 Task: Look for space in Khirkiyan, India from 6th September, 2023 to 12th September, 2023 for 4 adults in price range Rs.10000 to Rs.14000. Place can be private room with 4 bedrooms having 4 beds and 4 bathrooms. Property type can be house, flat, guest house. Amenities needed are: wifi, TV, free parkinig on premises, gym, breakfast. Booking option can be shelf check-in. Required host language is English.
Action: Mouse moved to (535, 119)
Screenshot: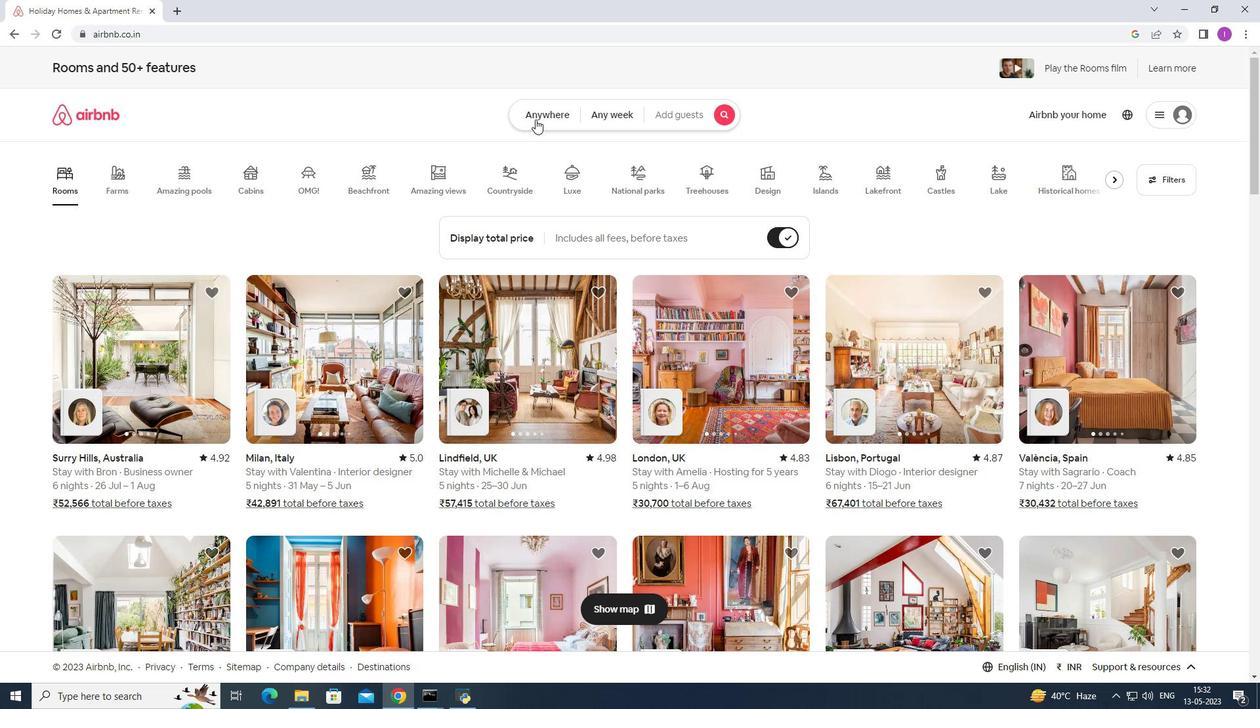 
Action: Mouse pressed left at (535, 119)
Screenshot: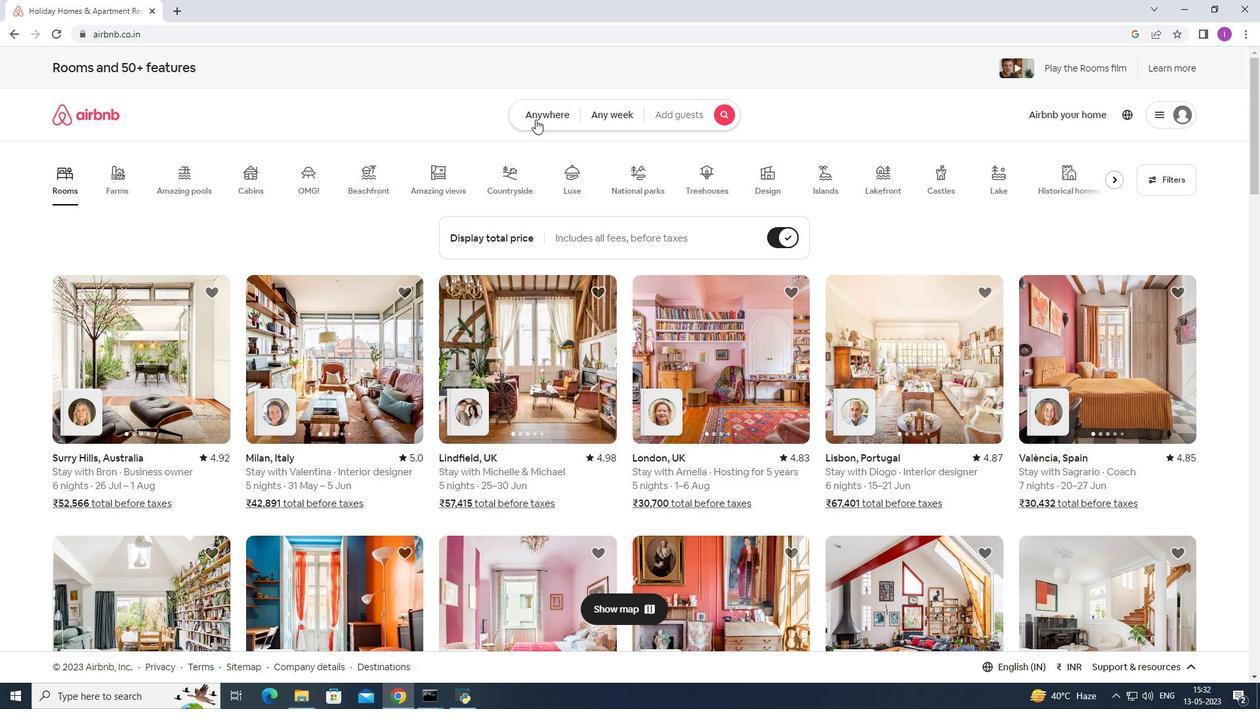 
Action: Mouse moved to (476, 158)
Screenshot: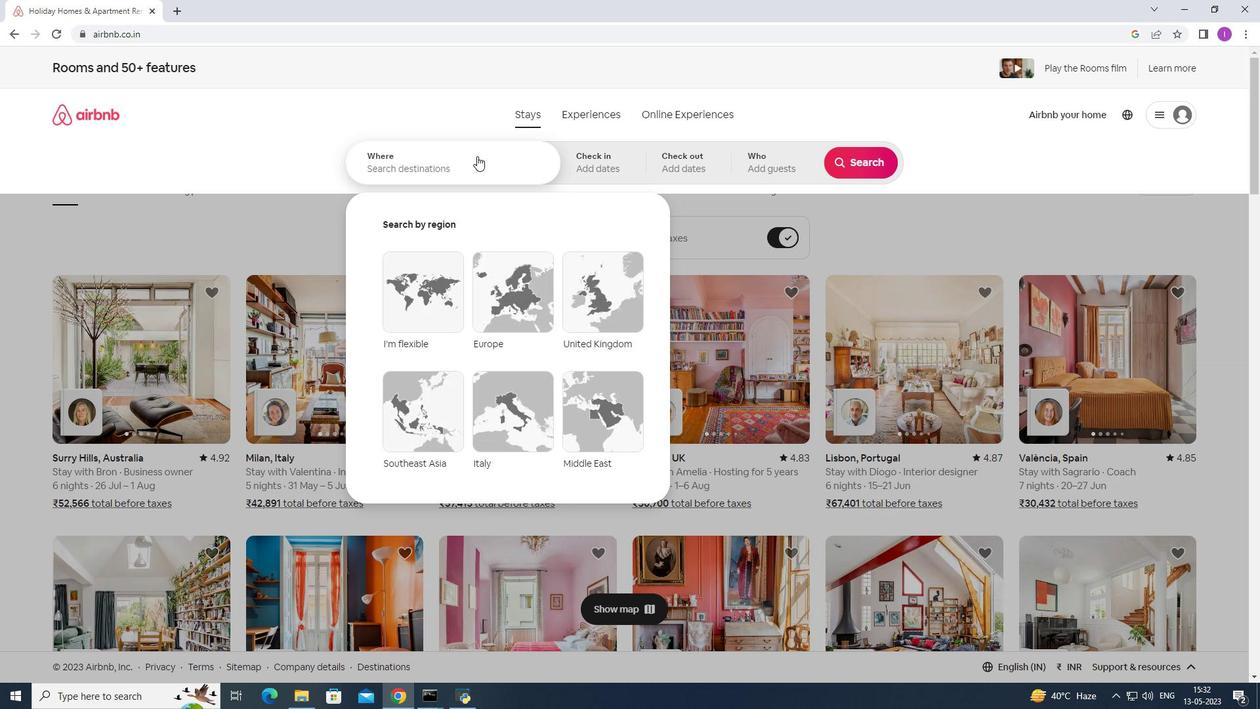 
Action: Mouse pressed left at (476, 158)
Screenshot: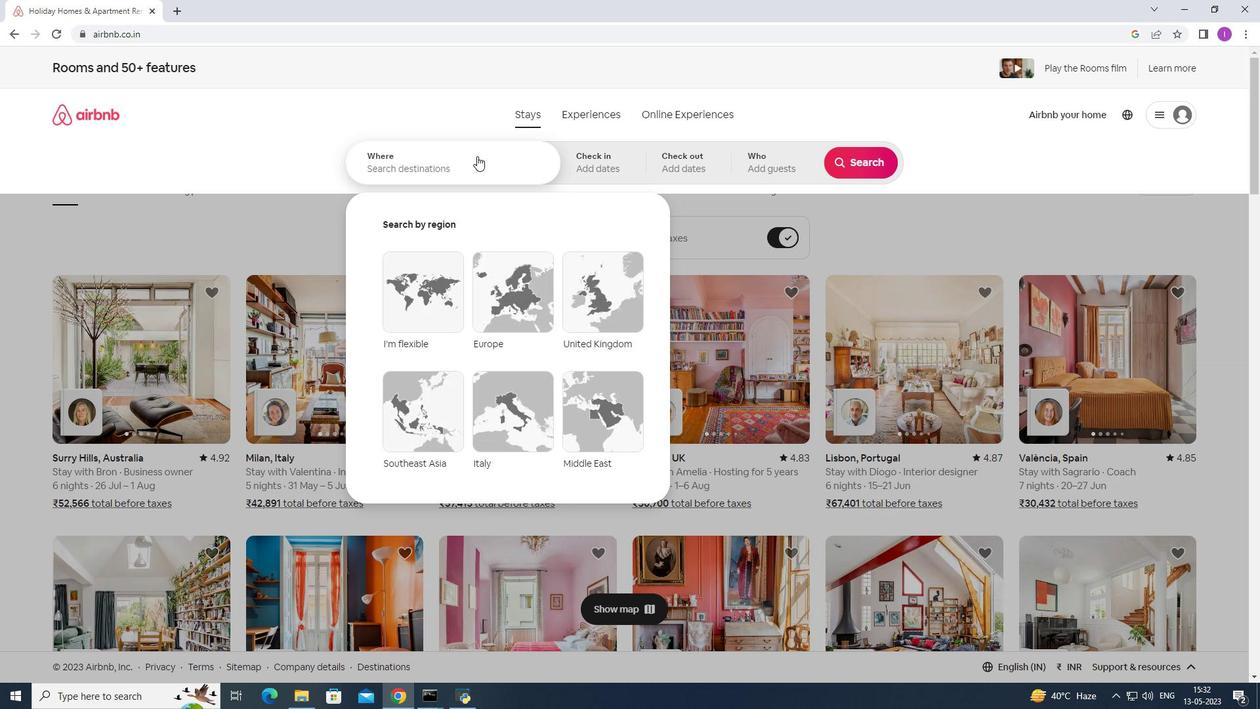 
Action: Key pressed <Key.shift>Khirkit<Key.backspace>yan,<Key.shift><Key.shift><Key.shift><Key.shift><Key.shift><Key.shift><Key.shift><Key.shift><Key.shift><Key.shift><Key.shift><Key.shift><Key.shift><Key.shift><Key.shift><Key.shift><Key.shift><Key.shift><Key.shift>India
Screenshot: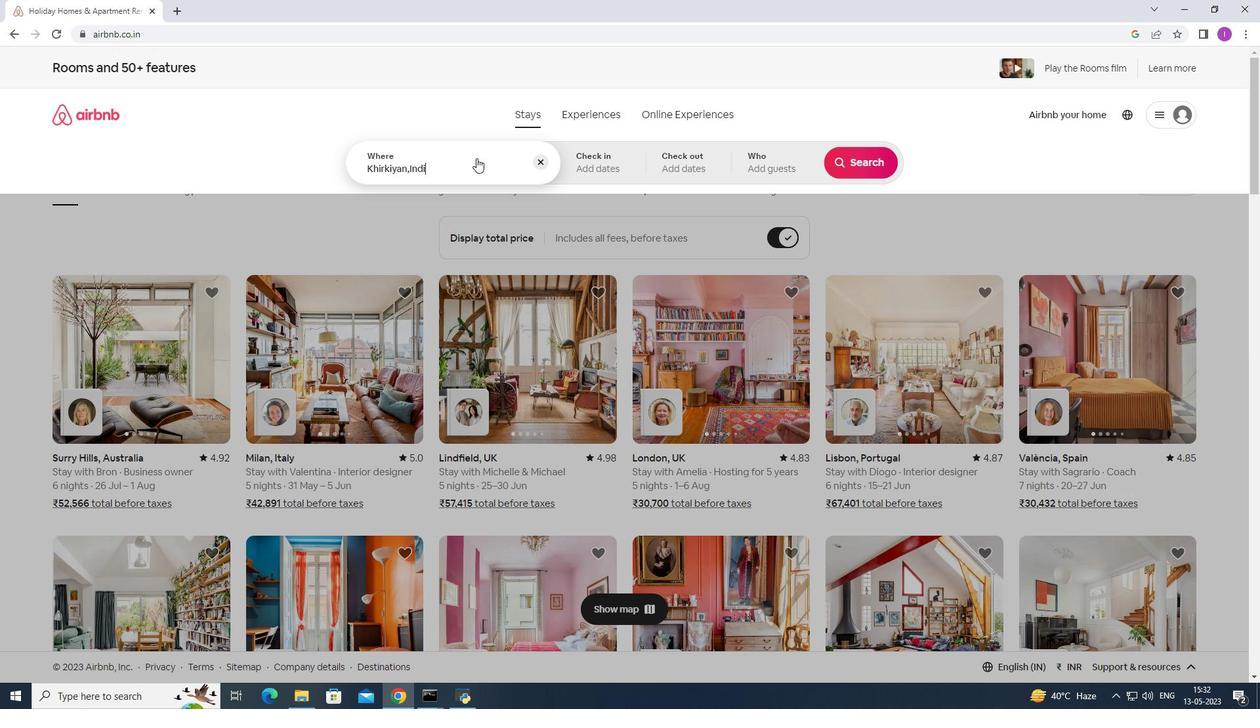 
Action: Mouse moved to (596, 162)
Screenshot: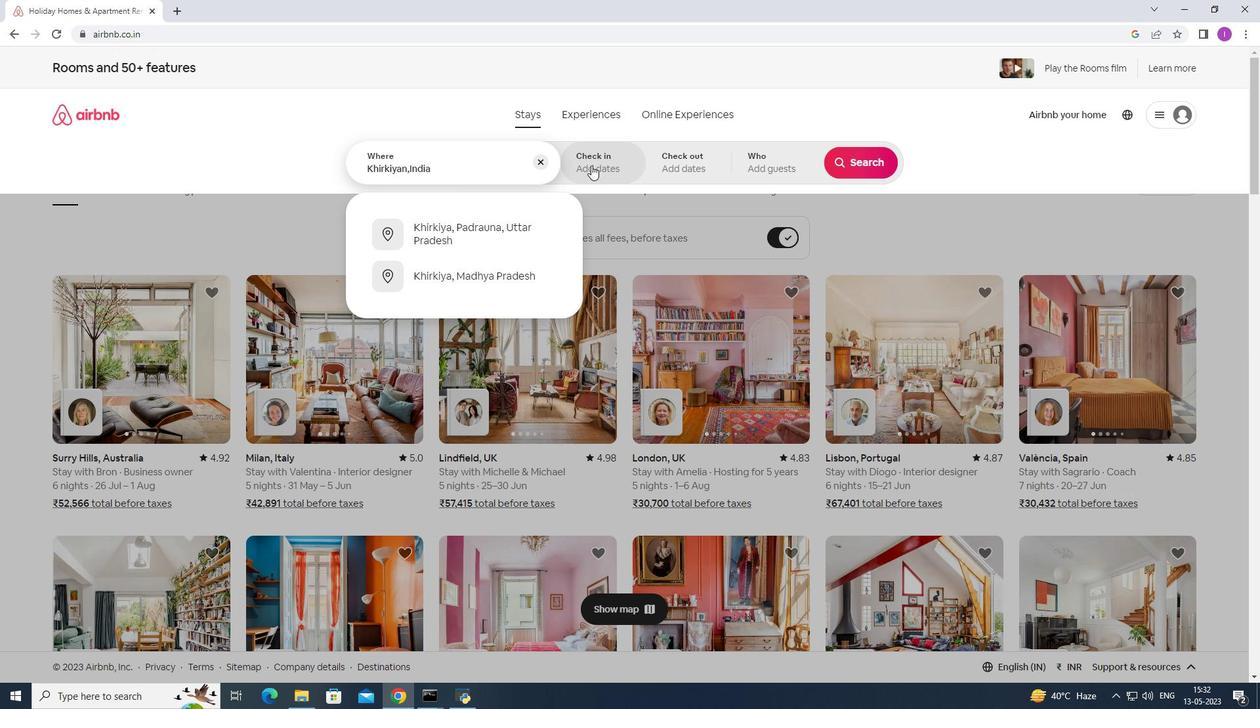 
Action: Mouse pressed left at (596, 162)
Screenshot: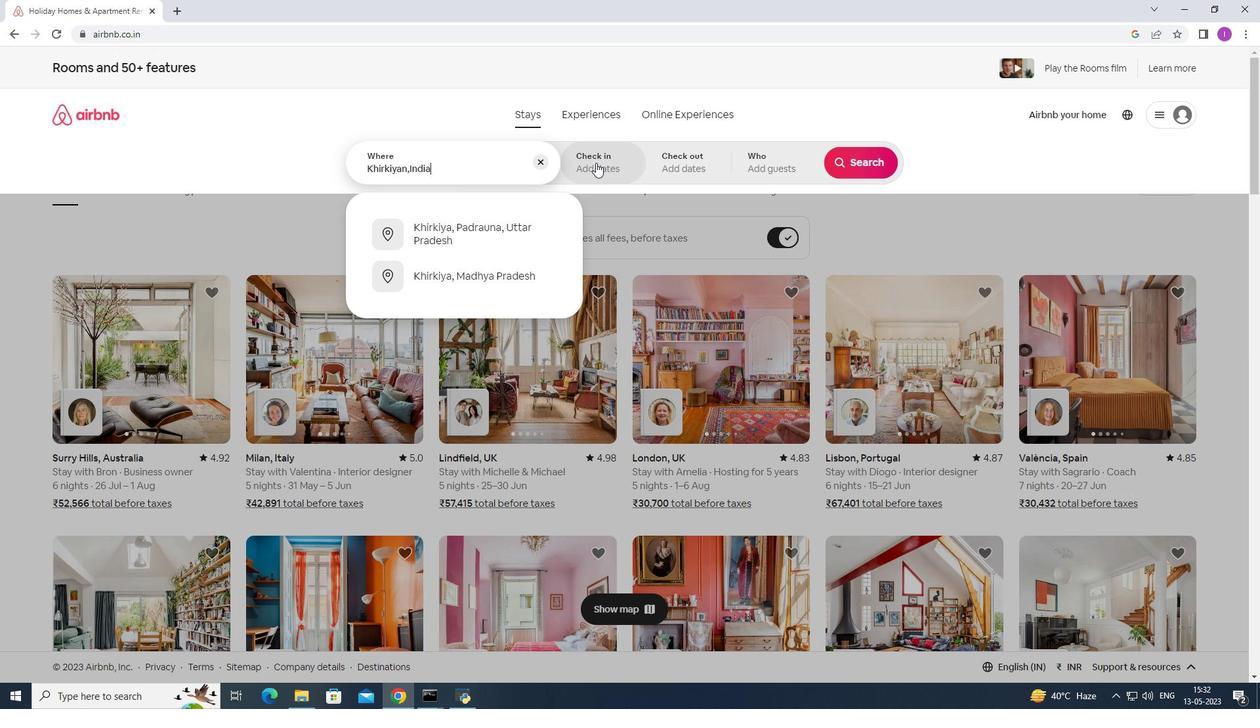 
Action: Mouse moved to (862, 269)
Screenshot: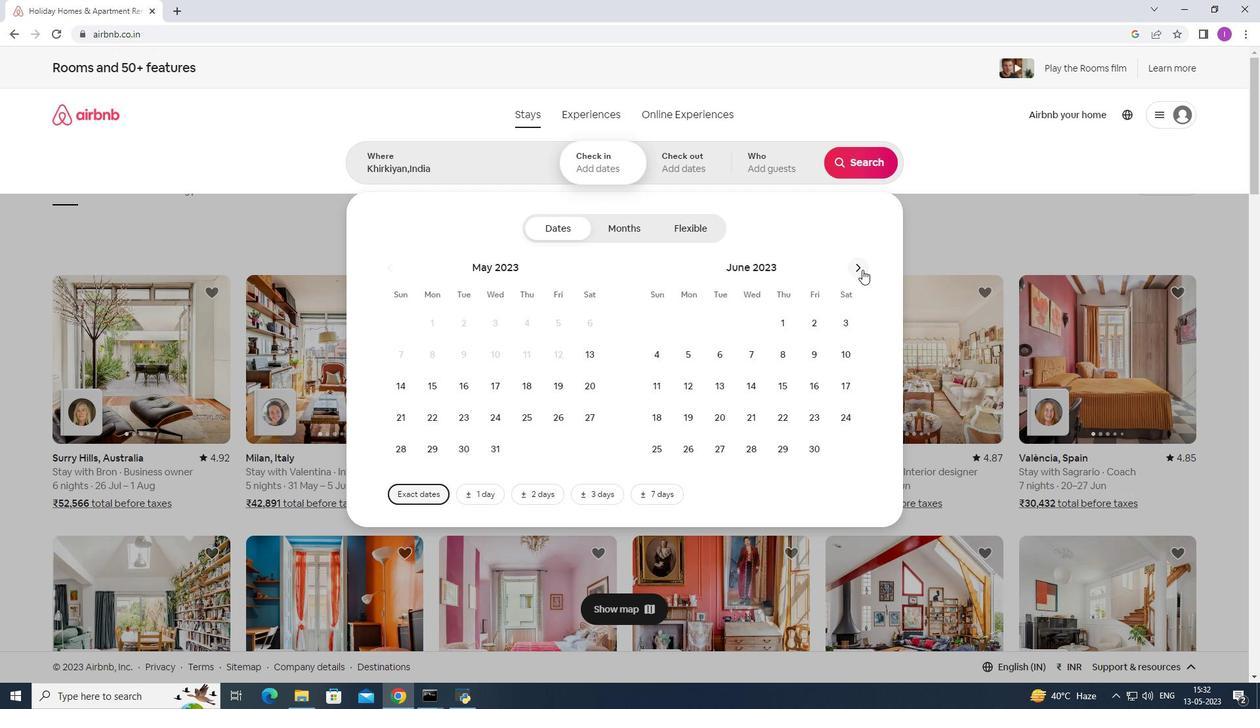 
Action: Mouse pressed left at (862, 269)
Screenshot: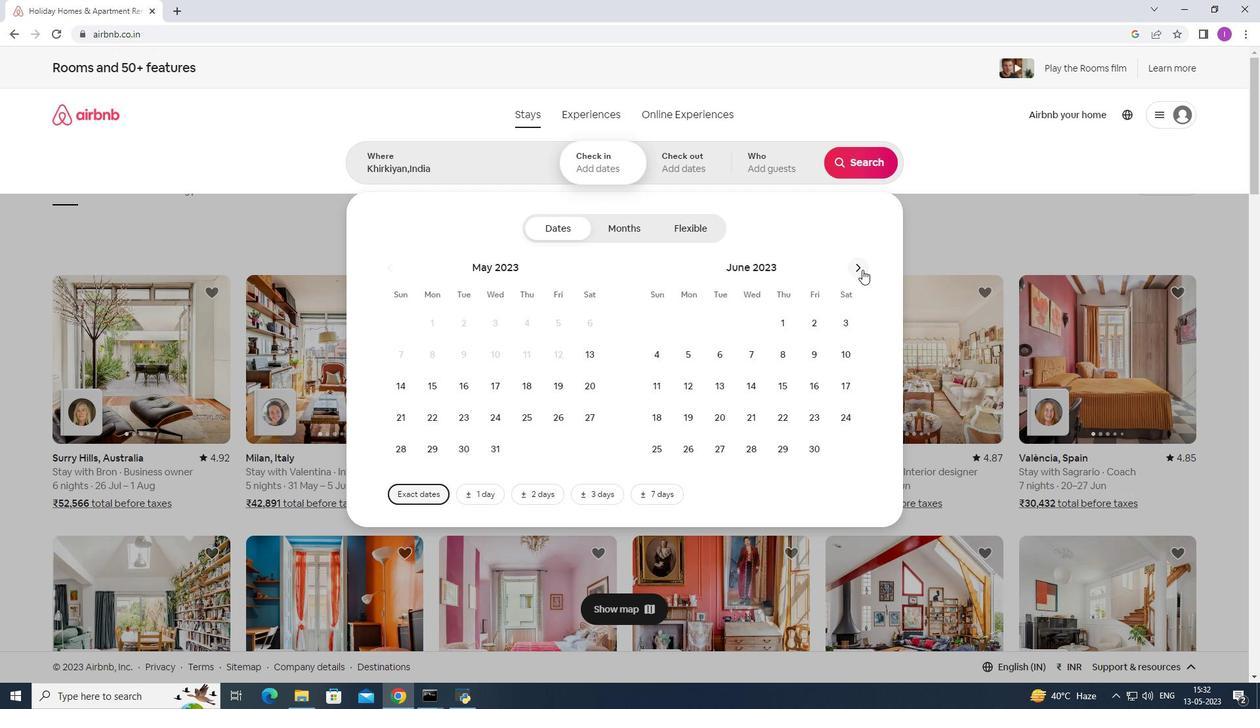 
Action: Mouse moved to (863, 269)
Screenshot: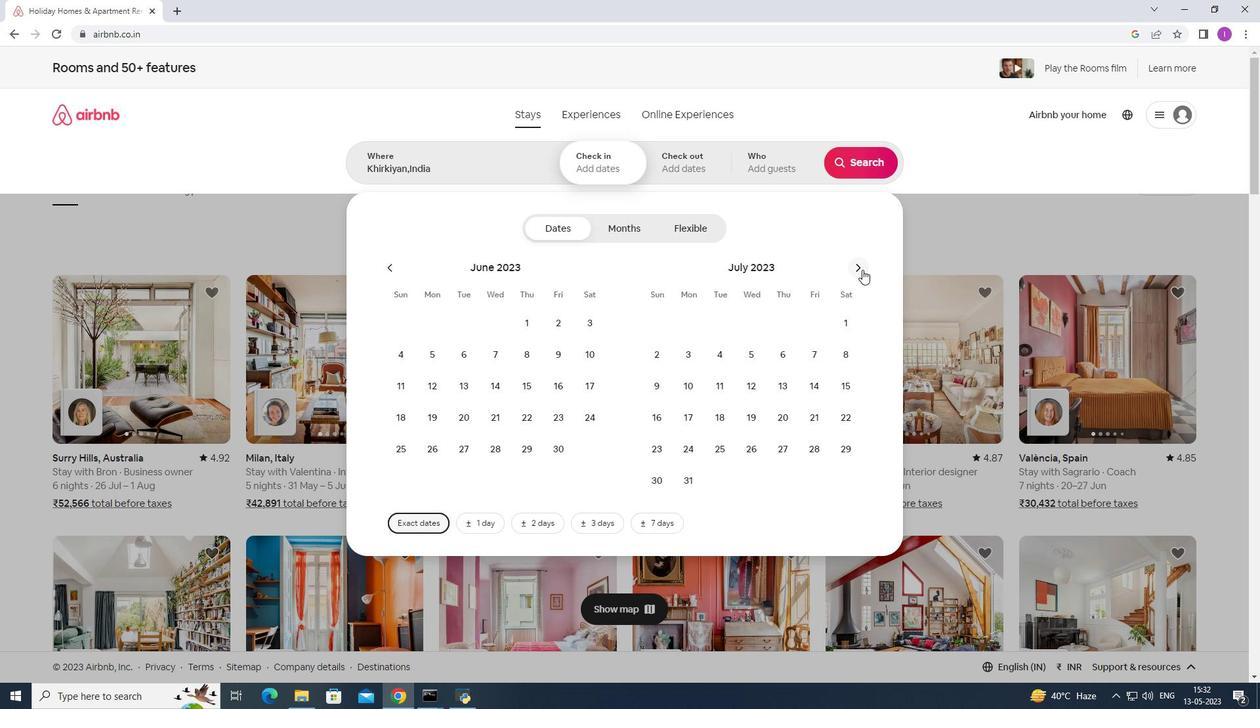 
Action: Mouse pressed left at (863, 269)
Screenshot: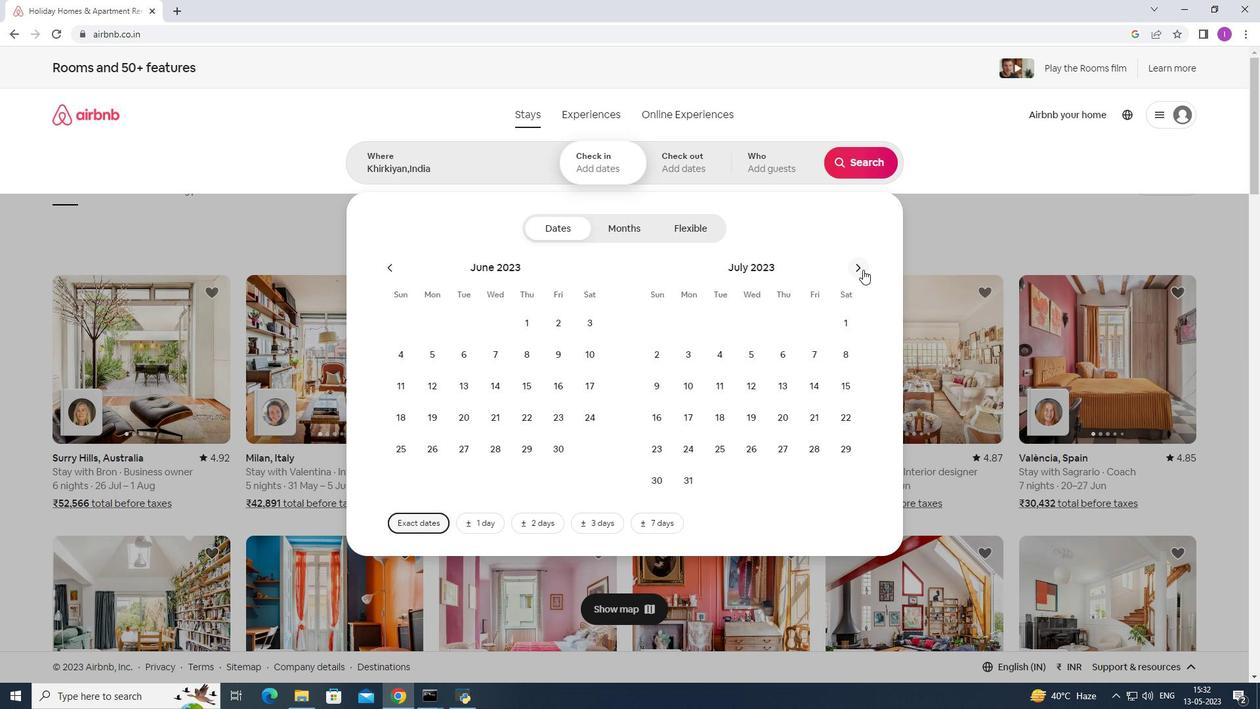 
Action: Mouse pressed left at (863, 269)
Screenshot: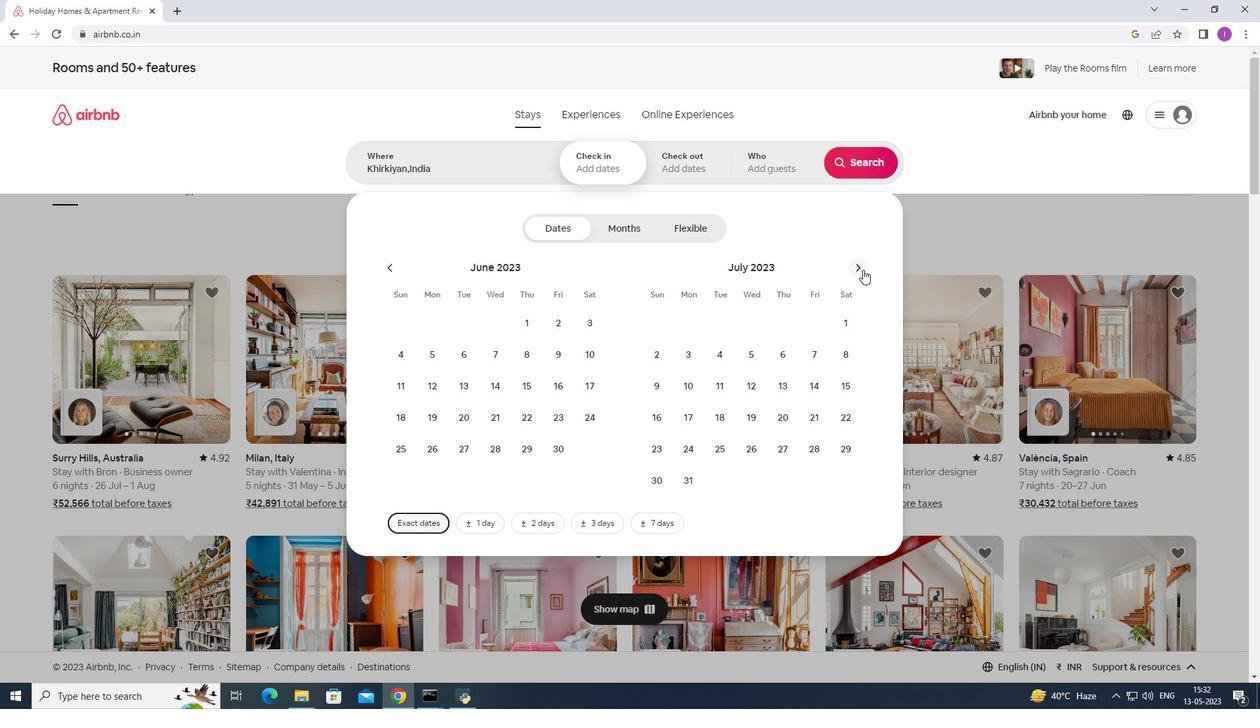 
Action: Mouse moved to (753, 351)
Screenshot: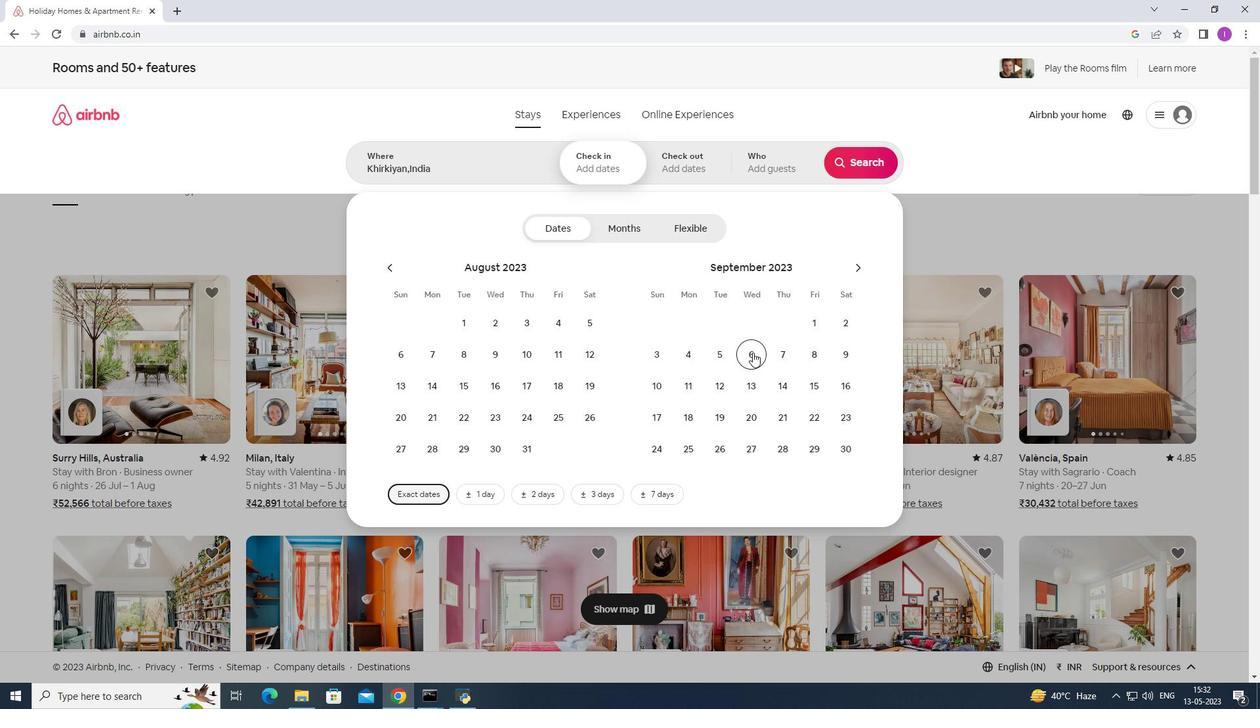 
Action: Mouse pressed left at (753, 351)
Screenshot: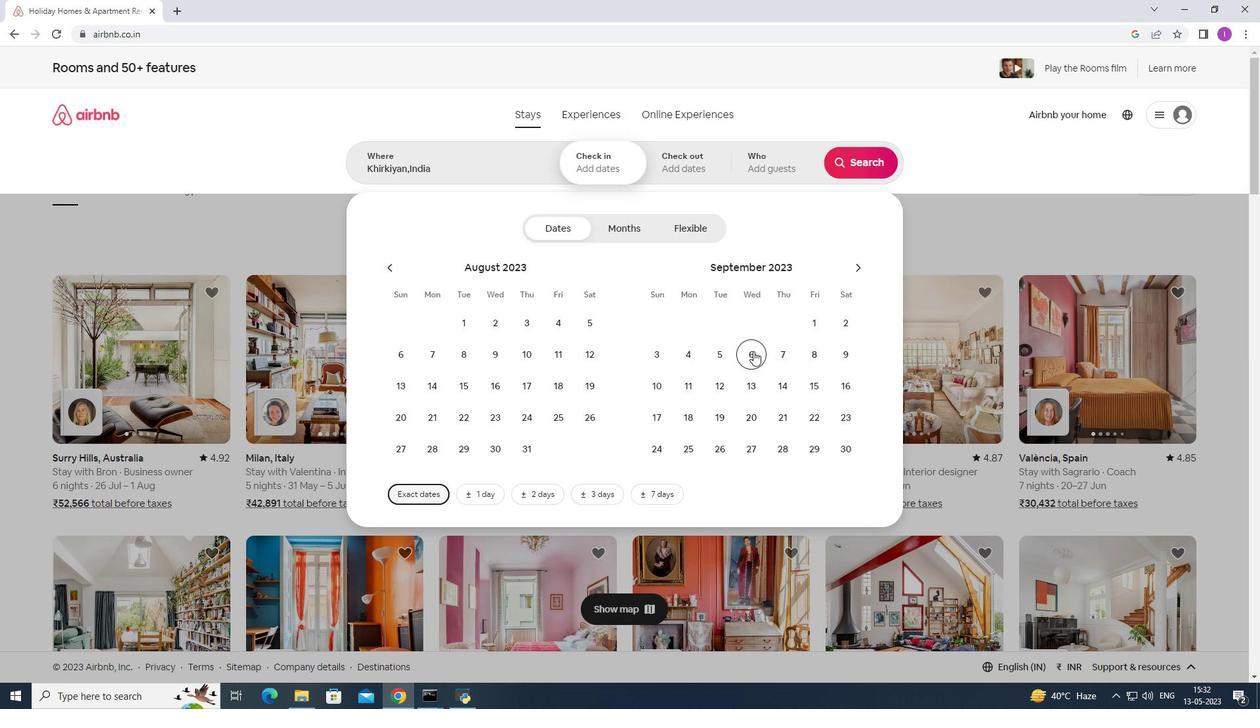 
Action: Mouse moved to (718, 390)
Screenshot: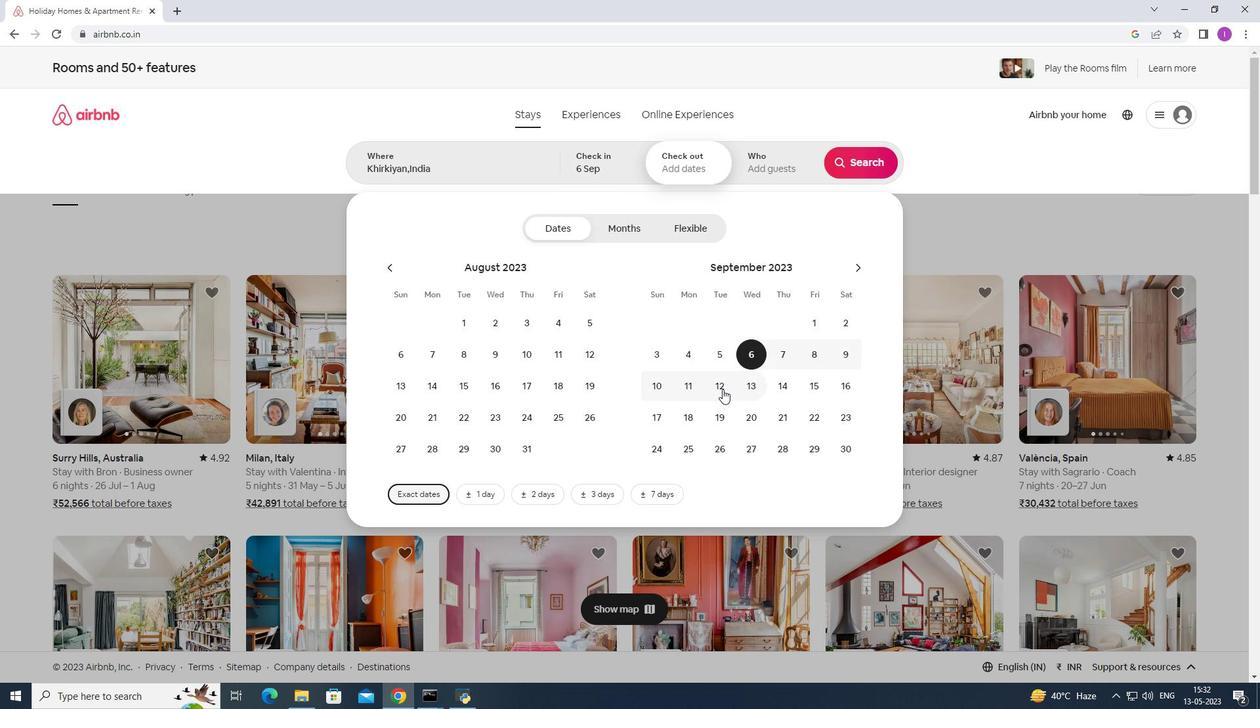 
Action: Mouse pressed left at (718, 390)
Screenshot: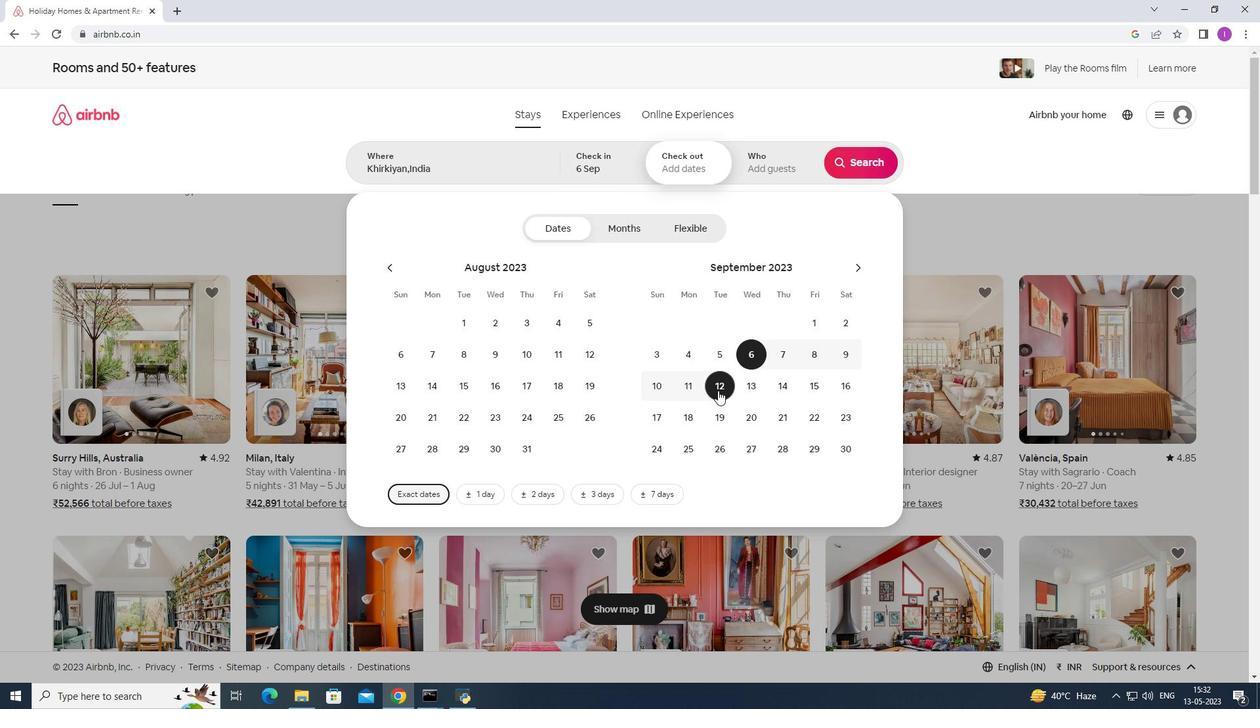 
Action: Mouse moved to (776, 172)
Screenshot: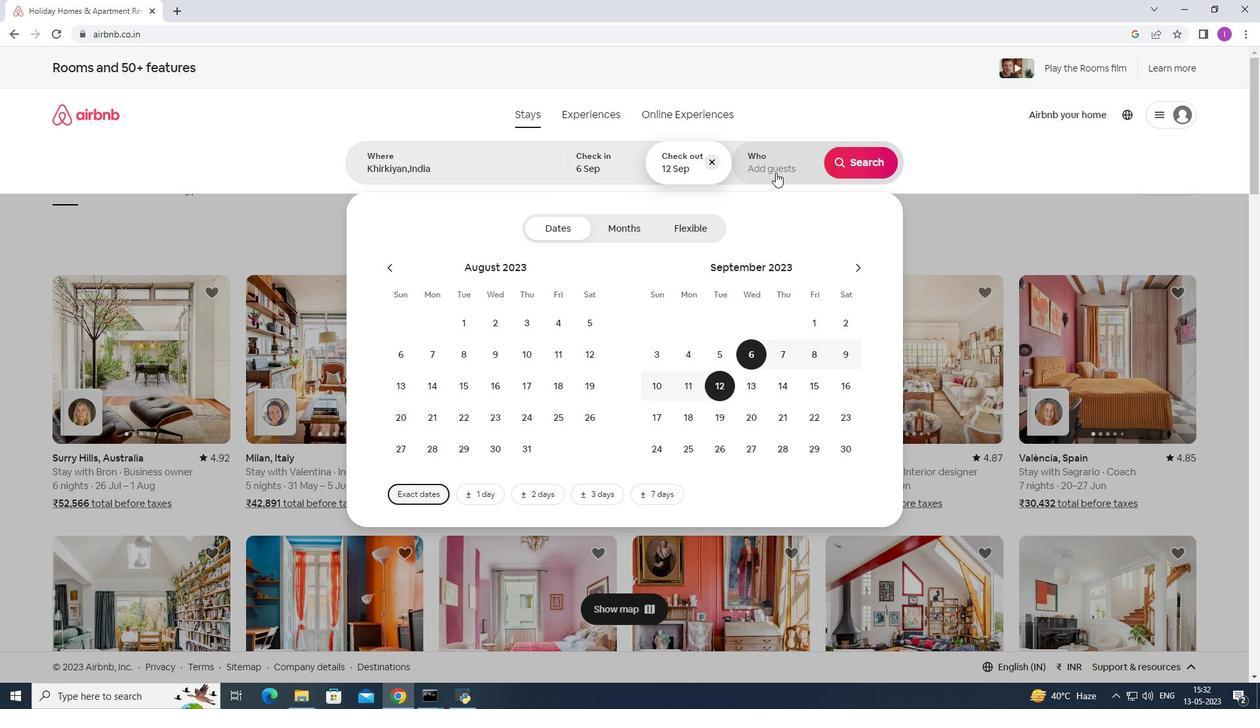 
Action: Mouse pressed left at (776, 172)
Screenshot: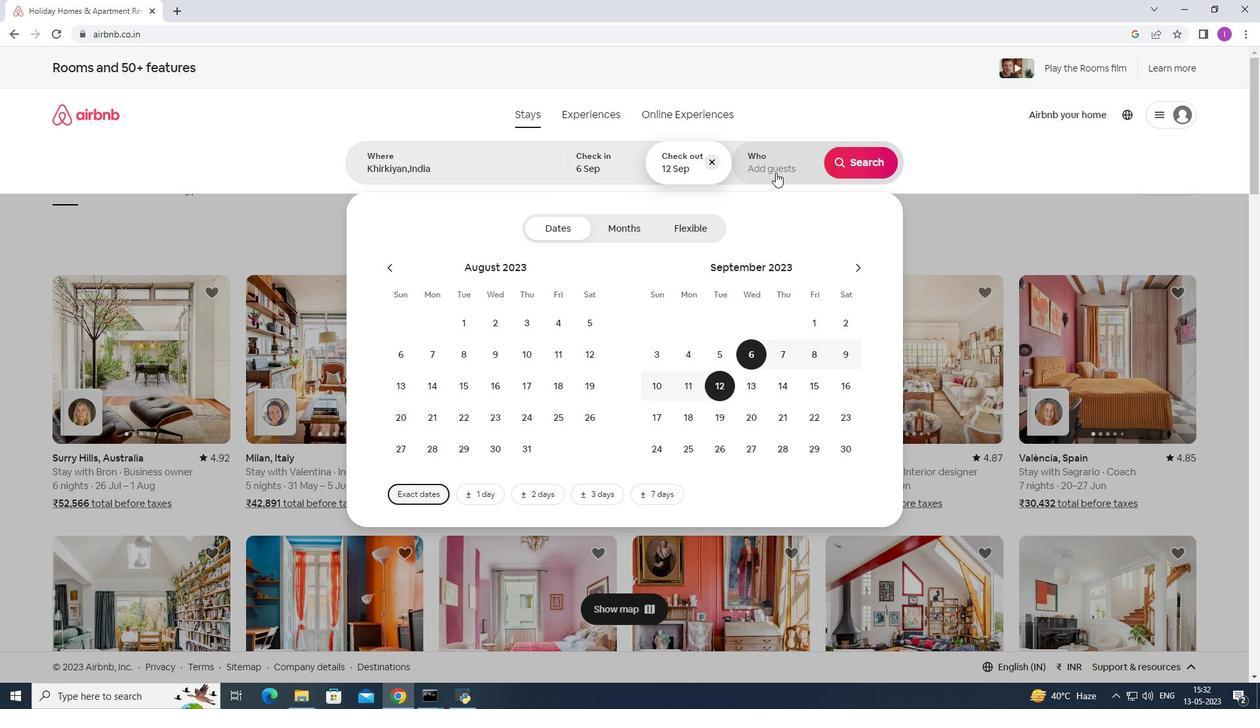 
Action: Mouse moved to (861, 230)
Screenshot: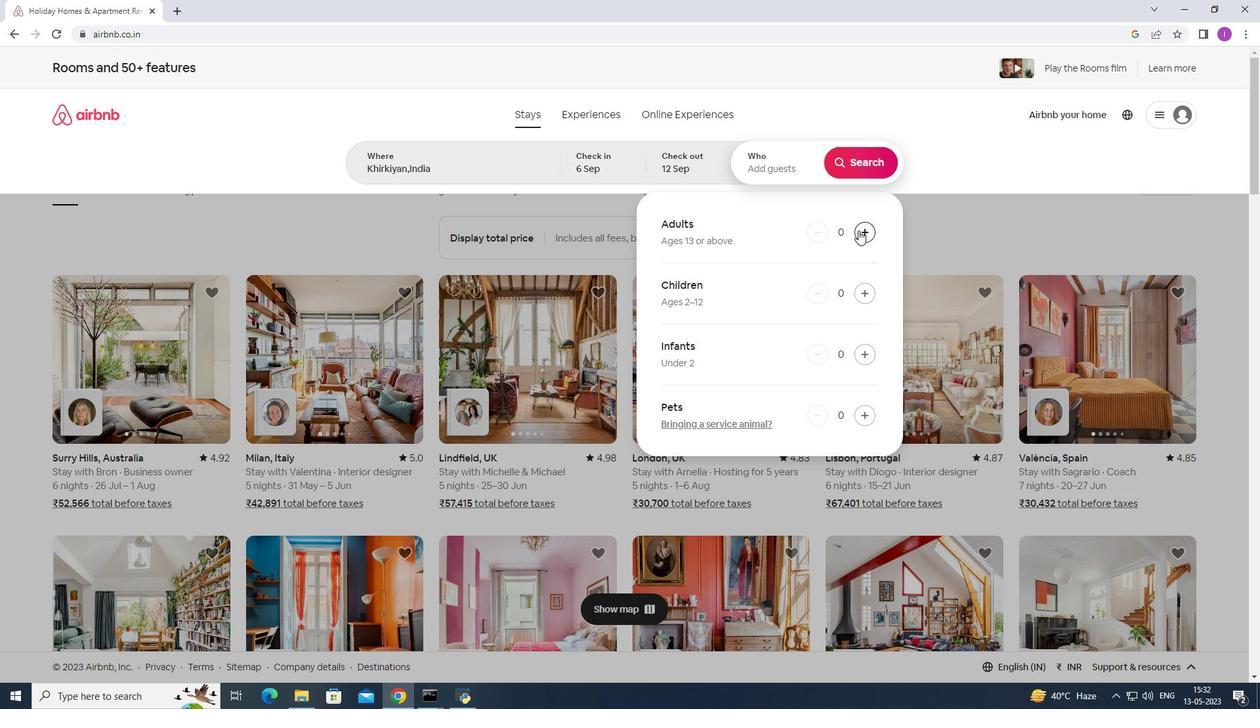 
Action: Mouse pressed left at (861, 230)
Screenshot: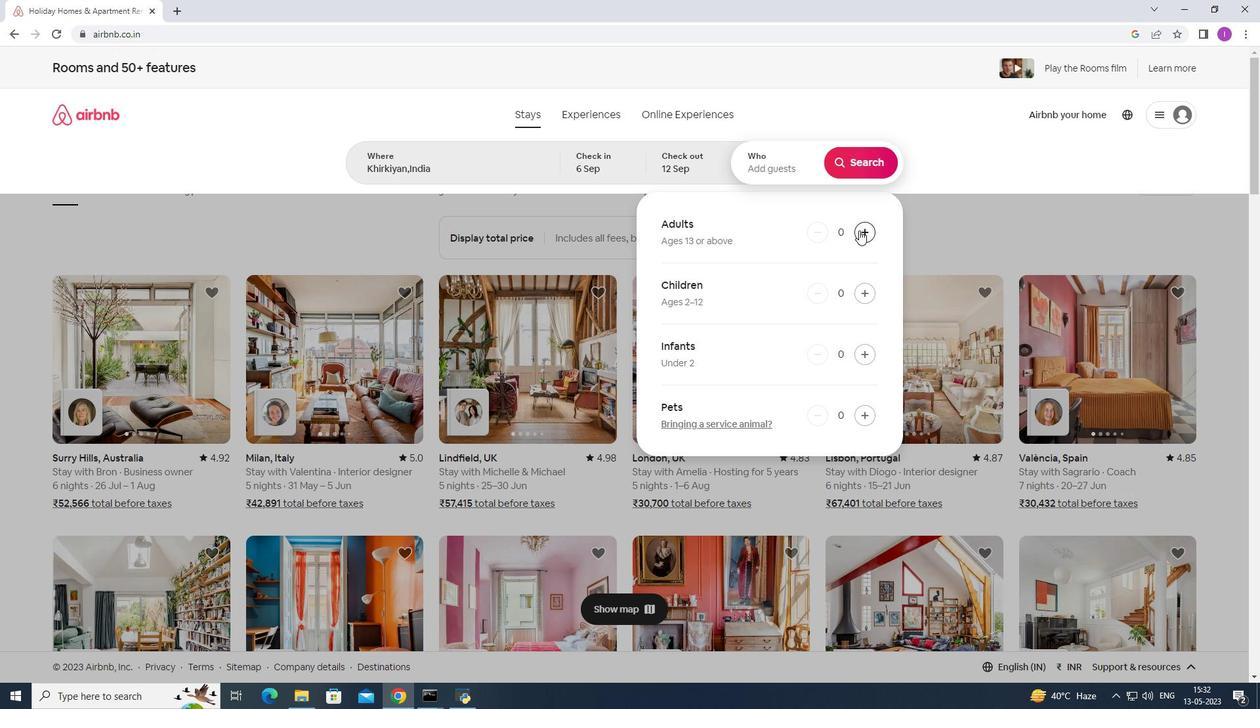 
Action: Mouse pressed left at (861, 230)
Screenshot: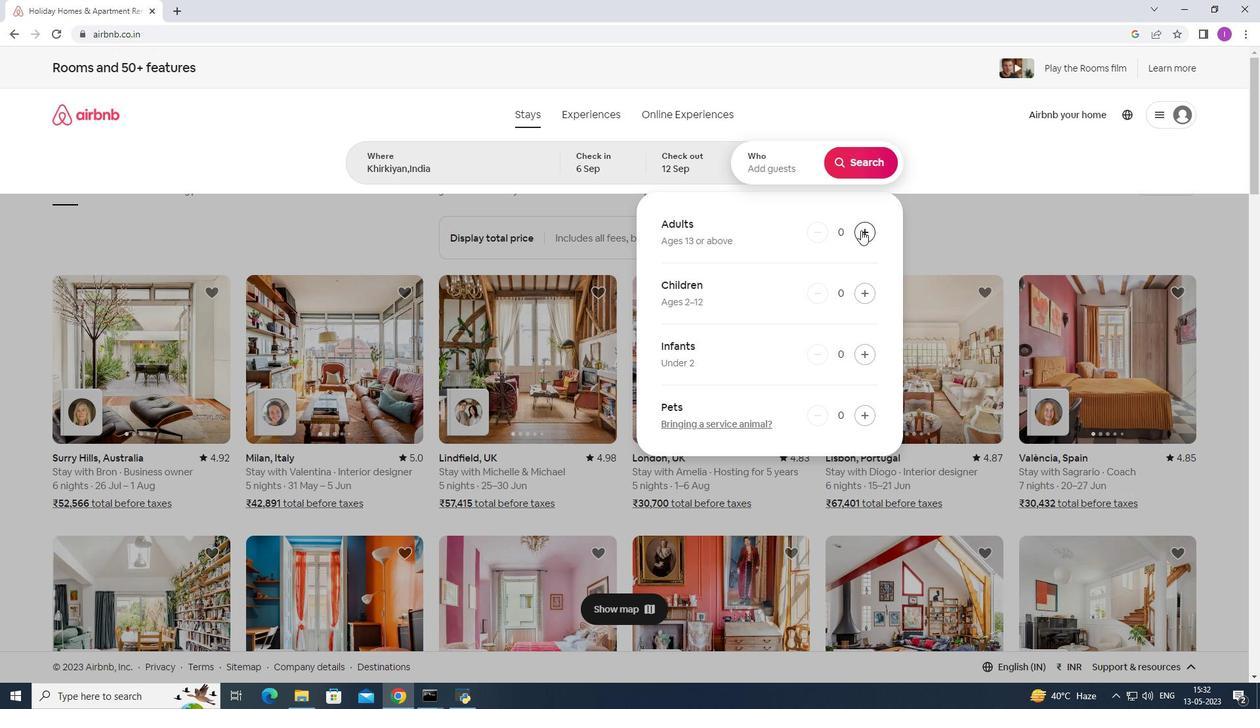 
Action: Mouse moved to (861, 231)
Screenshot: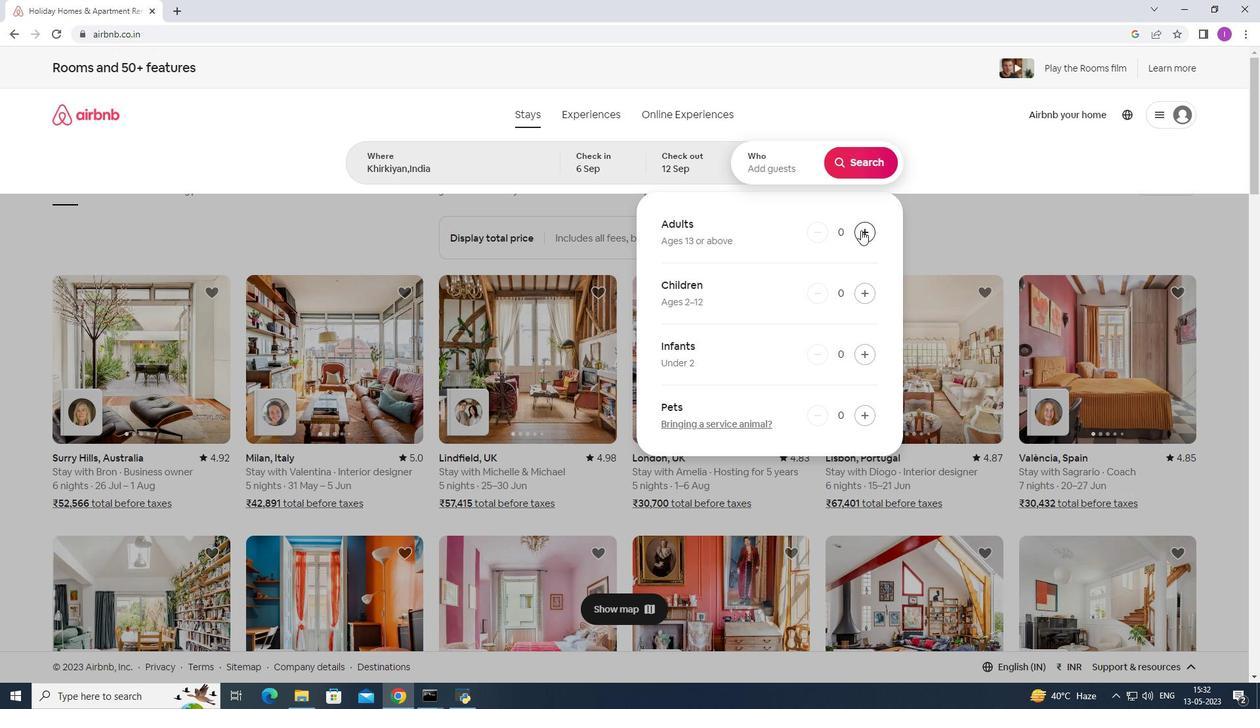 
Action: Mouse pressed left at (861, 231)
Screenshot: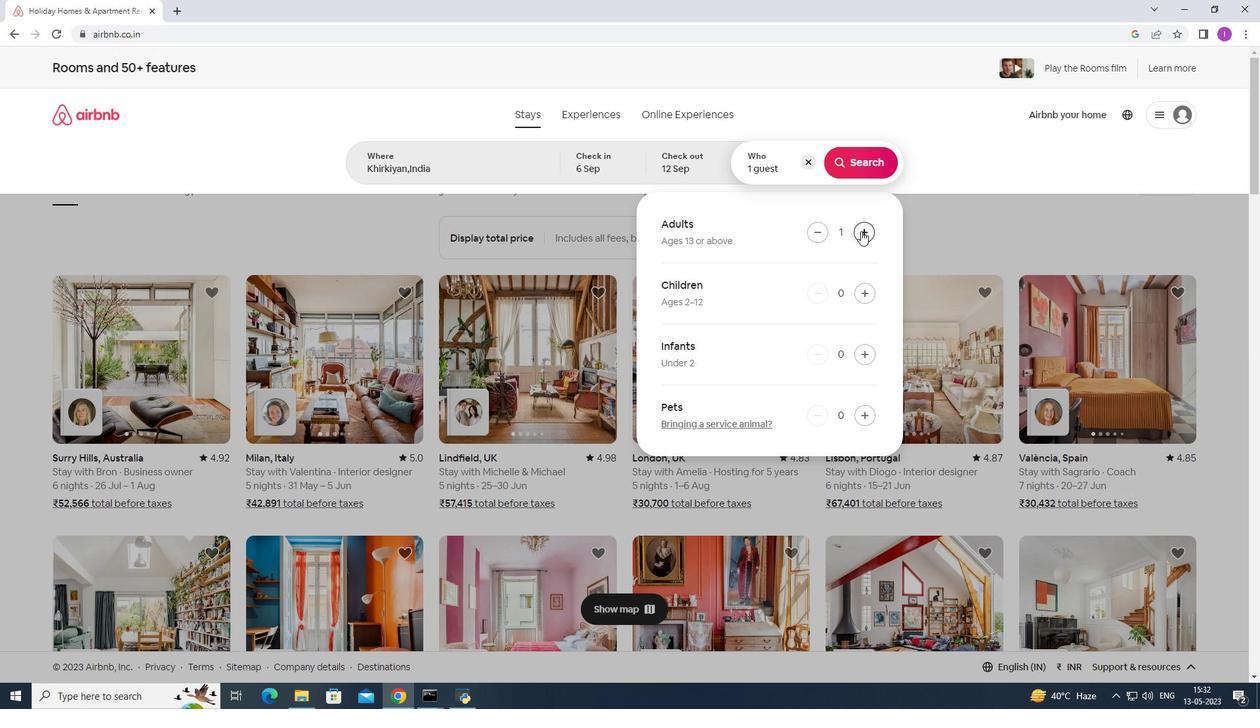 
Action: Mouse pressed left at (861, 231)
Screenshot: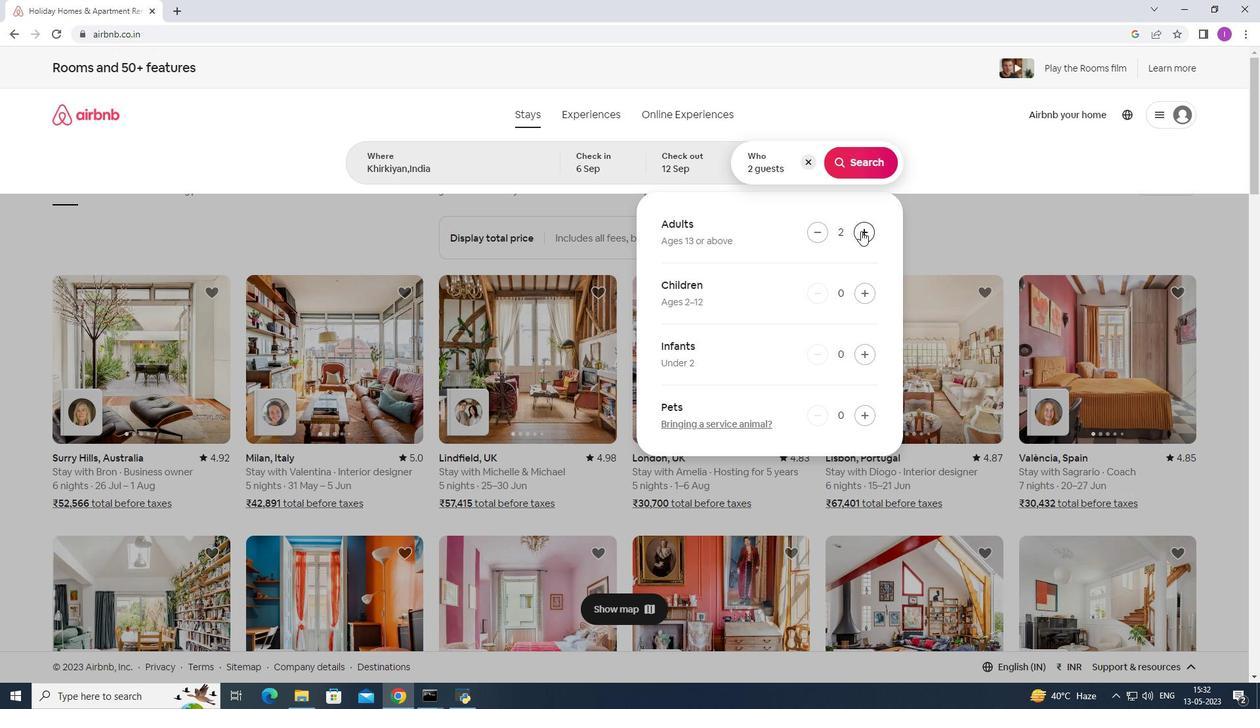 
Action: Mouse moved to (856, 172)
Screenshot: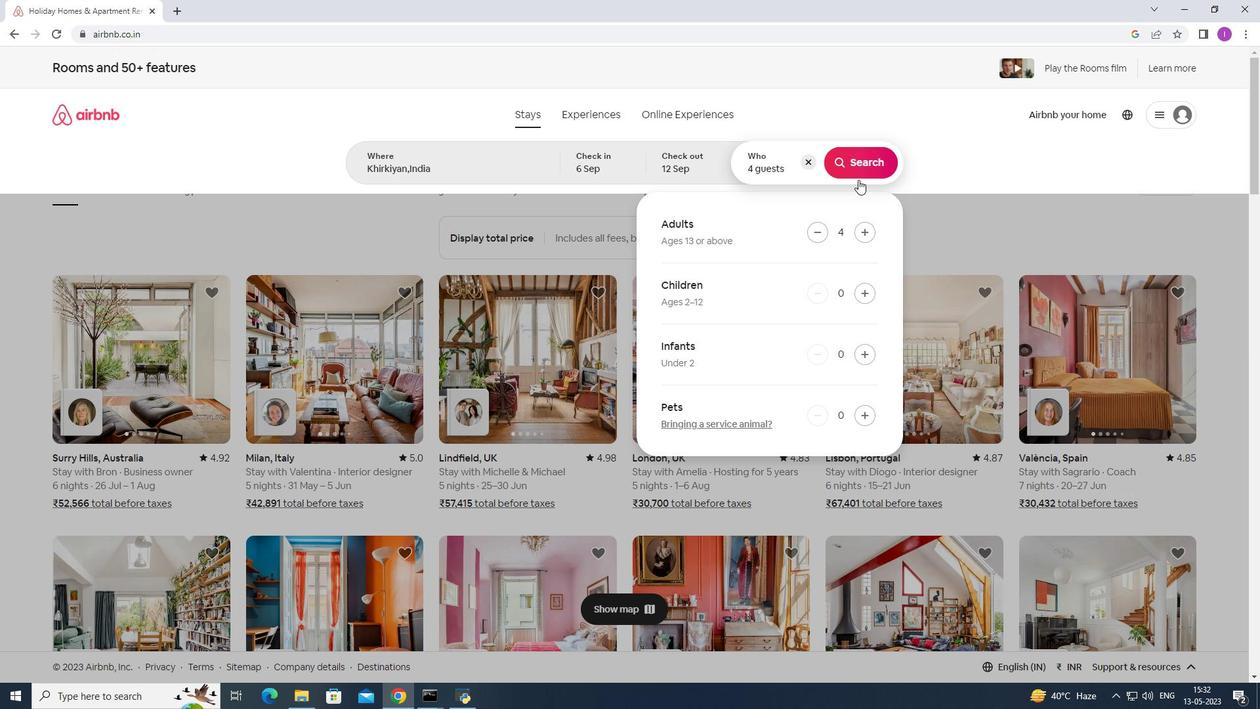 
Action: Mouse pressed left at (856, 172)
Screenshot: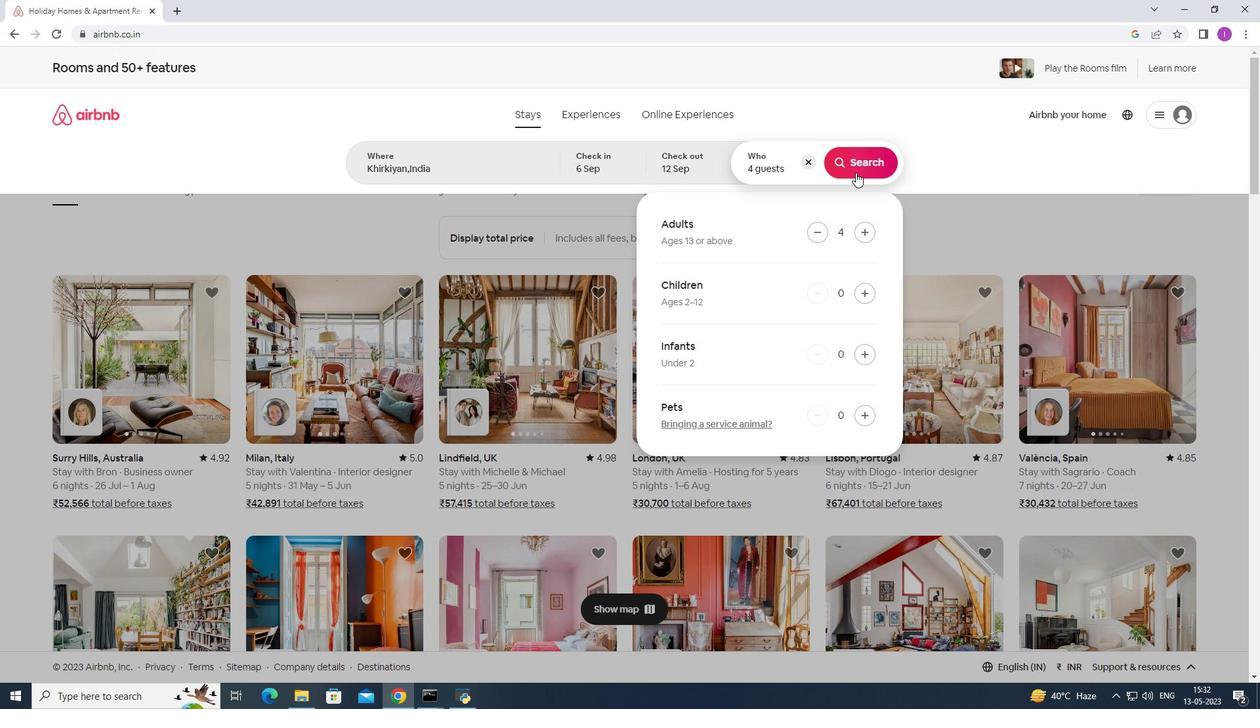 
Action: Mouse moved to (1190, 127)
Screenshot: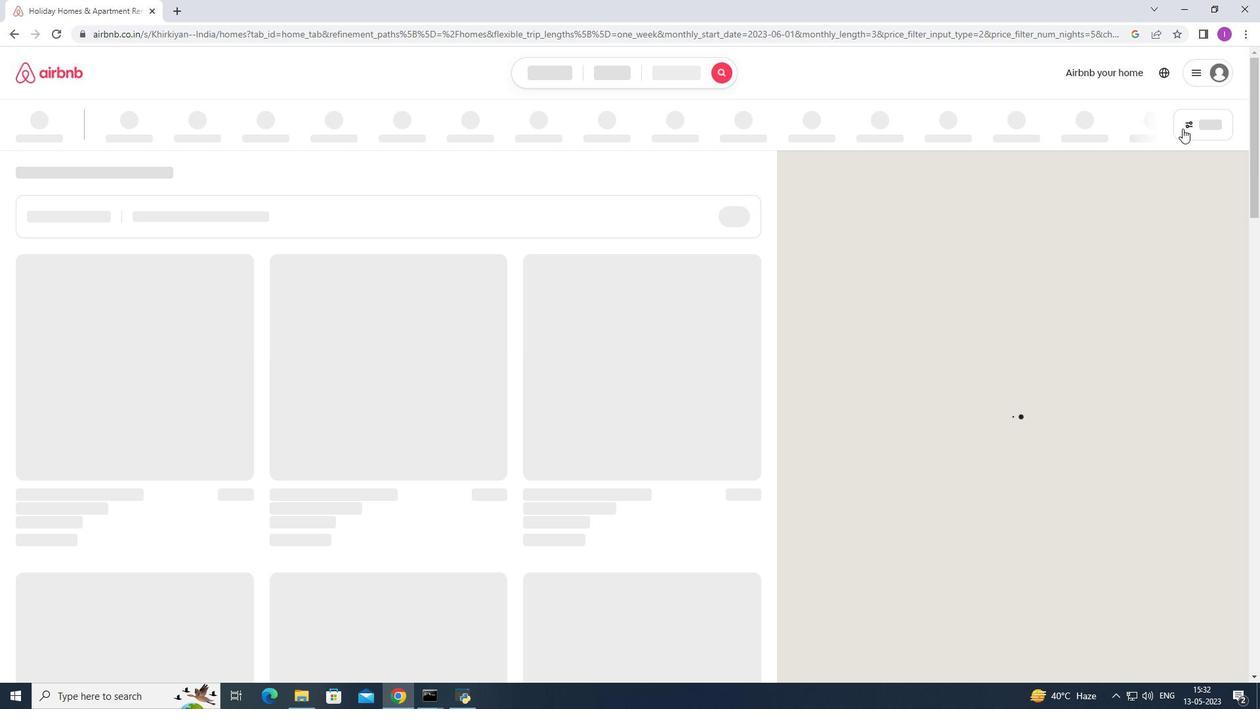
Action: Mouse pressed left at (1190, 127)
Screenshot: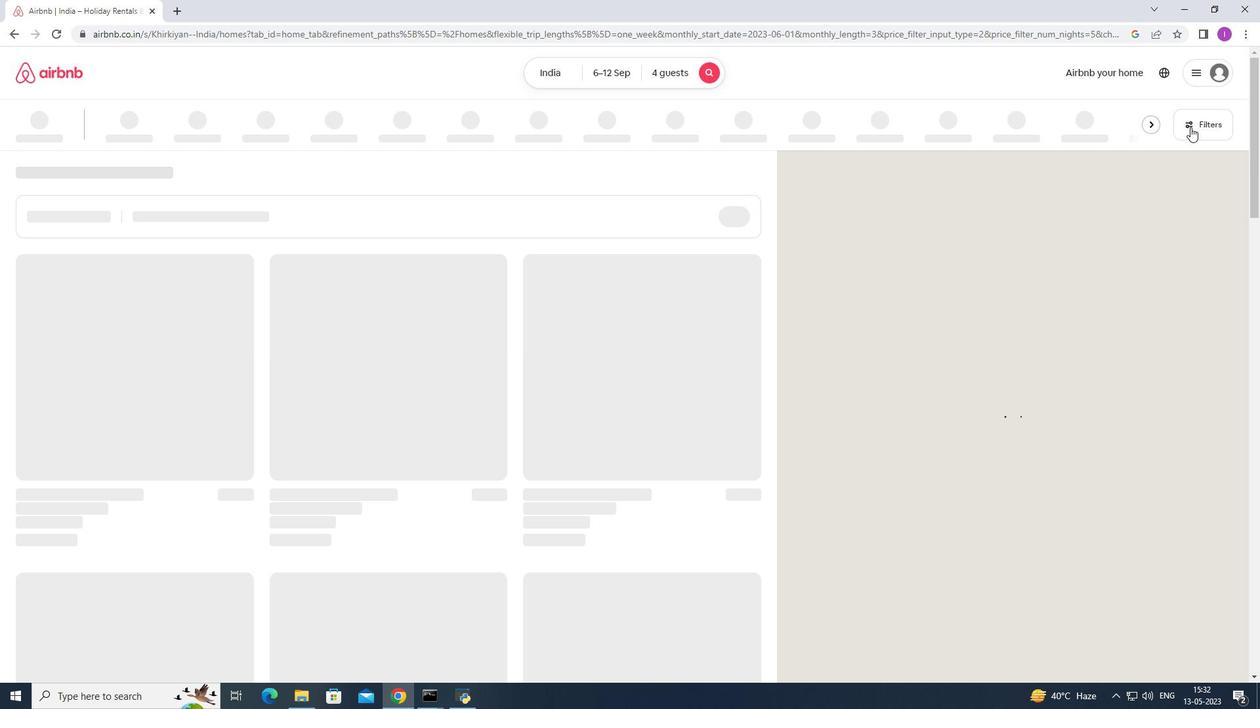 
Action: Mouse moved to (714, 447)
Screenshot: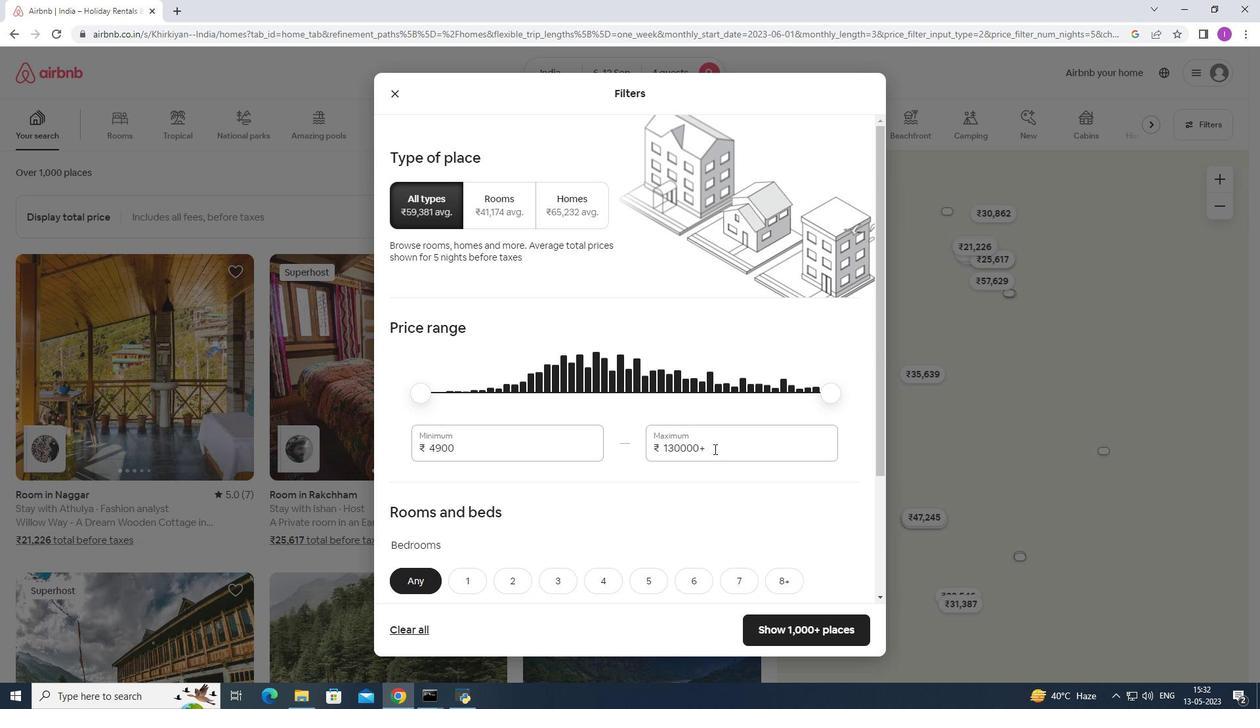 
Action: Mouse pressed left at (714, 447)
Screenshot: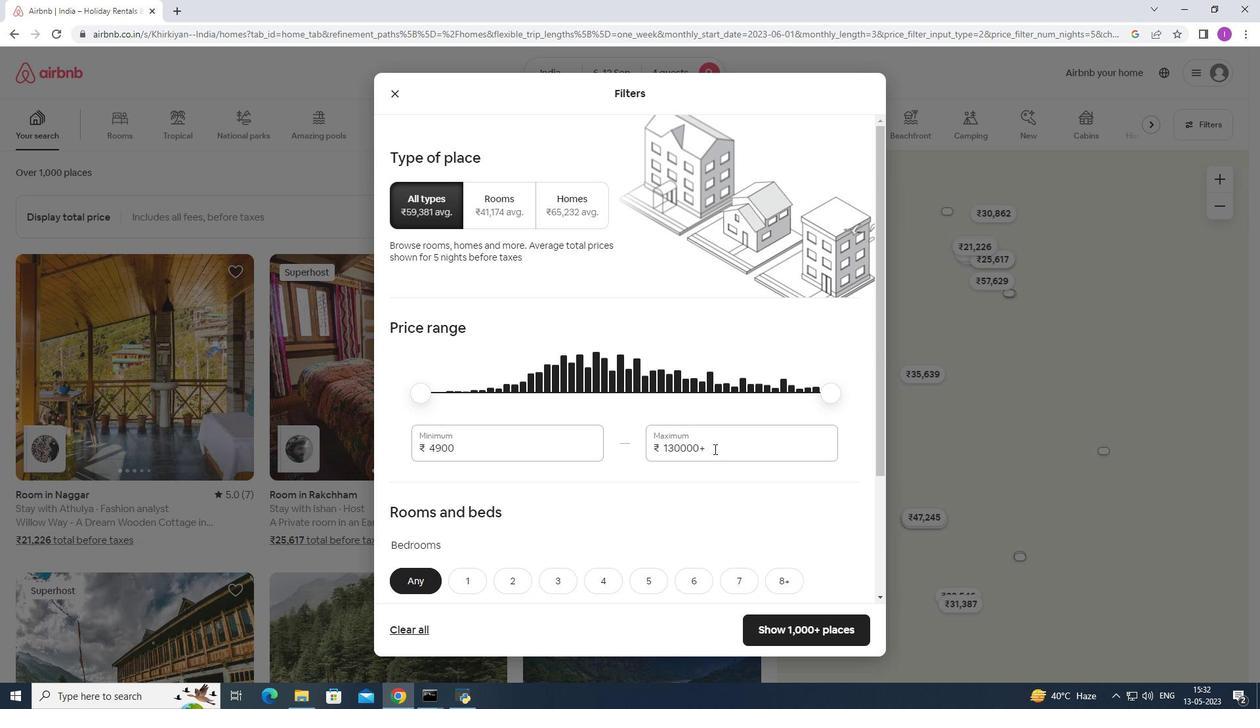 
Action: Mouse moved to (630, 457)
Screenshot: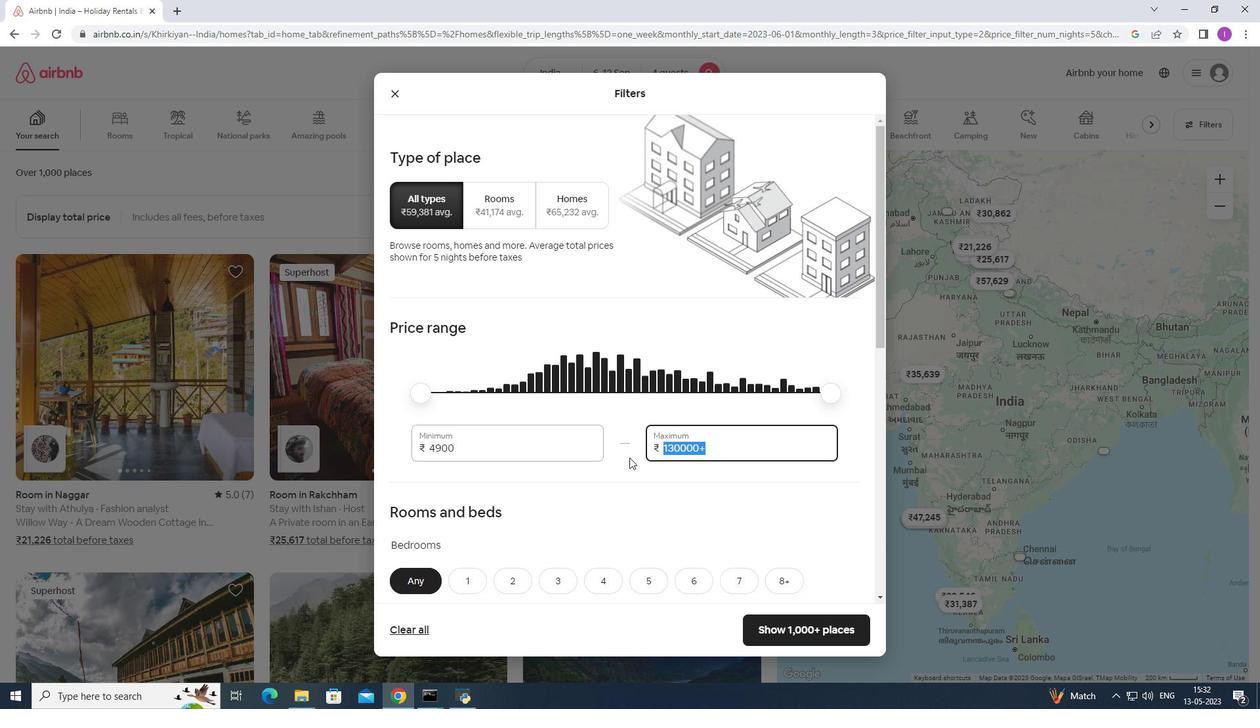 
Action: Key pressed 1400
Screenshot: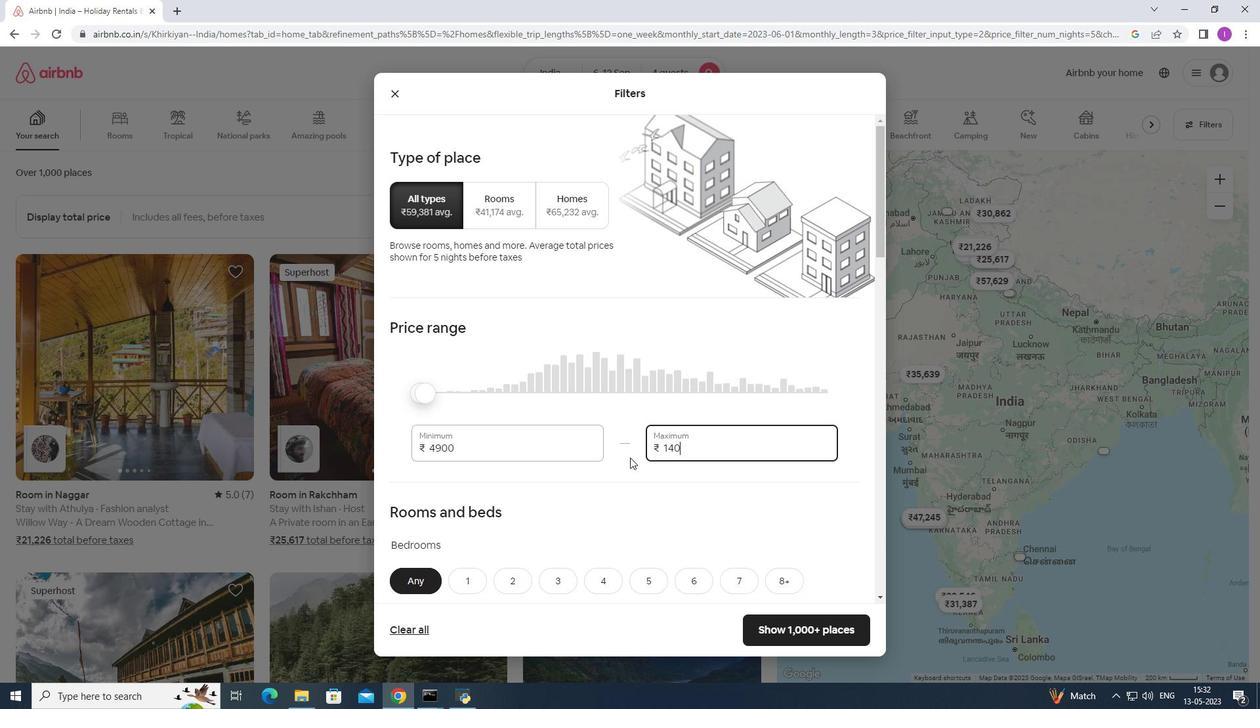 
Action: Mouse moved to (638, 454)
Screenshot: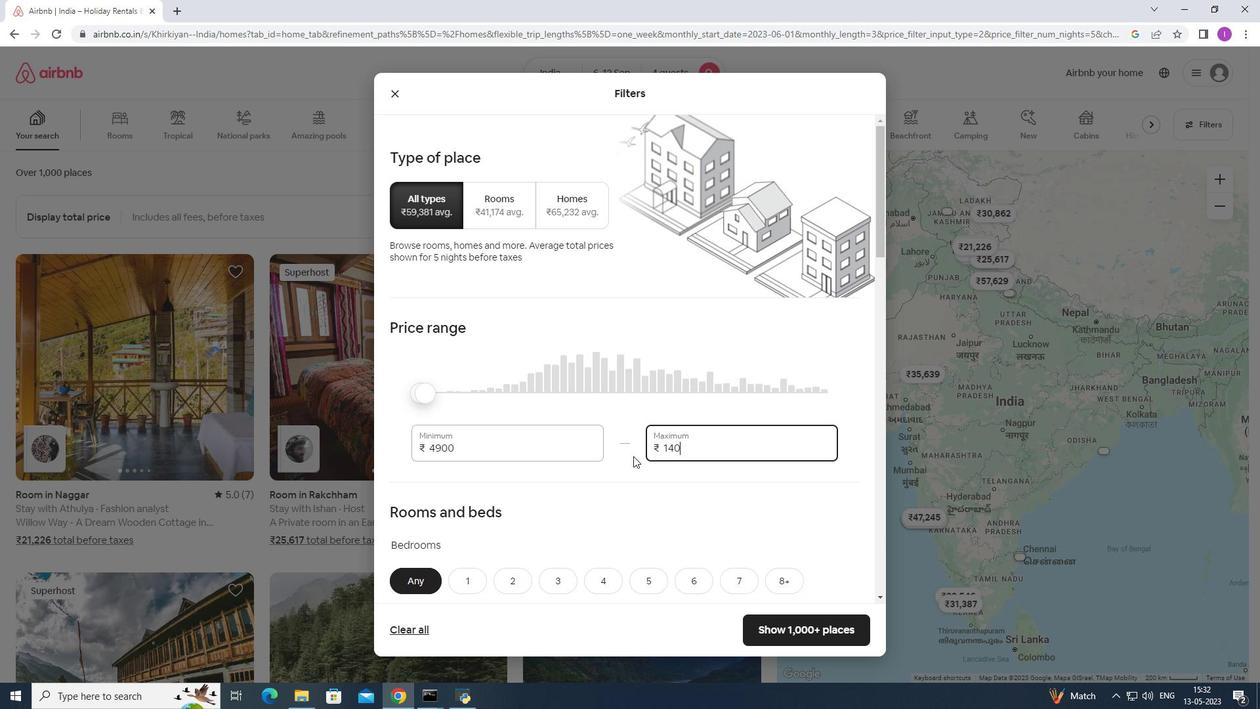 
Action: Key pressed 0
Screenshot: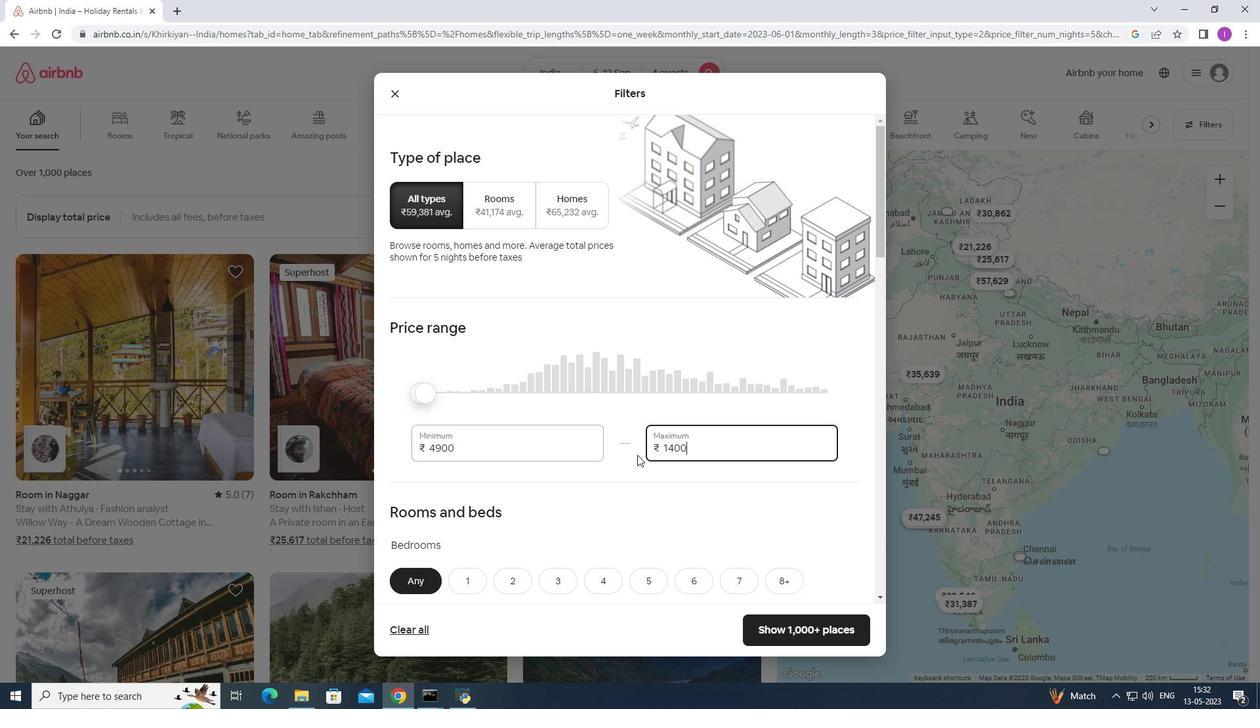 
Action: Mouse moved to (469, 451)
Screenshot: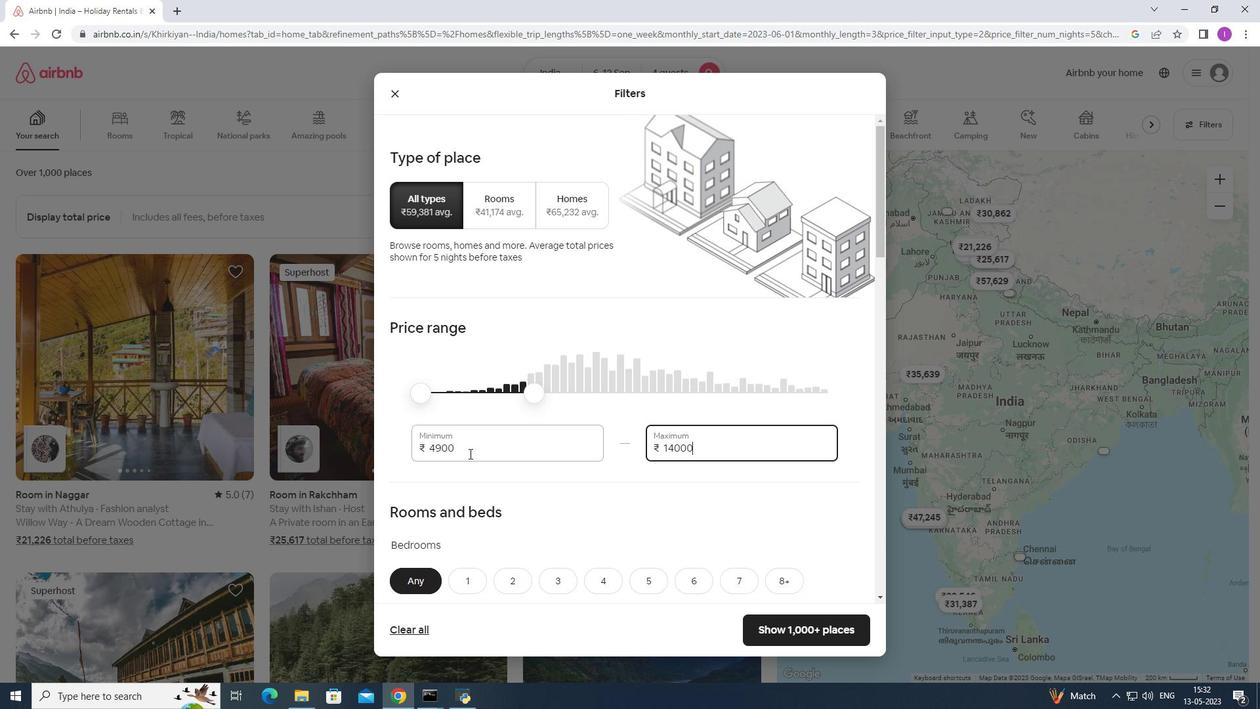 
Action: Mouse pressed left at (469, 451)
Screenshot: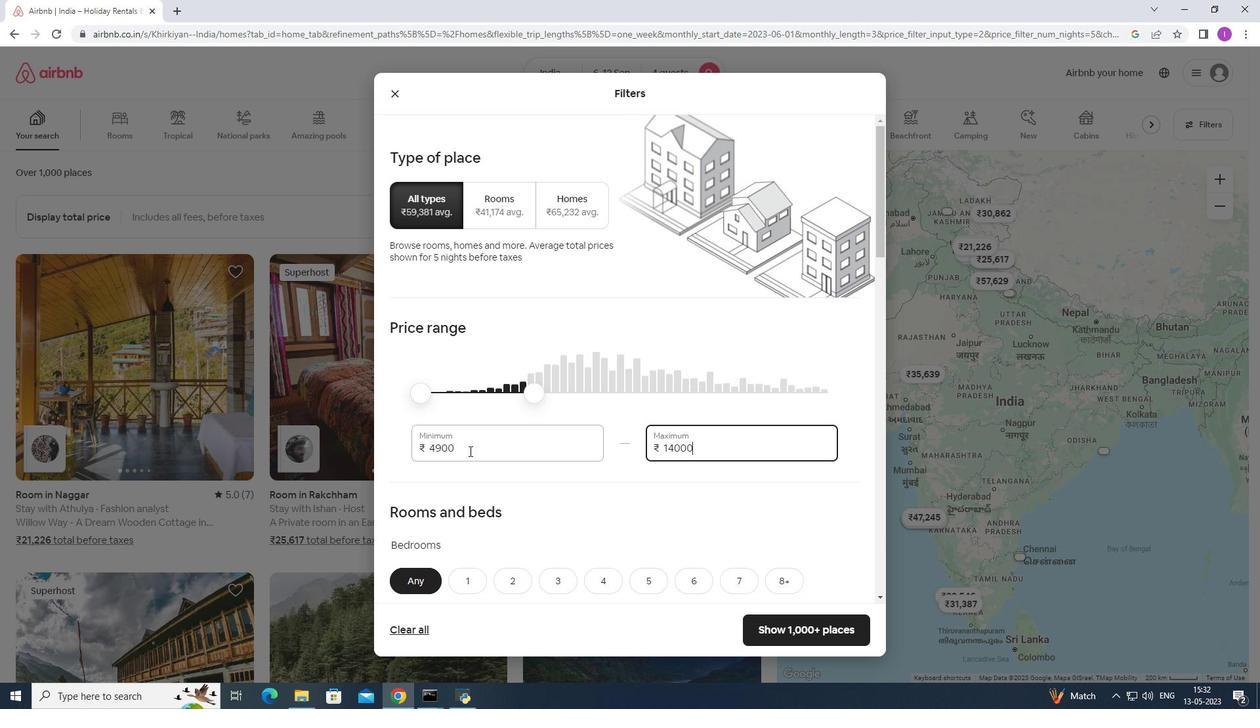 
Action: Mouse moved to (504, 470)
Screenshot: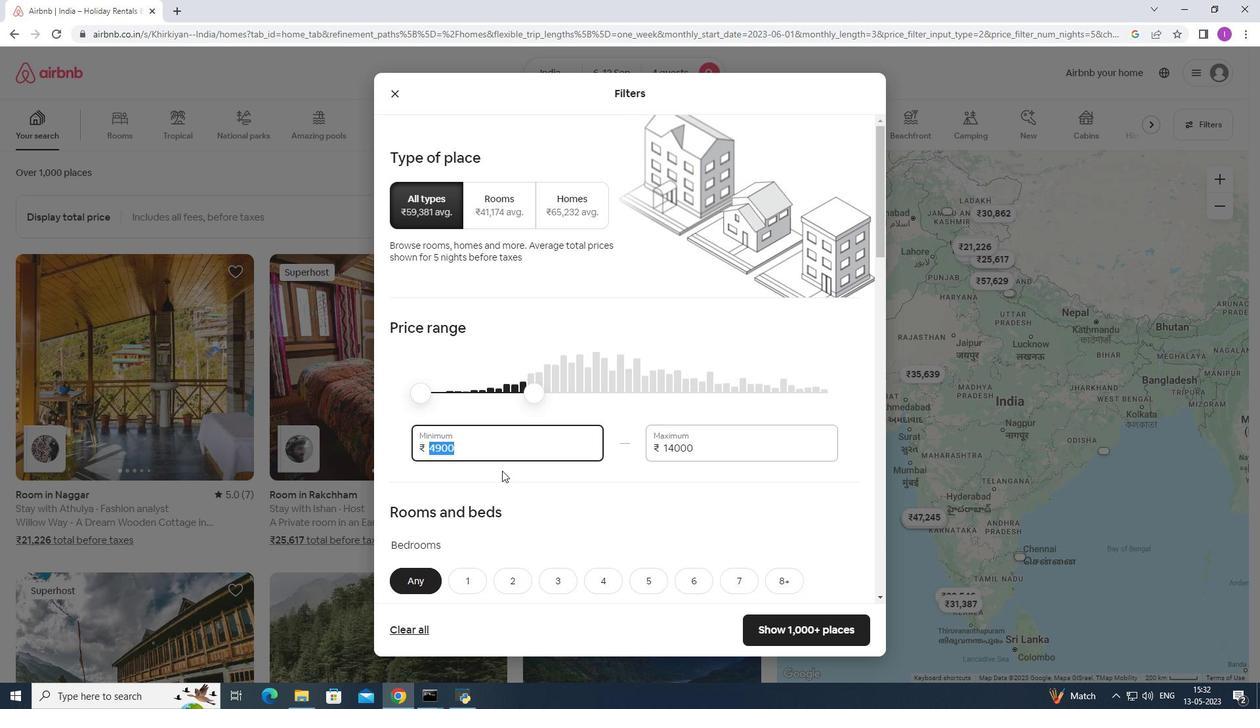 
Action: Key pressed 10000
Screenshot: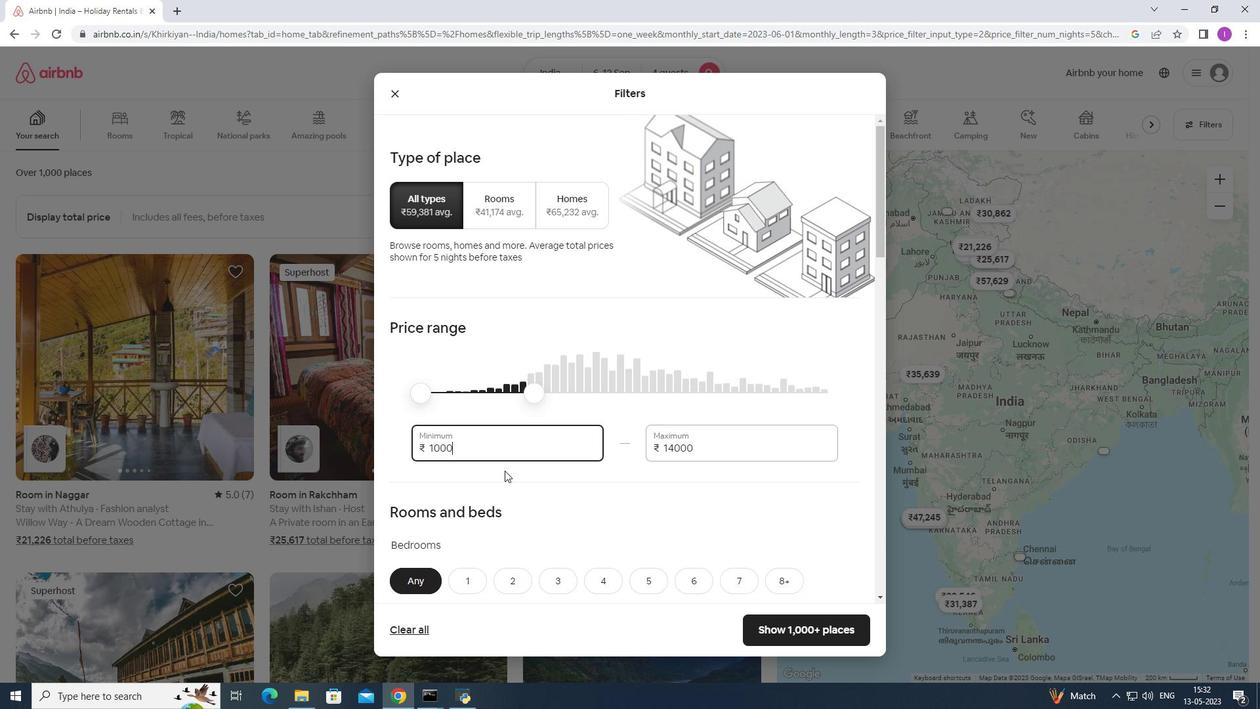 
Action: Mouse moved to (505, 486)
Screenshot: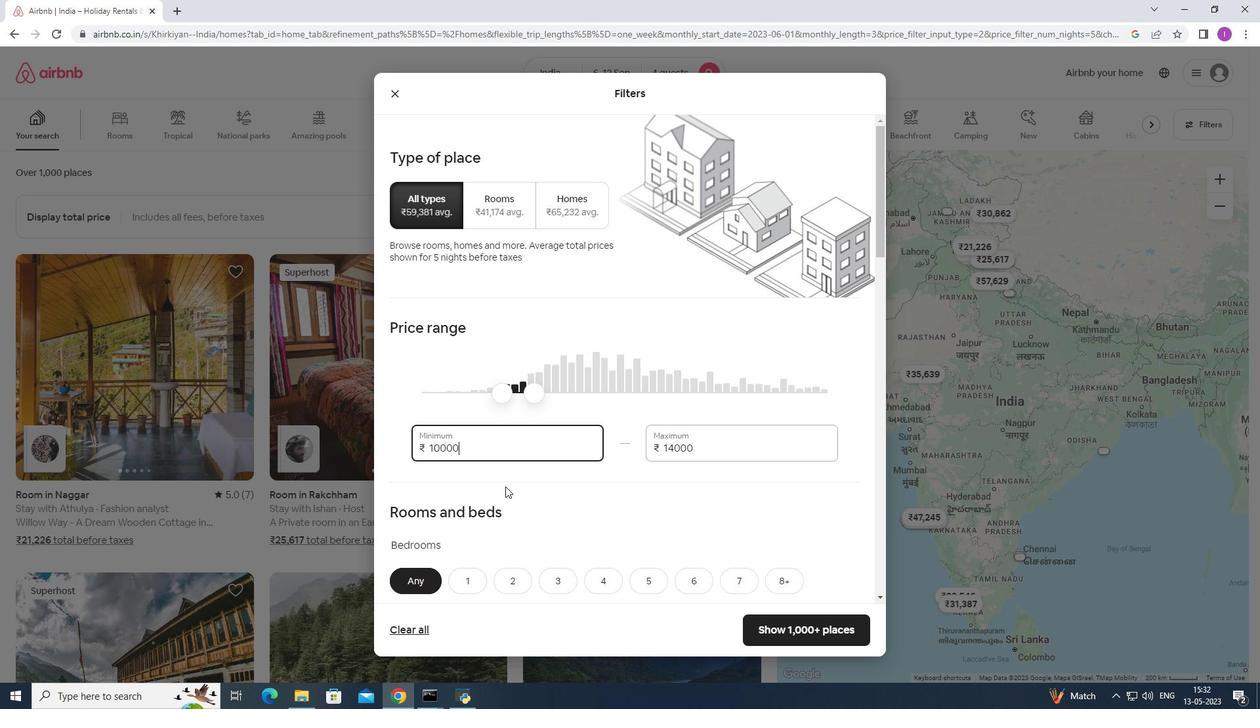 
Action: Mouse scrolled (505, 485) with delta (0, 0)
Screenshot: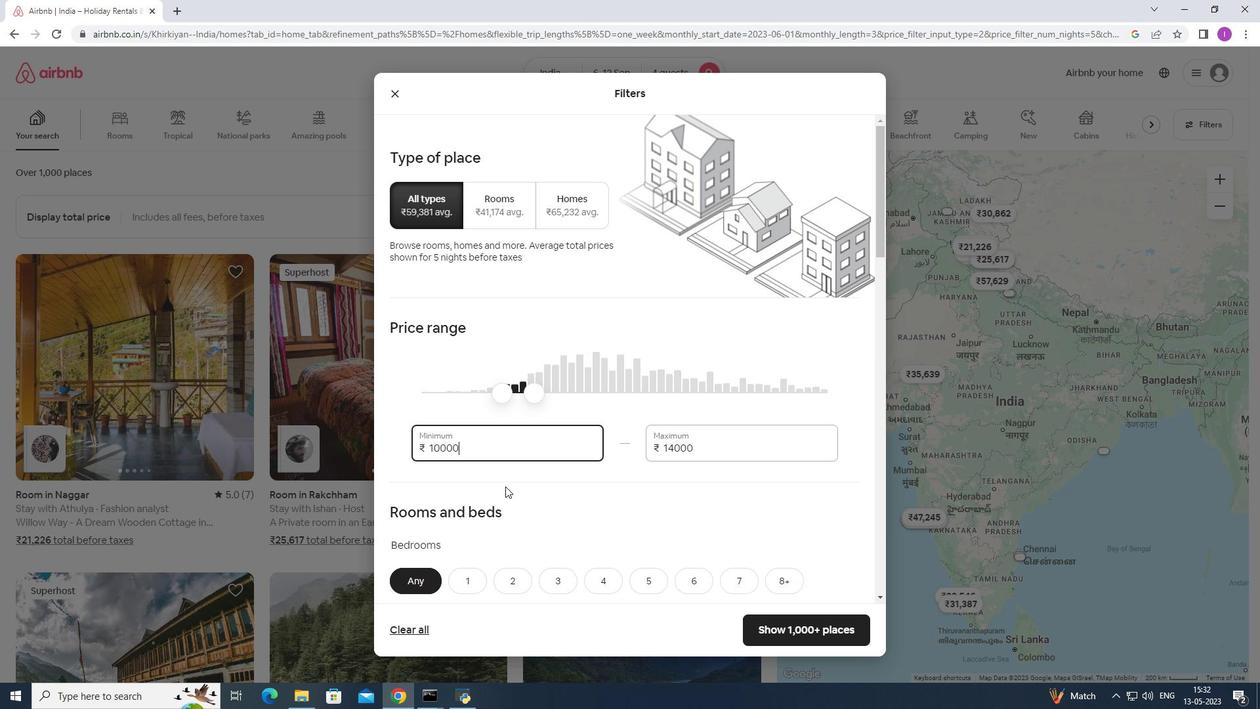 
Action: Mouse scrolled (505, 485) with delta (0, 0)
Screenshot: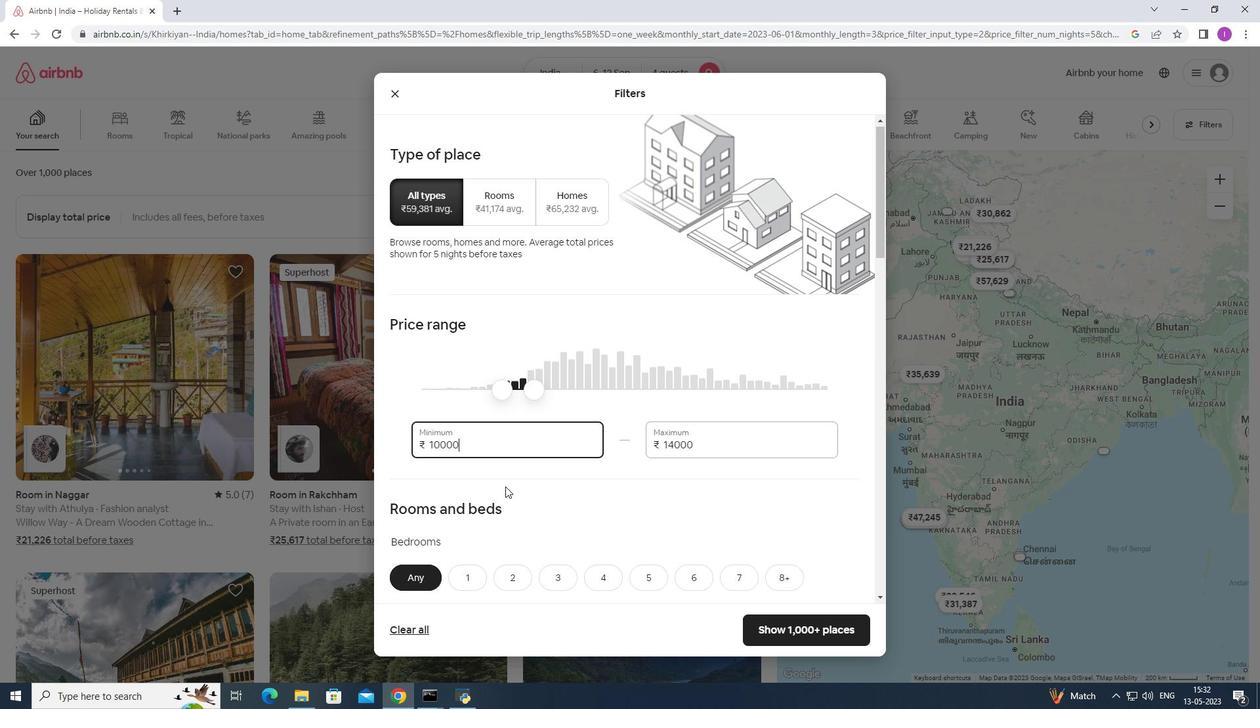 
Action: Mouse moved to (550, 458)
Screenshot: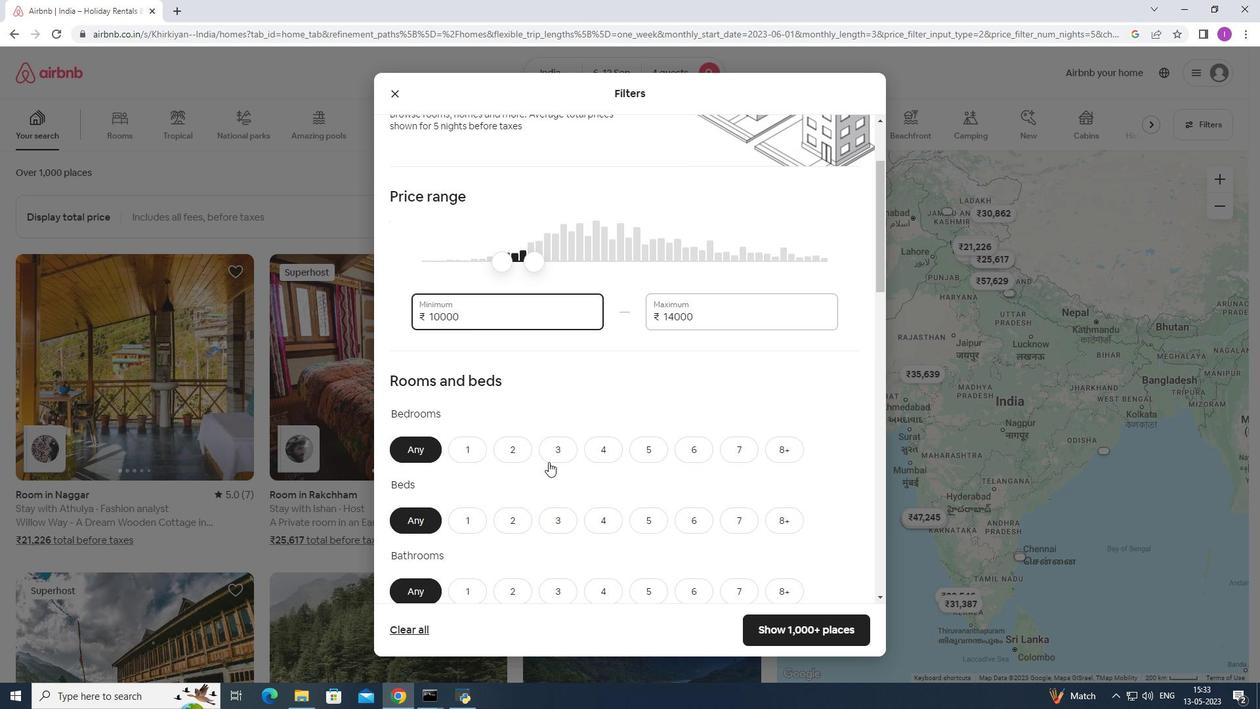 
Action: Mouse scrolled (550, 458) with delta (0, 0)
Screenshot: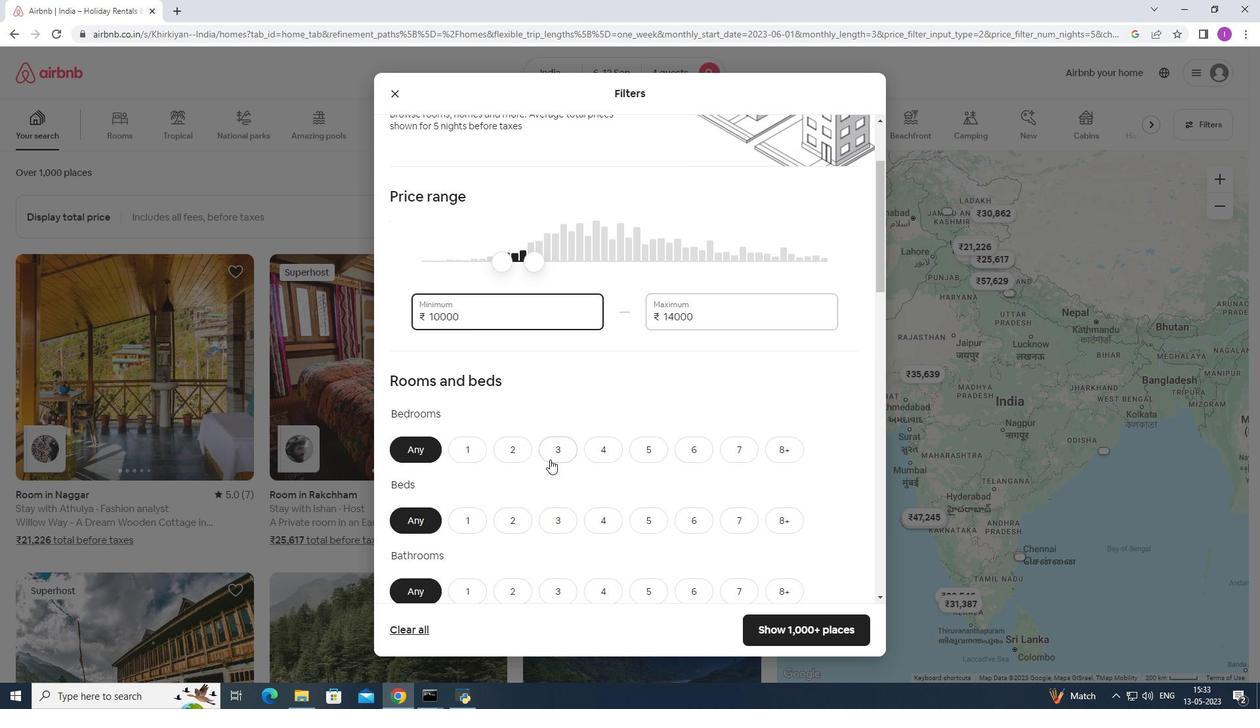 
Action: Mouse scrolled (550, 458) with delta (0, 0)
Screenshot: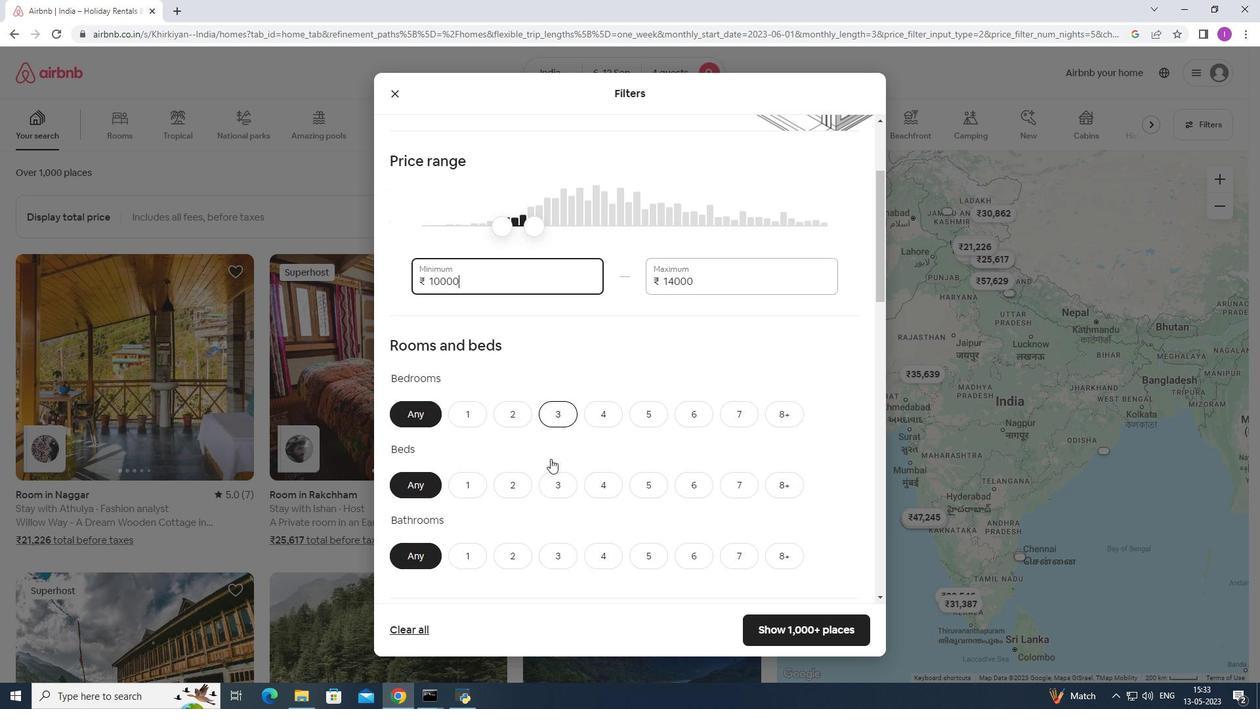 
Action: Mouse moved to (594, 321)
Screenshot: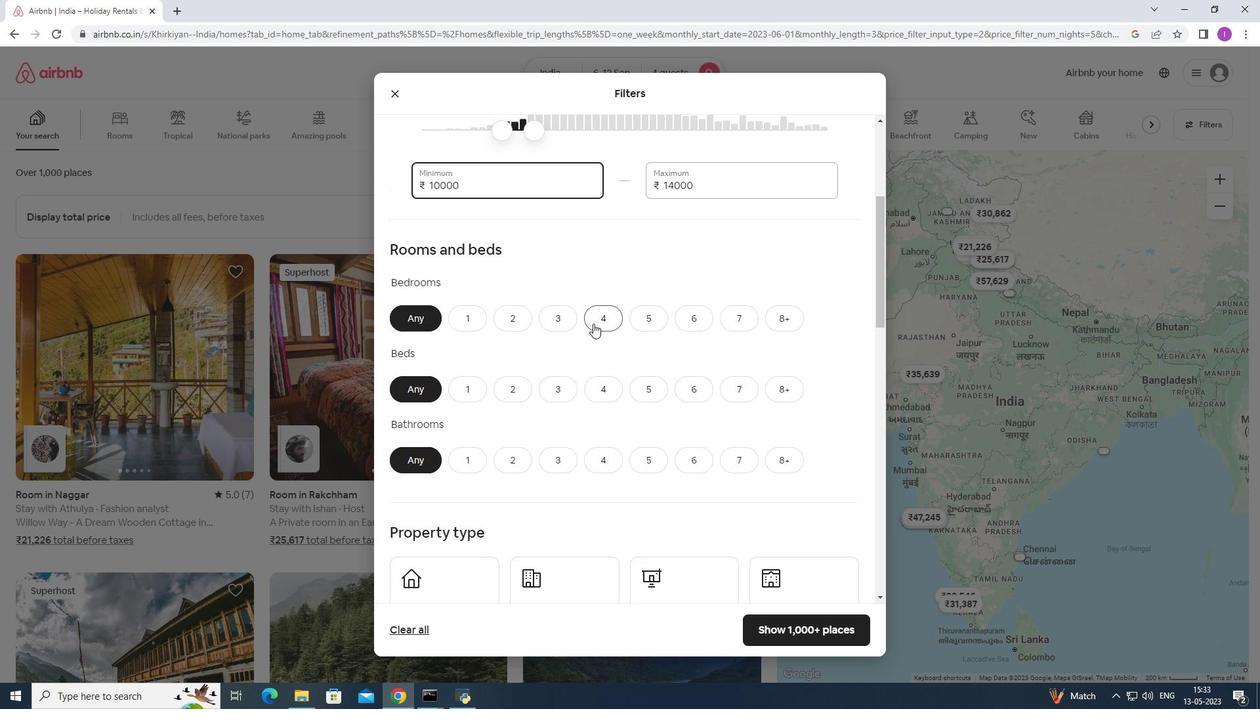 
Action: Mouse pressed left at (594, 321)
Screenshot: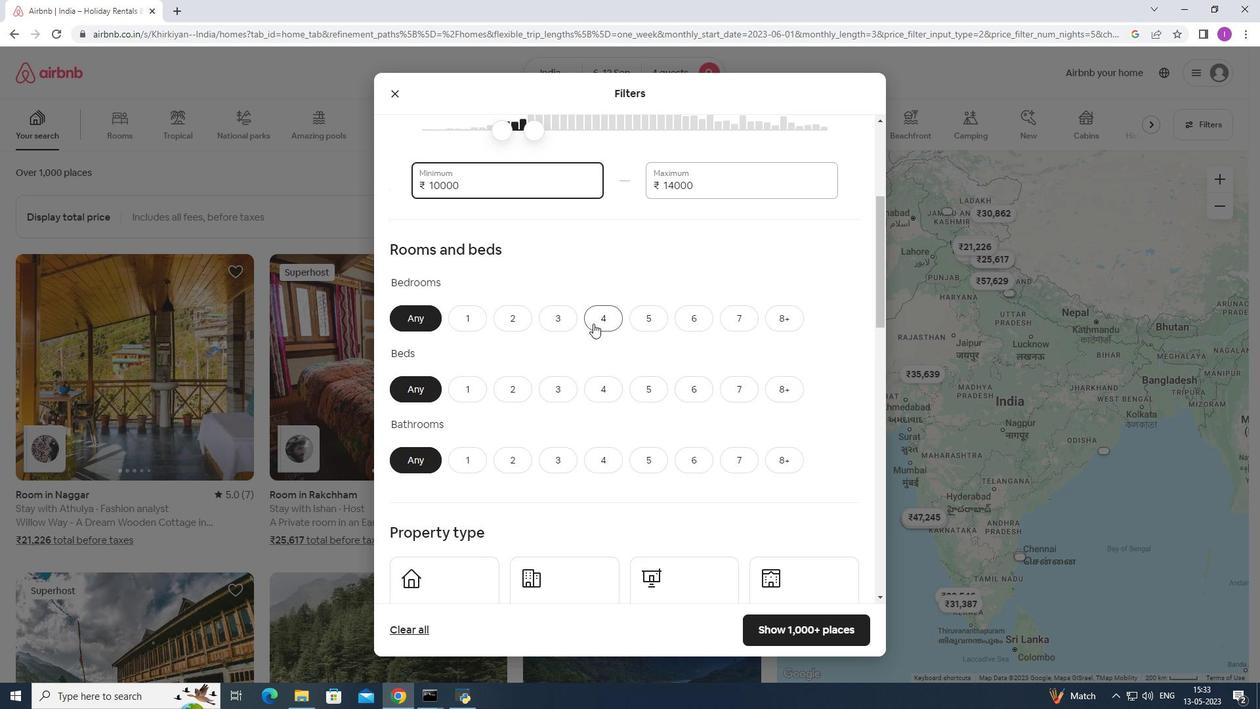 
Action: Mouse moved to (605, 386)
Screenshot: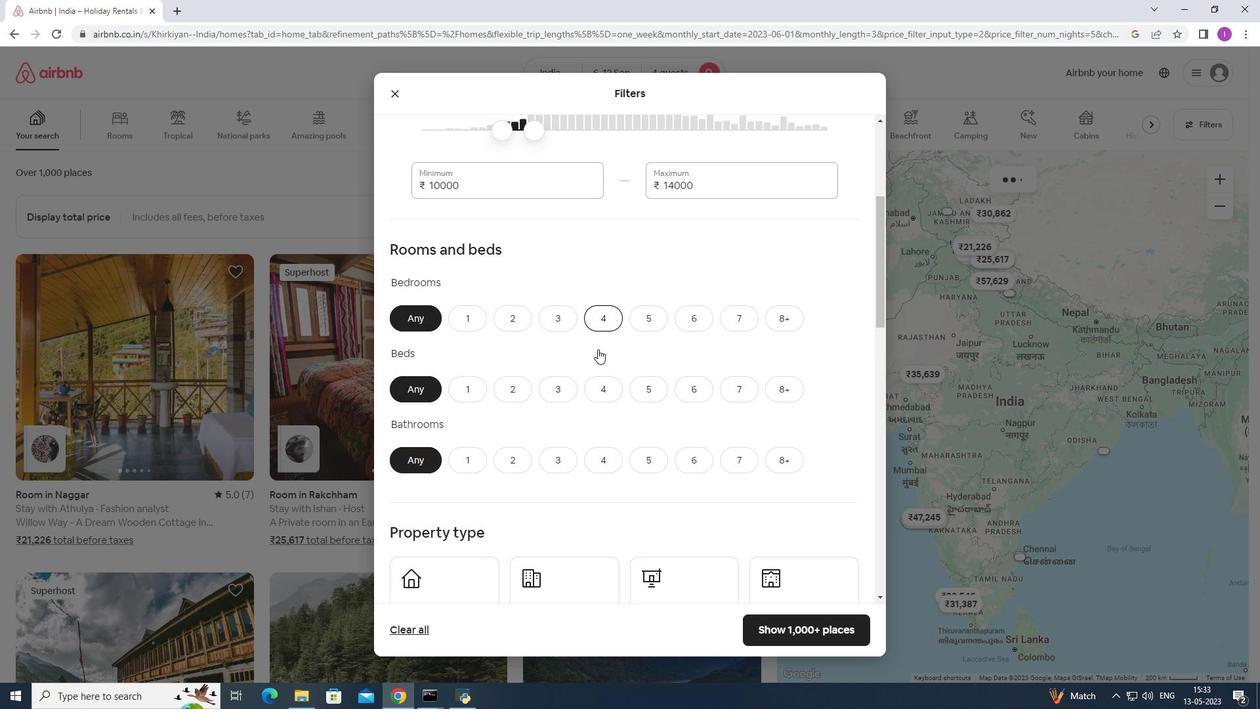 
Action: Mouse pressed left at (605, 386)
Screenshot: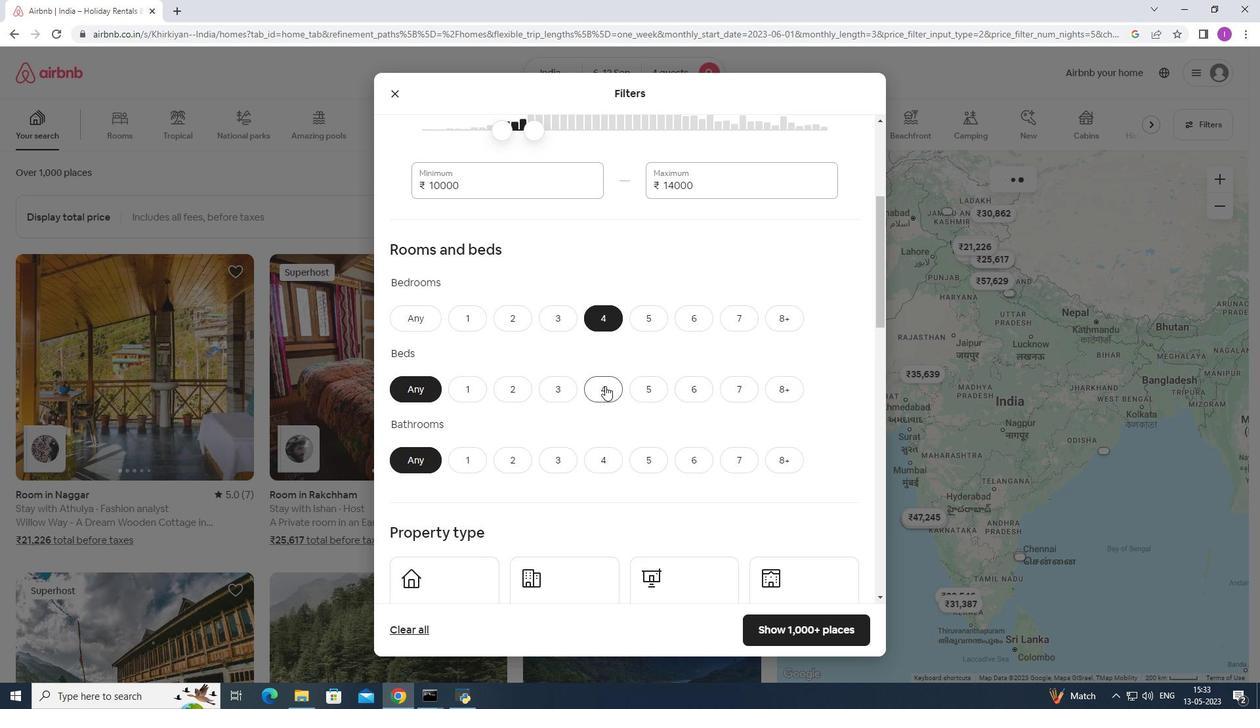 
Action: Mouse moved to (609, 463)
Screenshot: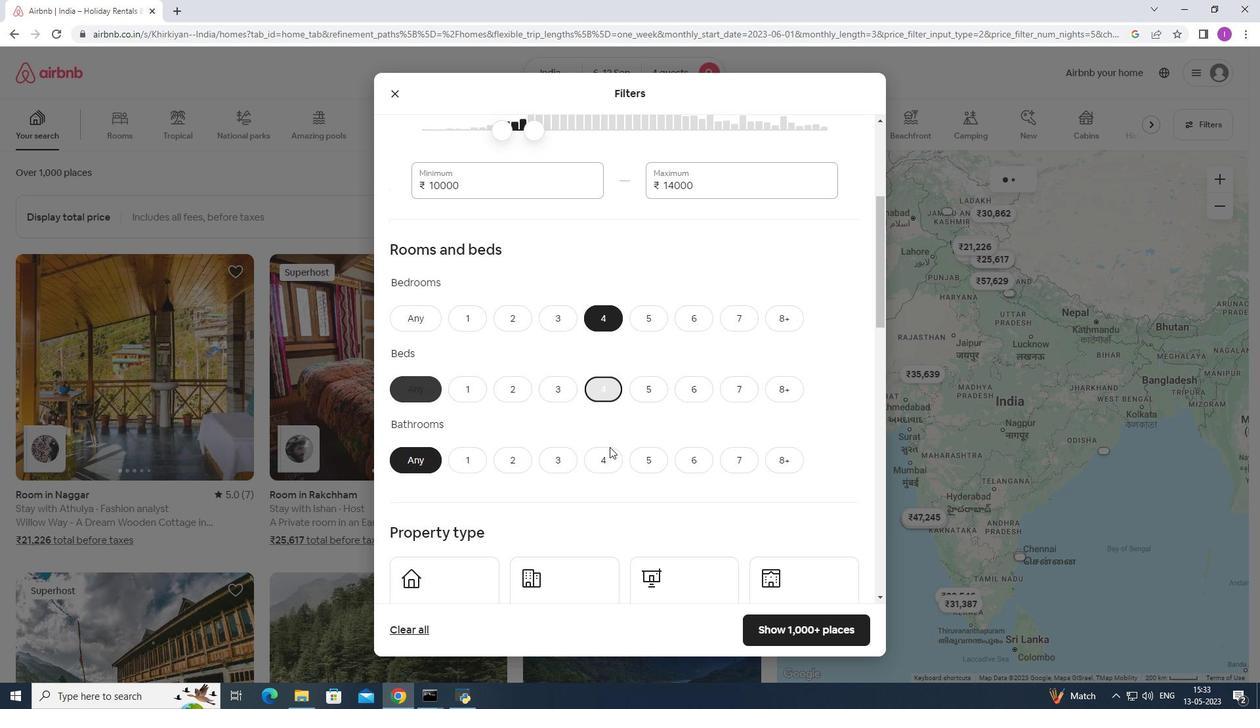 
Action: Mouse pressed left at (609, 463)
Screenshot: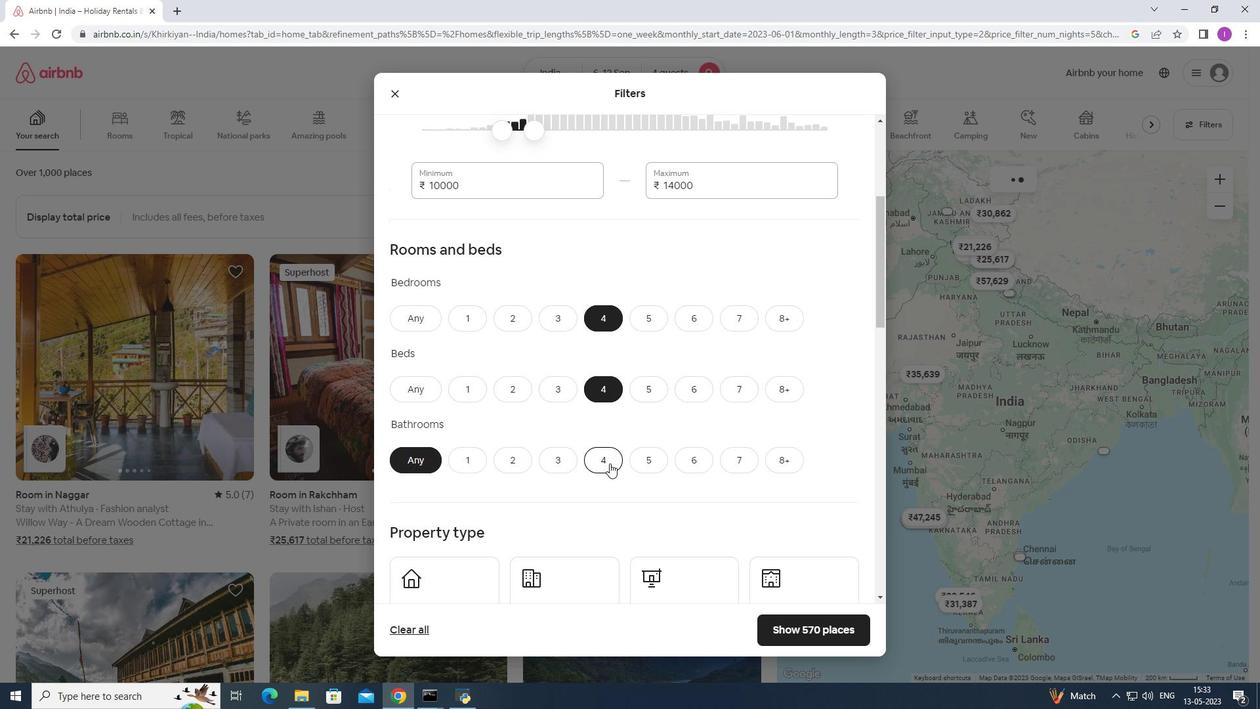 
Action: Mouse moved to (615, 402)
Screenshot: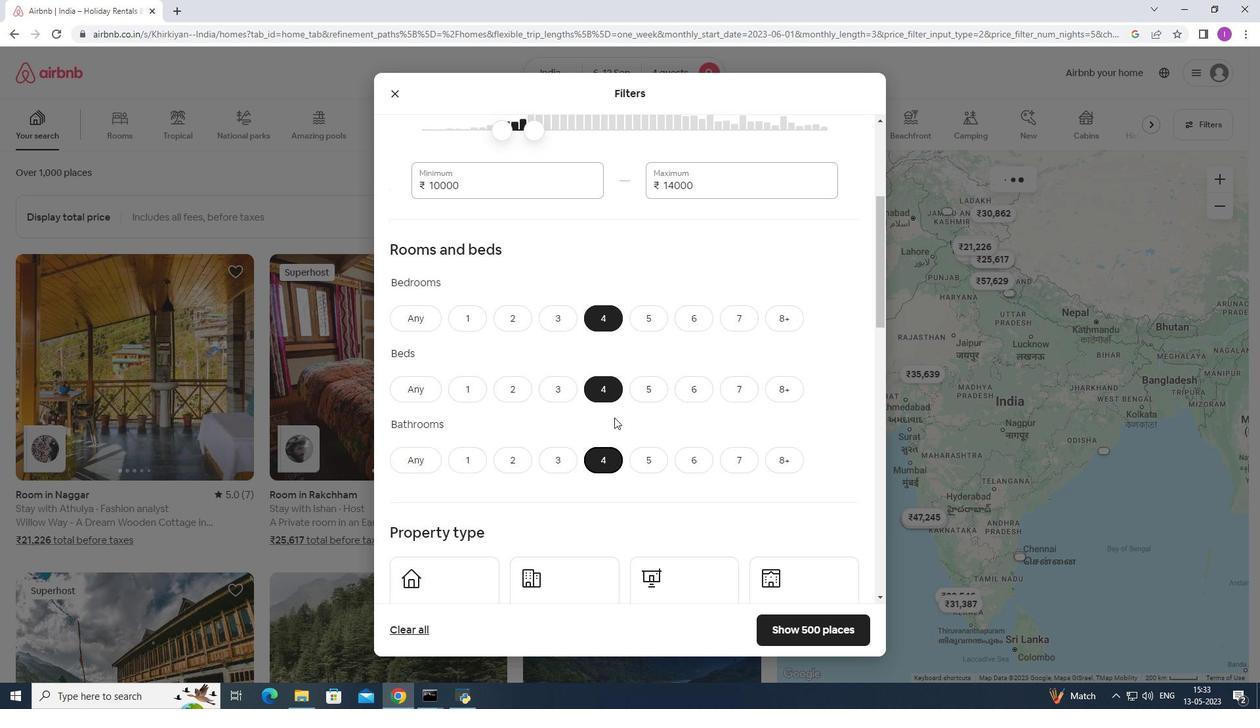 
Action: Mouse scrolled (615, 401) with delta (0, 0)
Screenshot: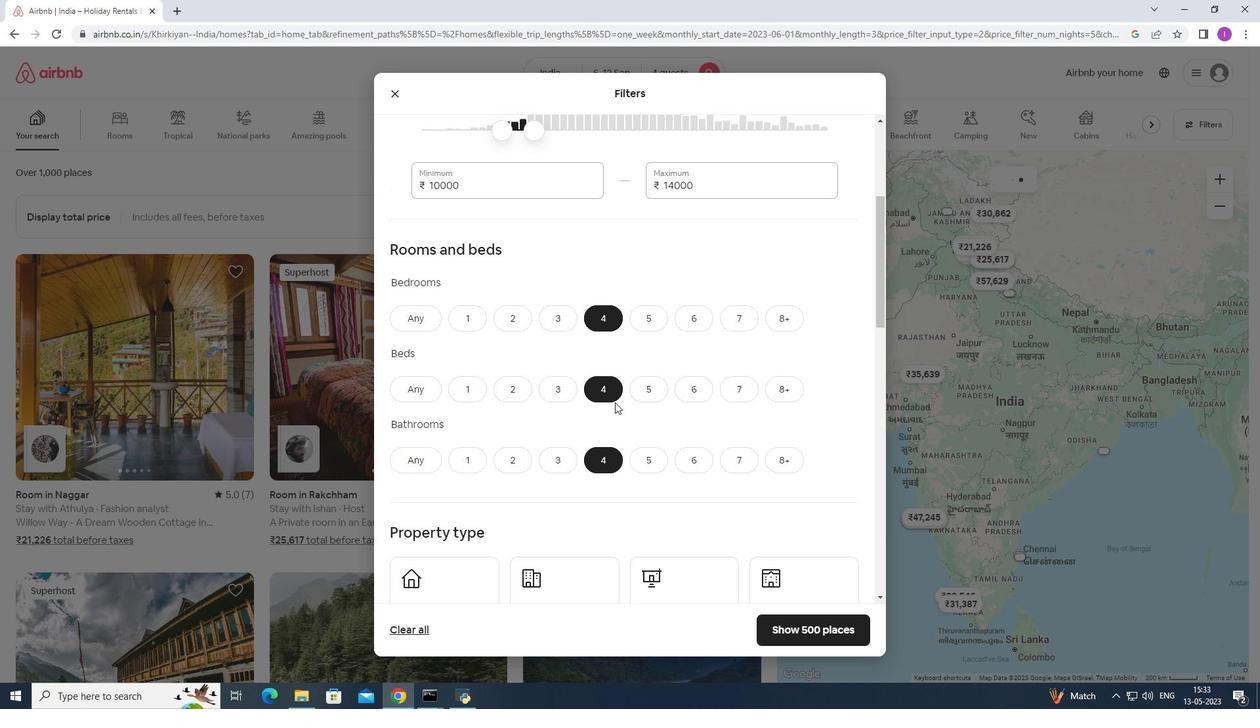 
Action: Mouse scrolled (615, 401) with delta (0, 0)
Screenshot: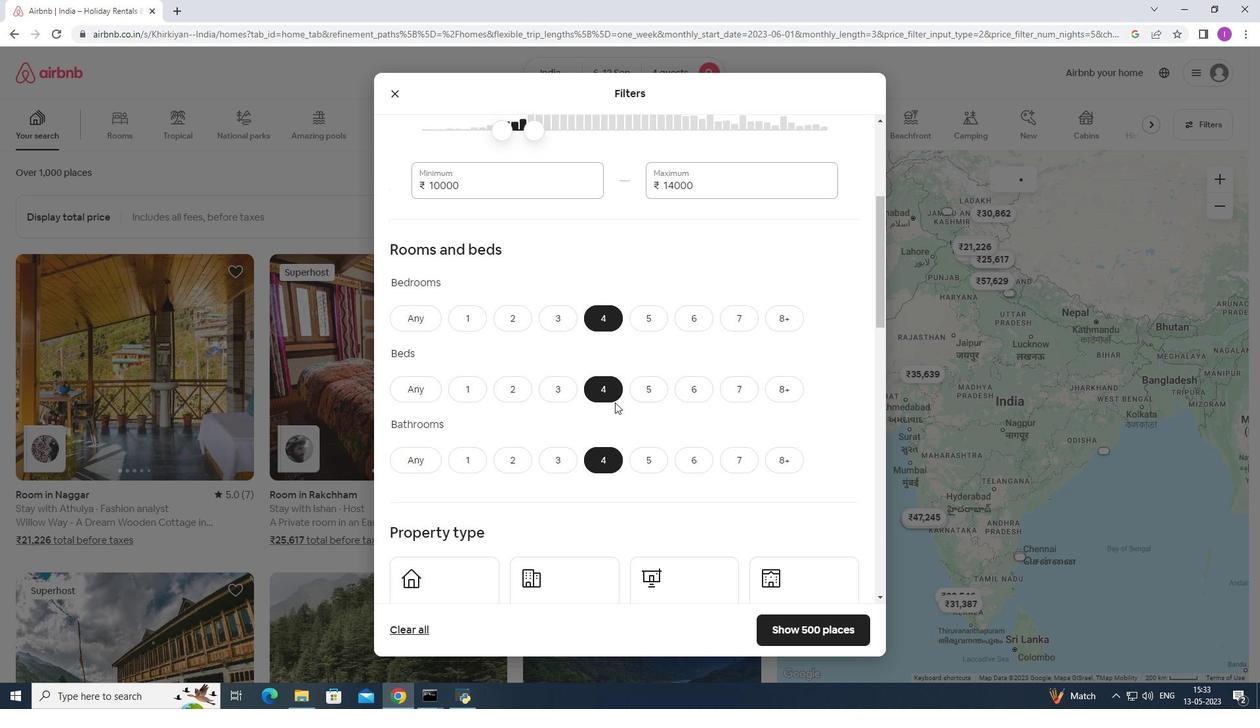 
Action: Mouse scrolled (615, 401) with delta (0, 0)
Screenshot: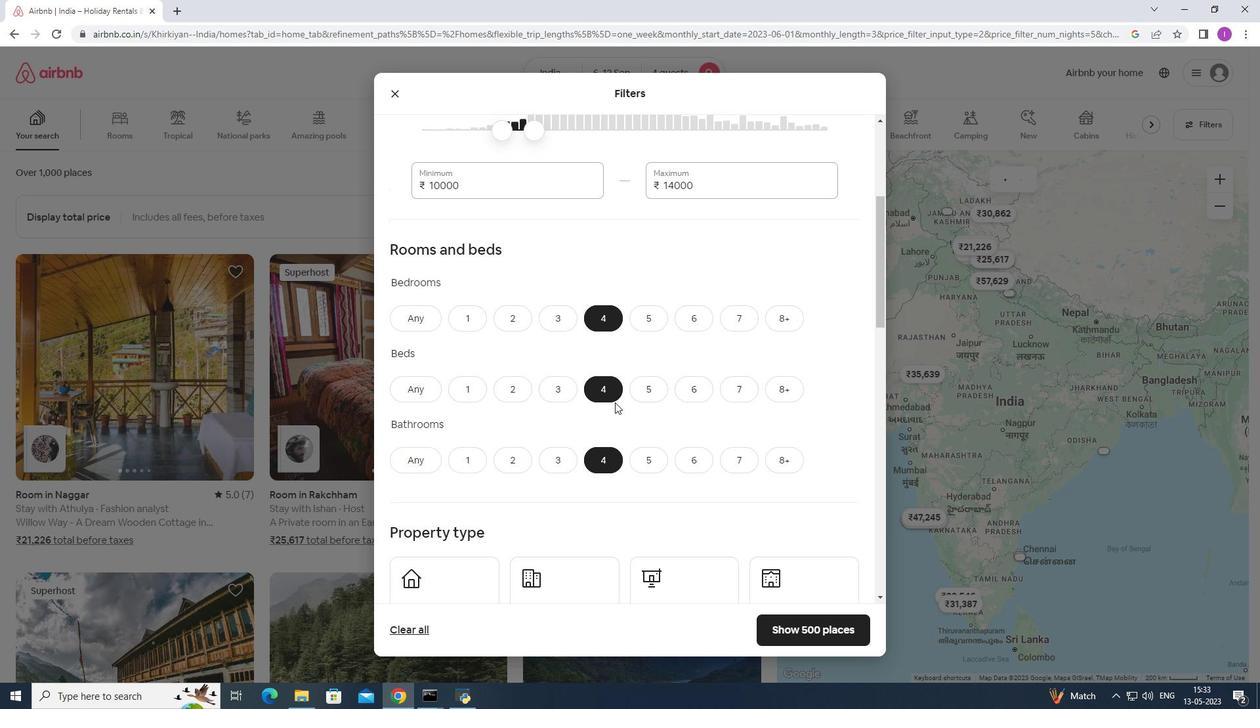 
Action: Mouse moved to (613, 403)
Screenshot: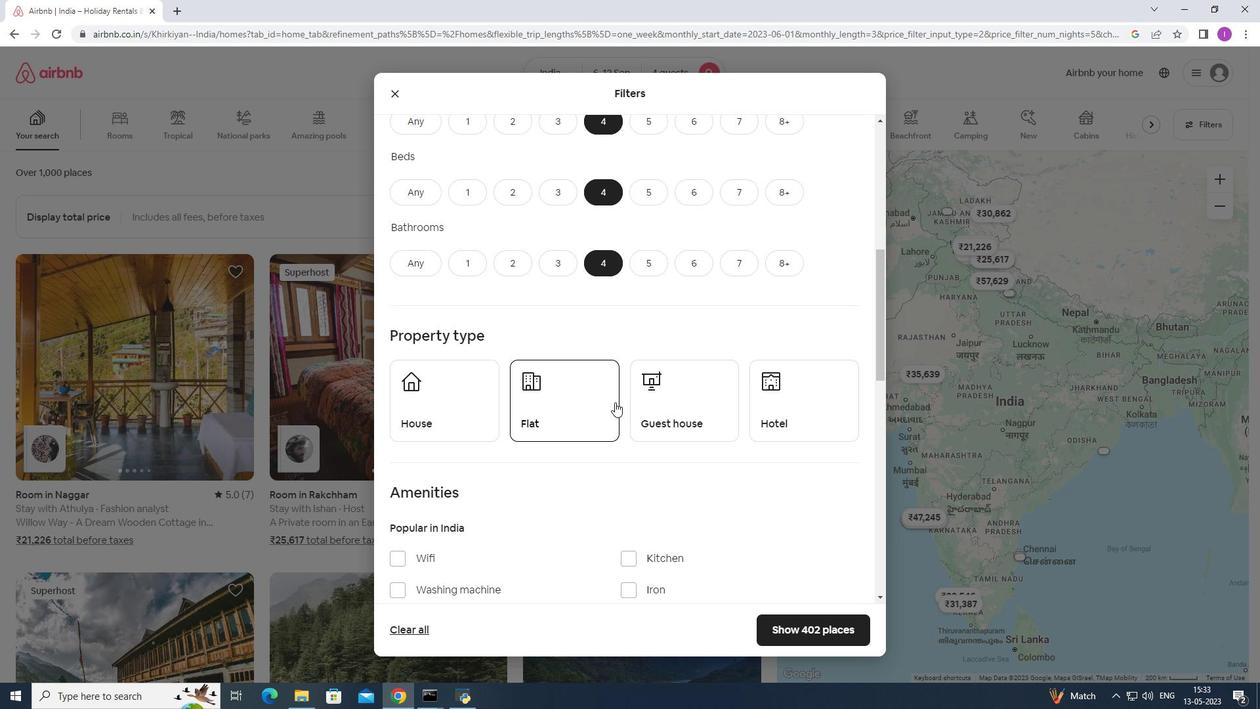 
Action: Mouse scrolled (613, 402) with delta (0, 0)
Screenshot: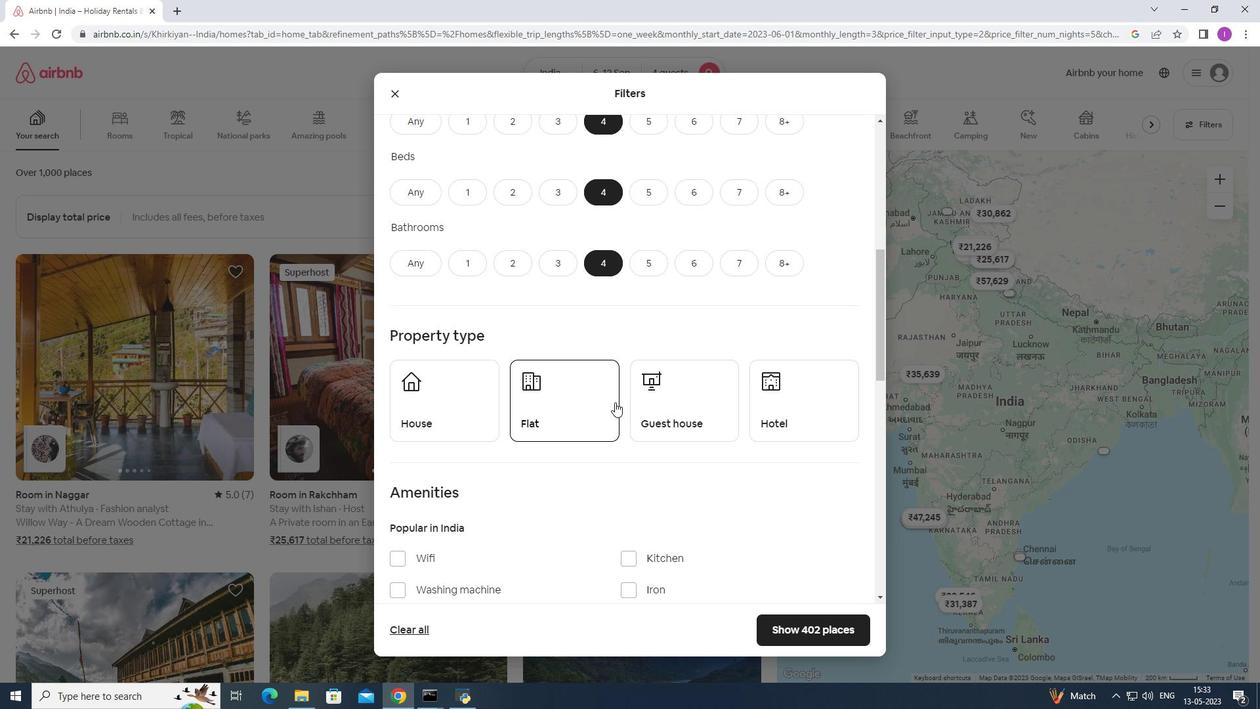 
Action: Mouse moved to (478, 361)
Screenshot: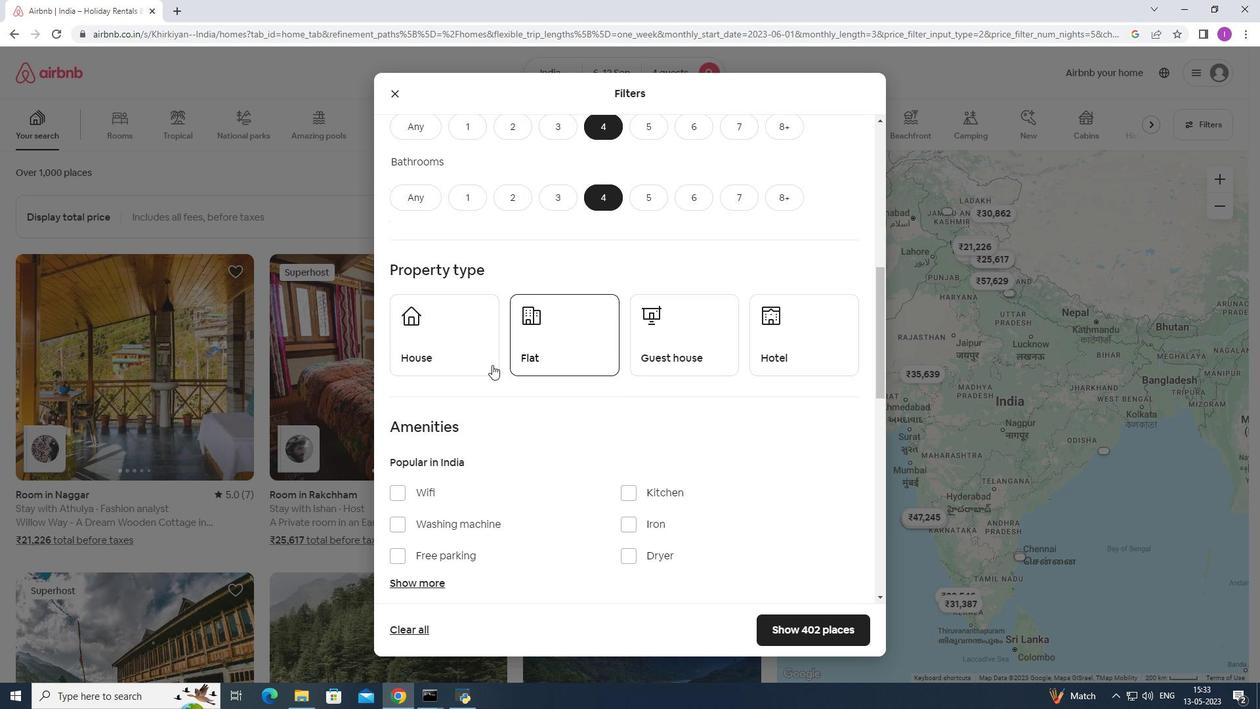 
Action: Mouse pressed left at (478, 361)
Screenshot: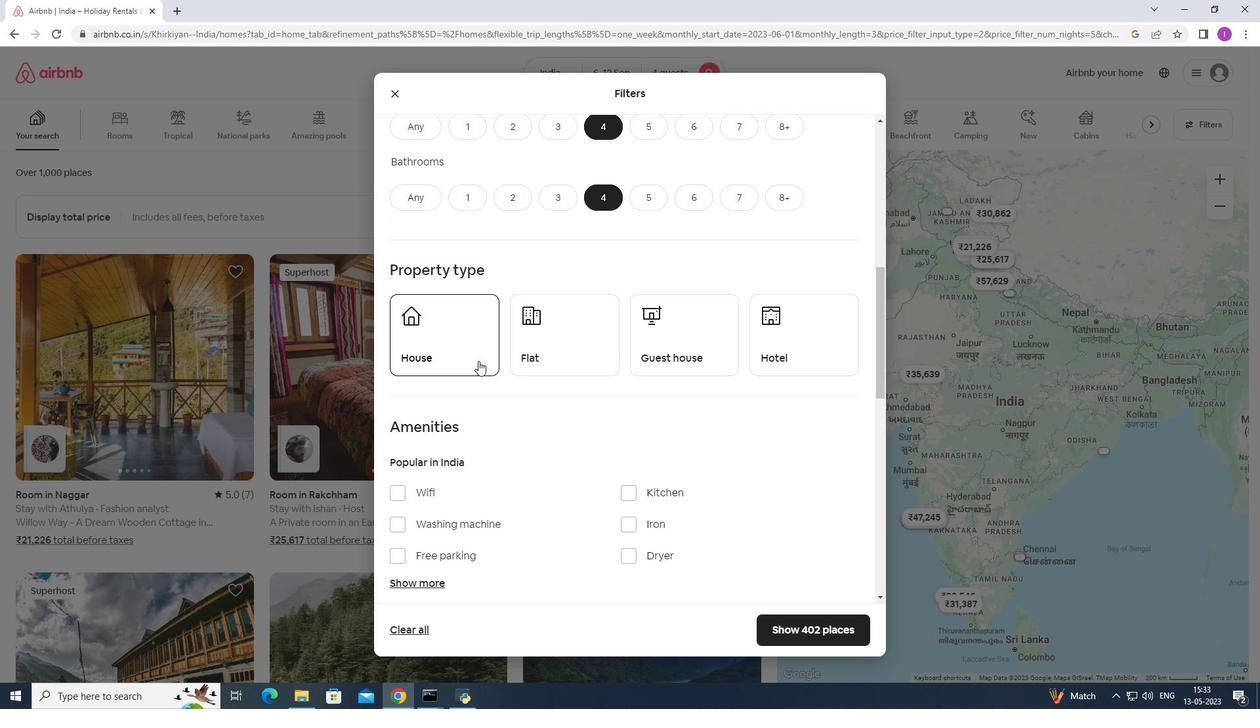 
Action: Mouse moved to (583, 349)
Screenshot: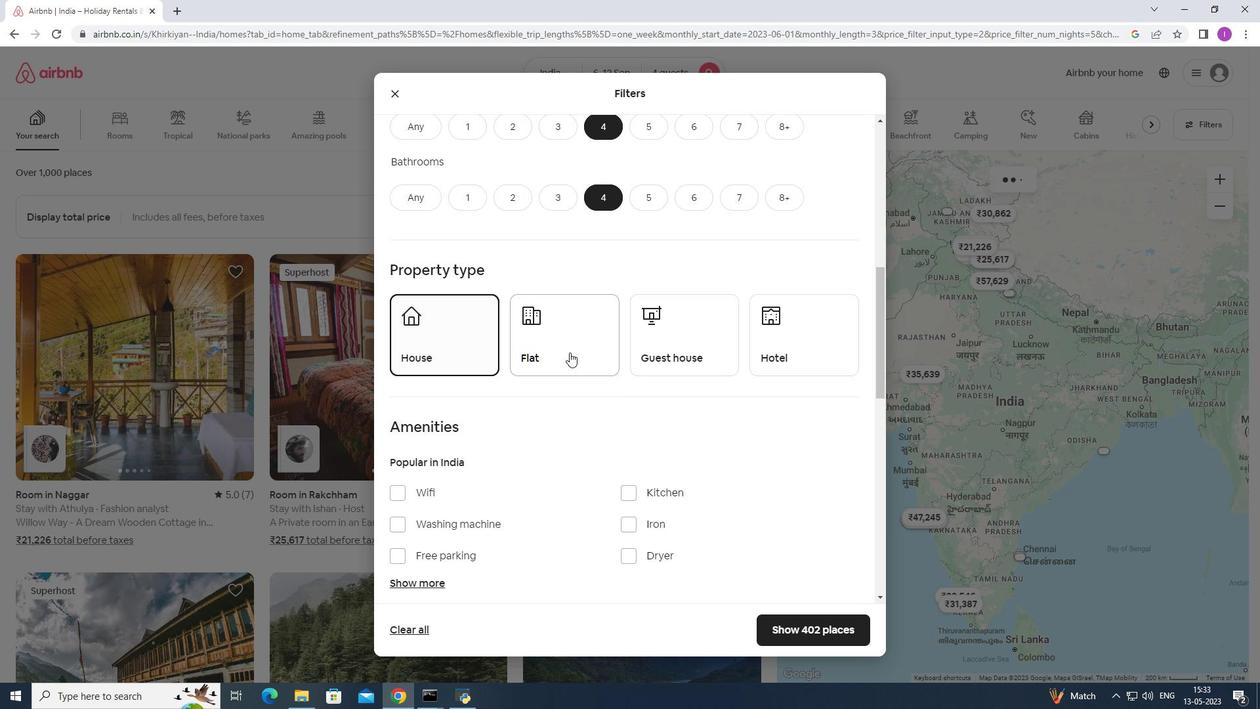 
Action: Mouse pressed left at (583, 349)
Screenshot: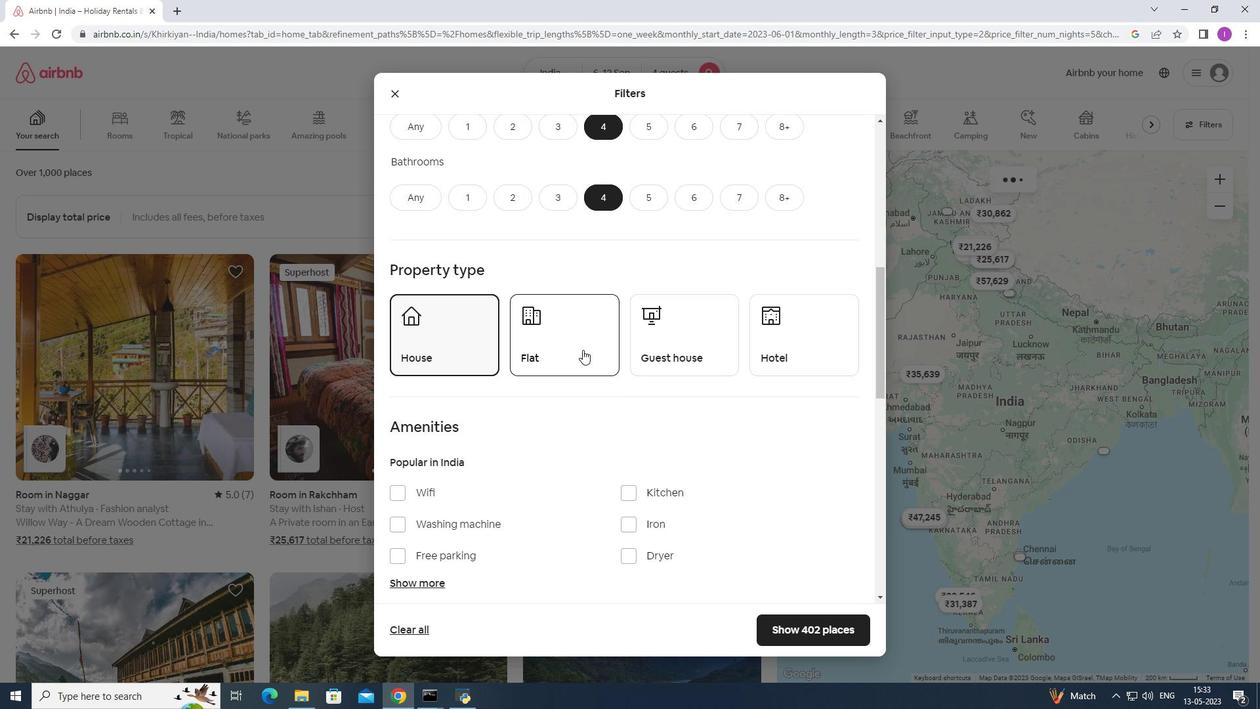 
Action: Mouse moved to (669, 351)
Screenshot: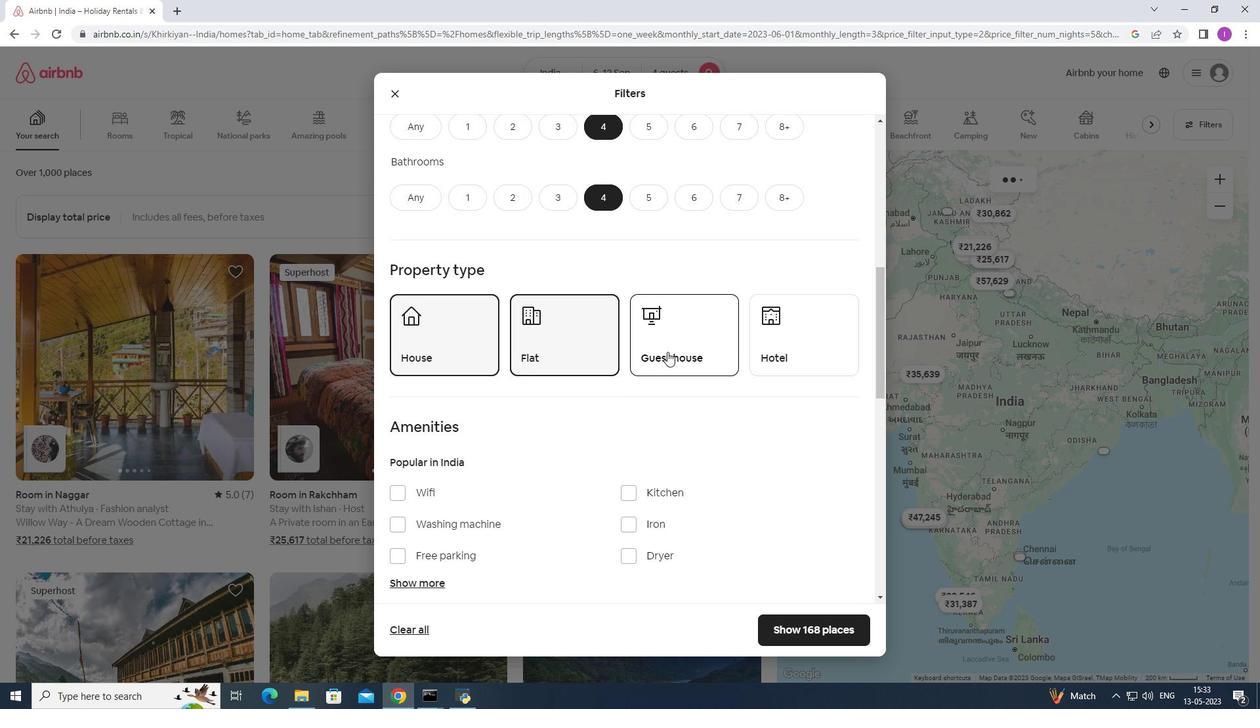 
Action: Mouse pressed left at (669, 351)
Screenshot: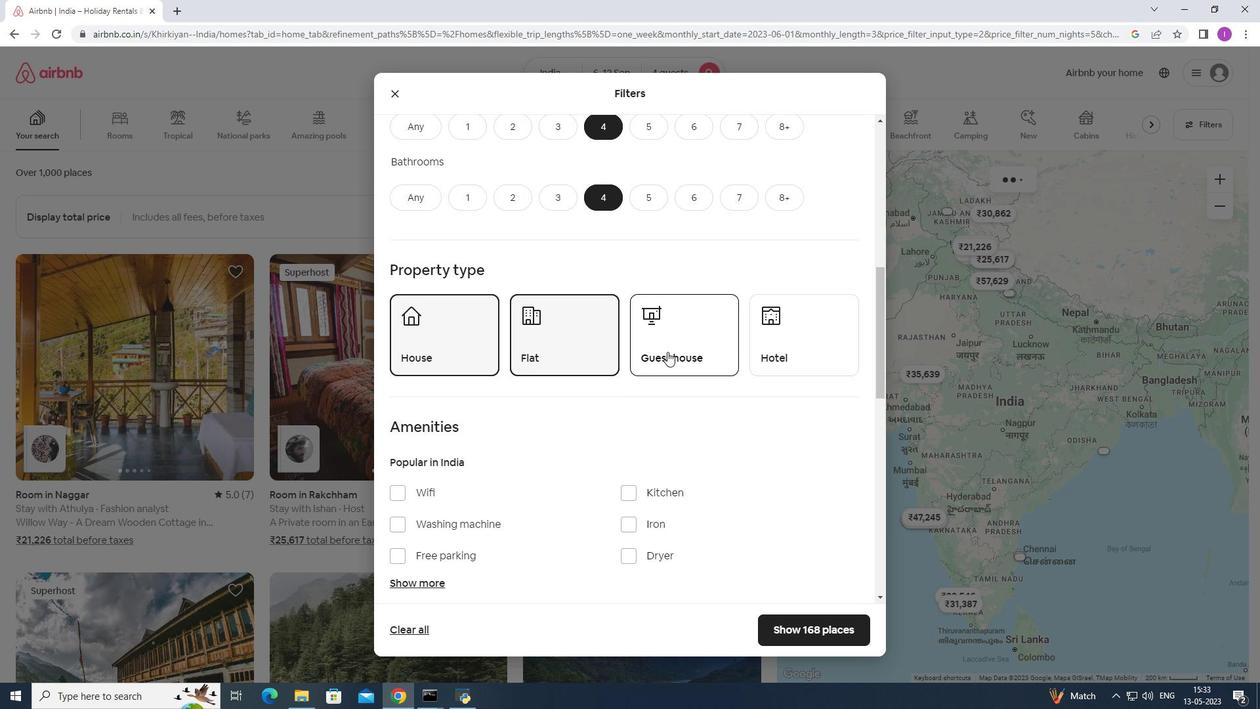 
Action: Mouse moved to (641, 399)
Screenshot: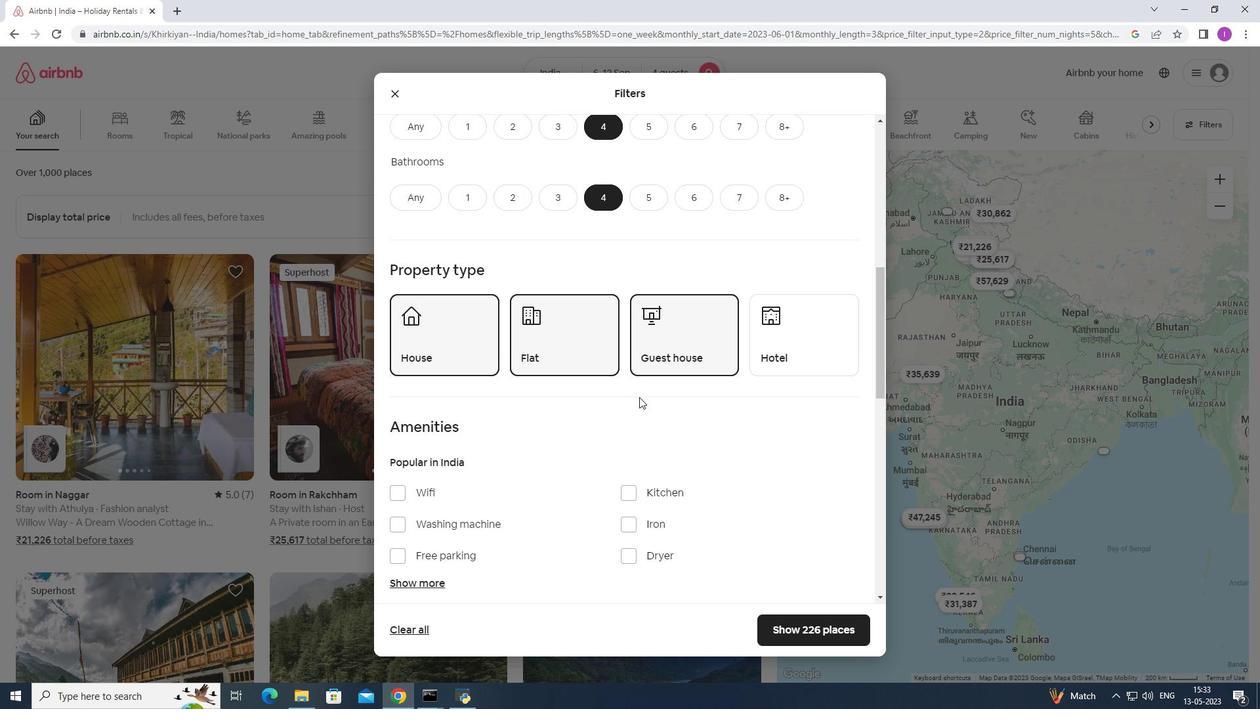 
Action: Mouse scrolled (641, 398) with delta (0, 0)
Screenshot: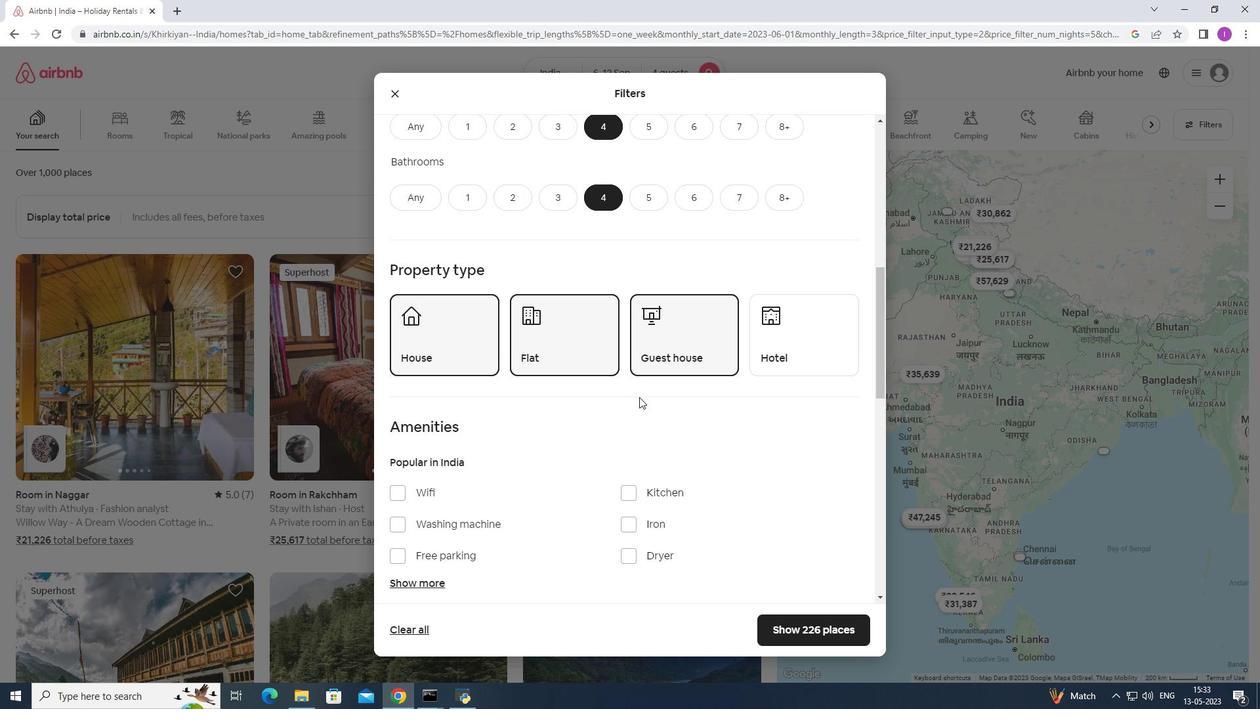 
Action: Mouse moved to (641, 400)
Screenshot: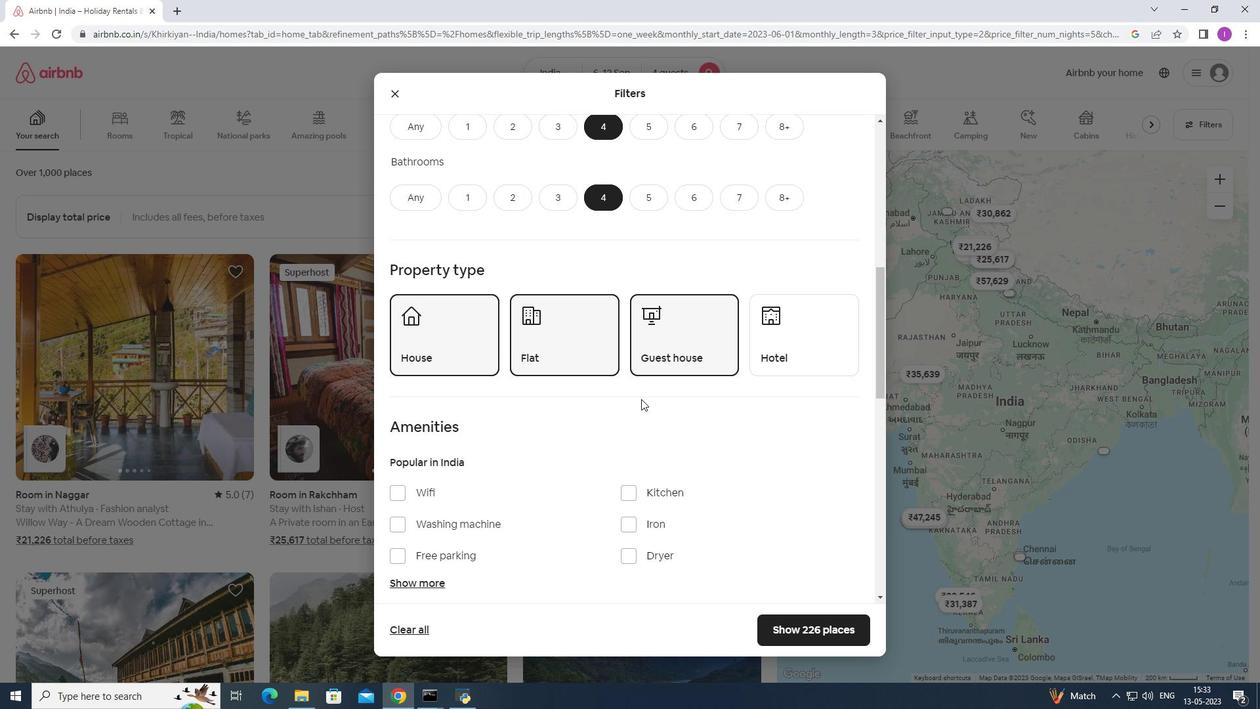 
Action: Mouse scrolled (641, 399) with delta (0, 0)
Screenshot: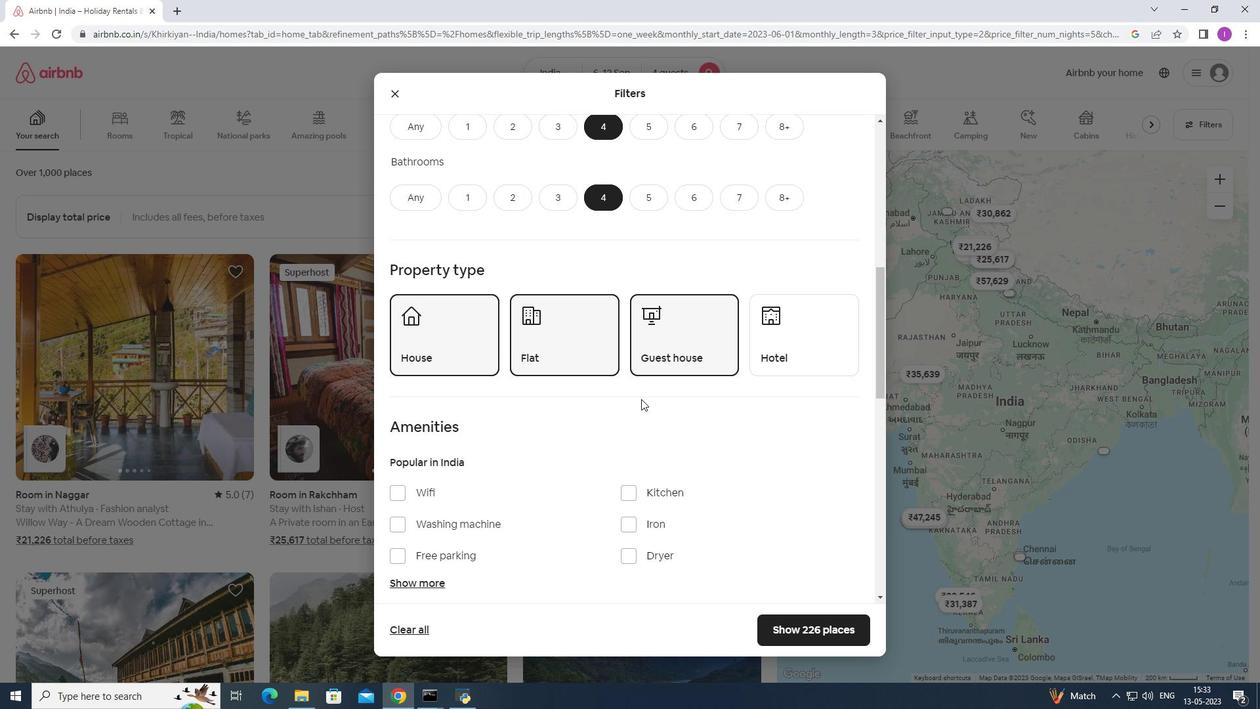 
Action: Mouse moved to (397, 363)
Screenshot: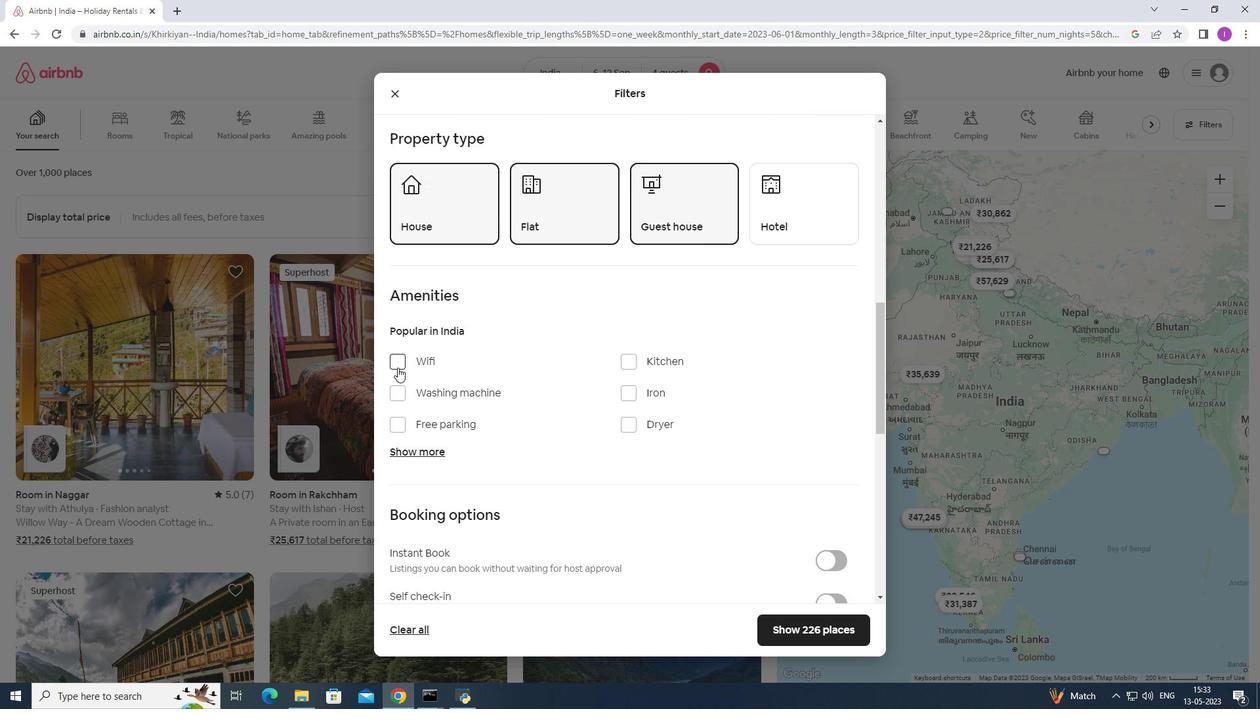 
Action: Mouse pressed left at (397, 363)
Screenshot: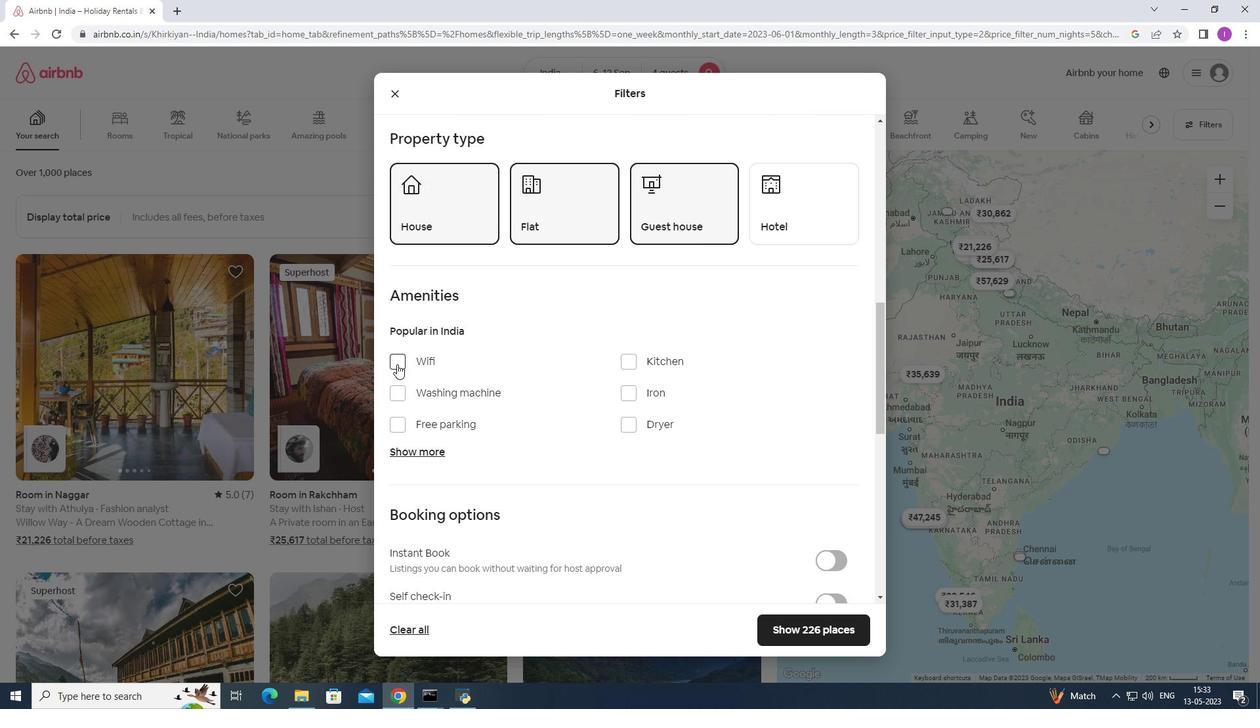 
Action: Mouse moved to (401, 422)
Screenshot: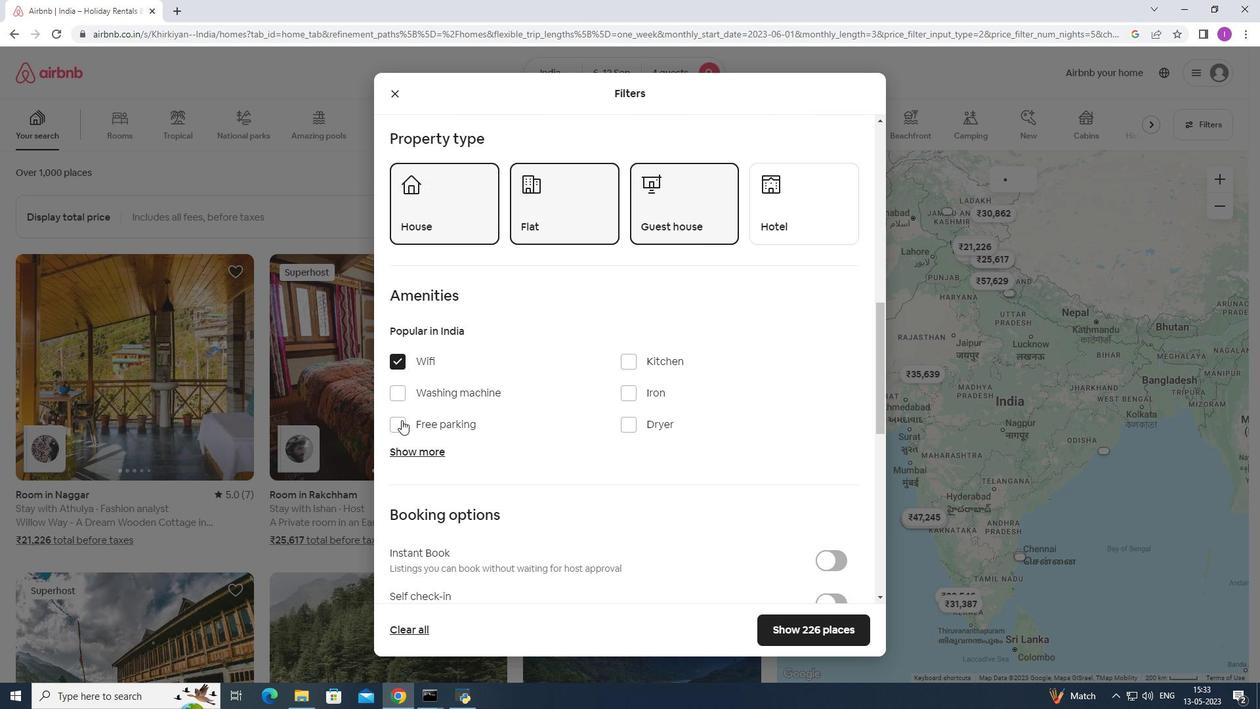 
Action: Mouse pressed left at (401, 422)
Screenshot: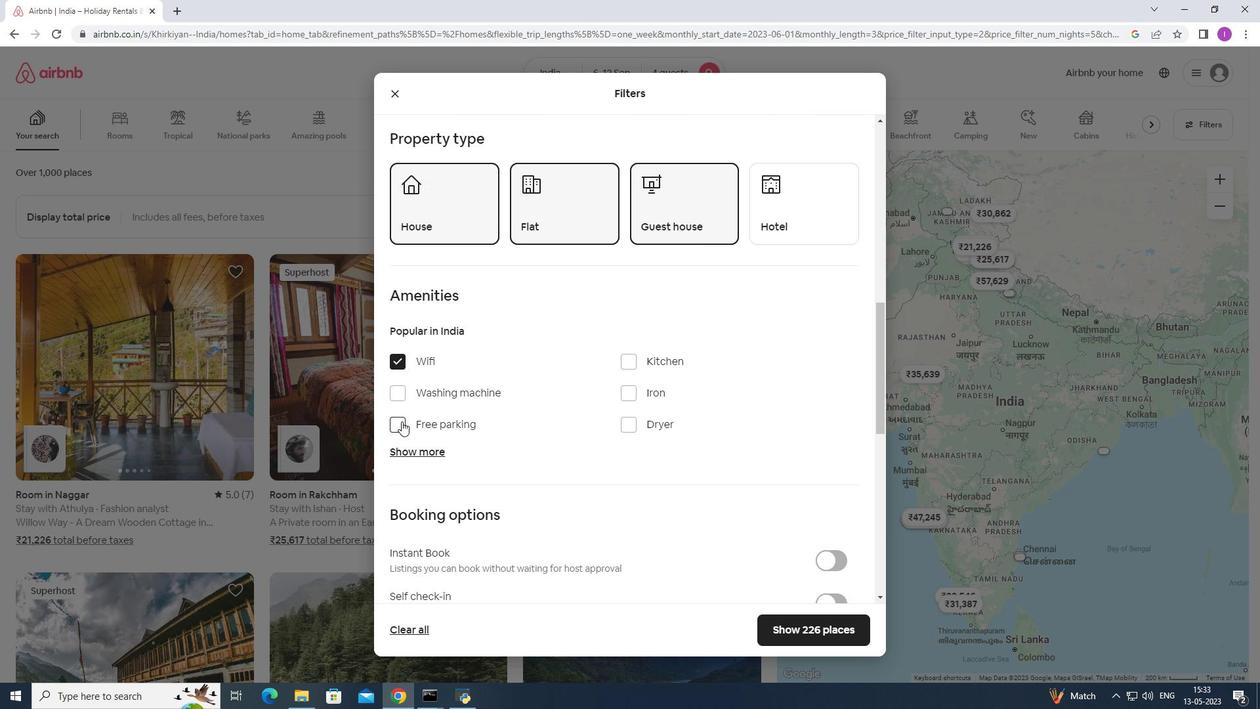 
Action: Mouse moved to (425, 449)
Screenshot: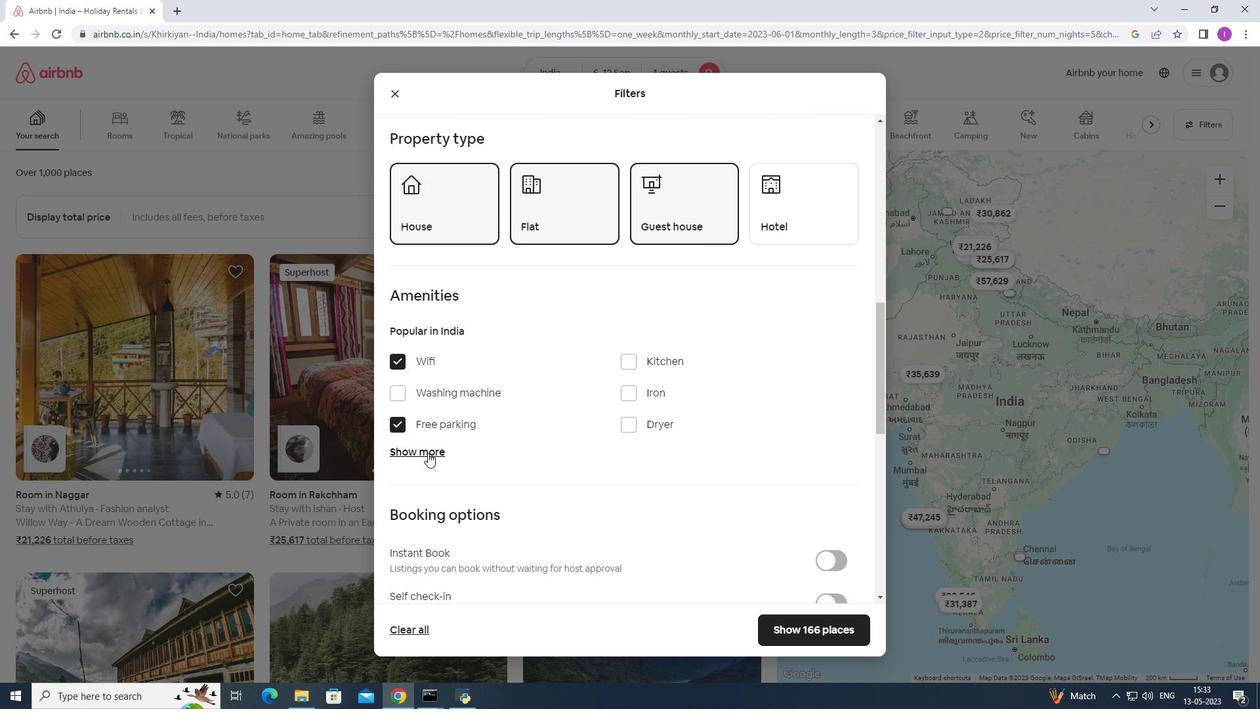 
Action: Mouse pressed left at (425, 449)
Screenshot: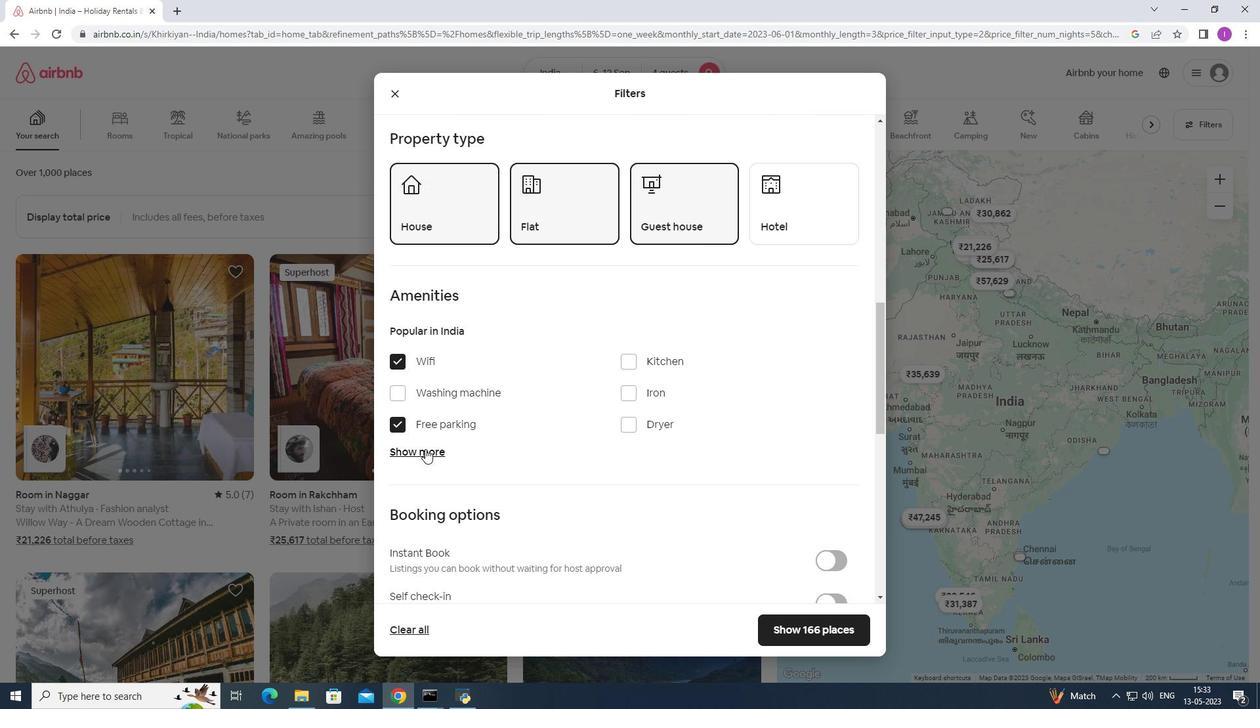 
Action: Mouse moved to (628, 529)
Screenshot: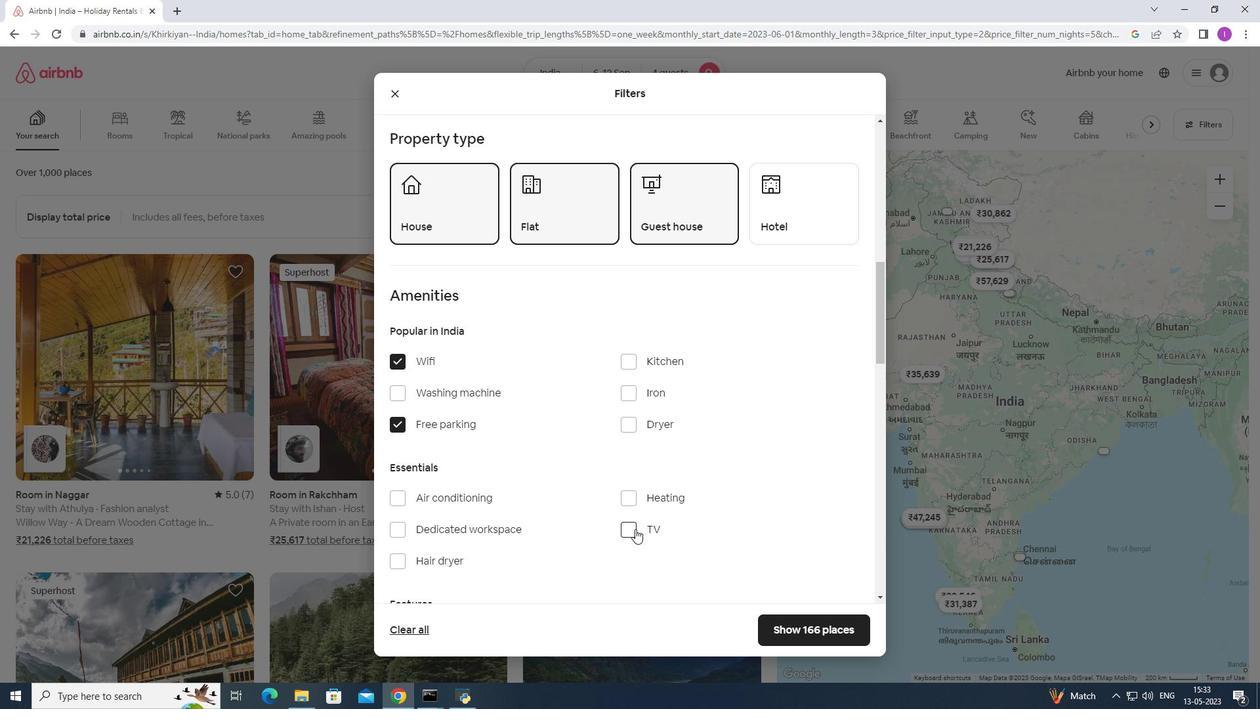 
Action: Mouse pressed left at (628, 529)
Screenshot: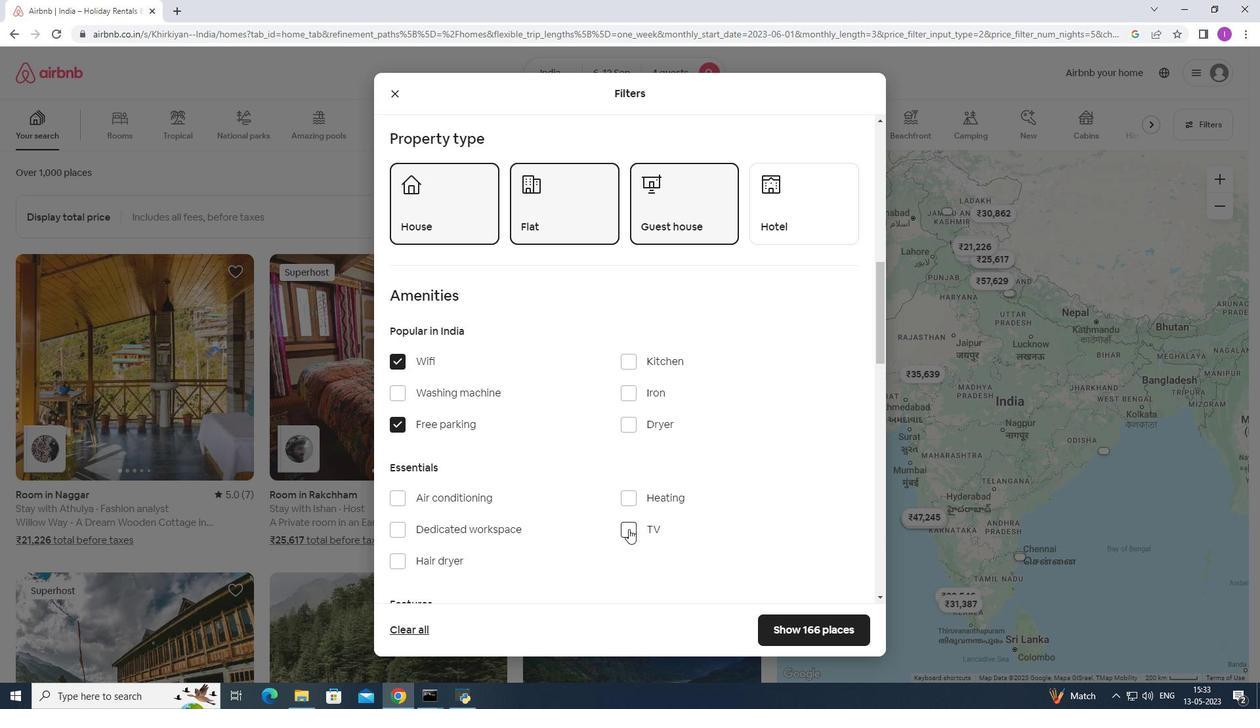 
Action: Mouse moved to (514, 539)
Screenshot: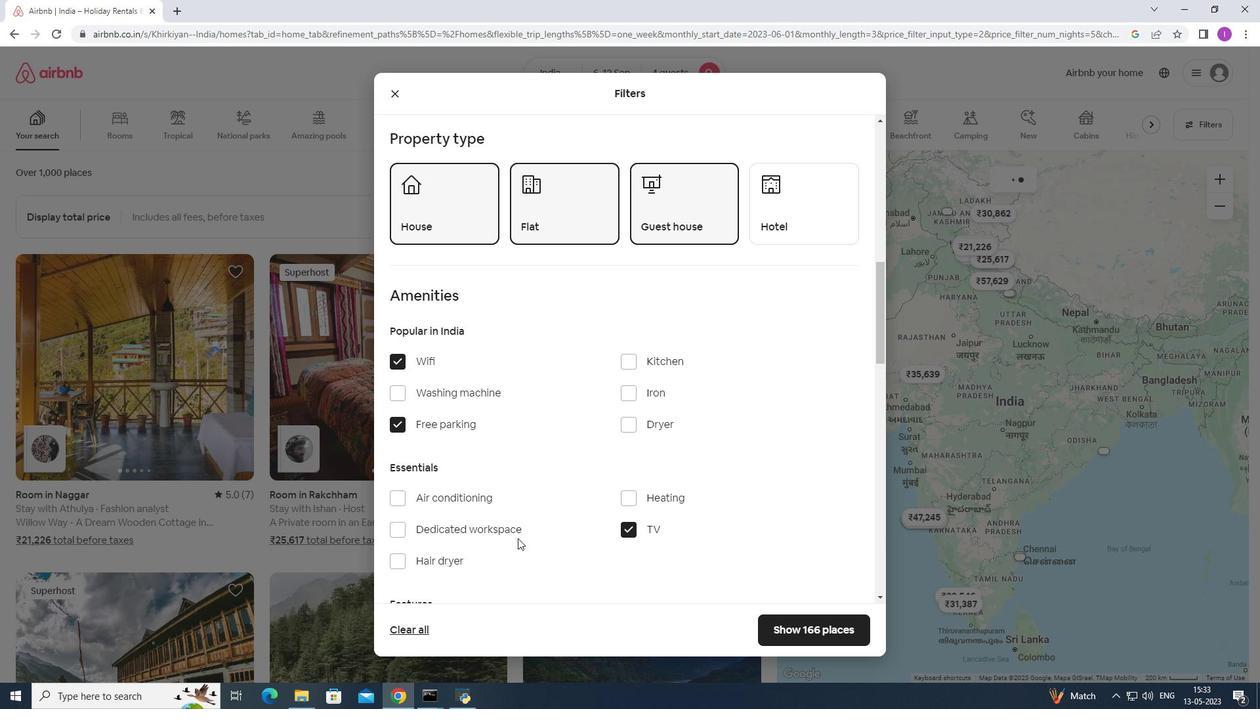 
Action: Mouse scrolled (514, 538) with delta (0, 0)
Screenshot: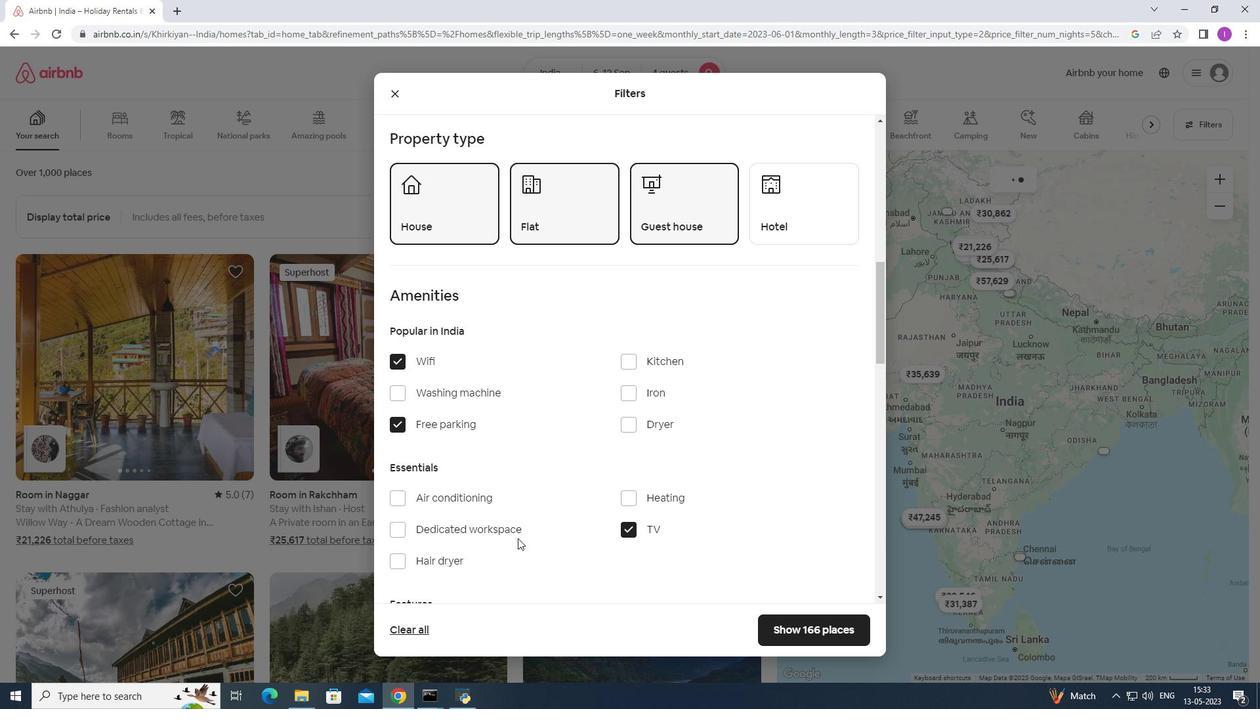 
Action: Mouse moved to (512, 539)
Screenshot: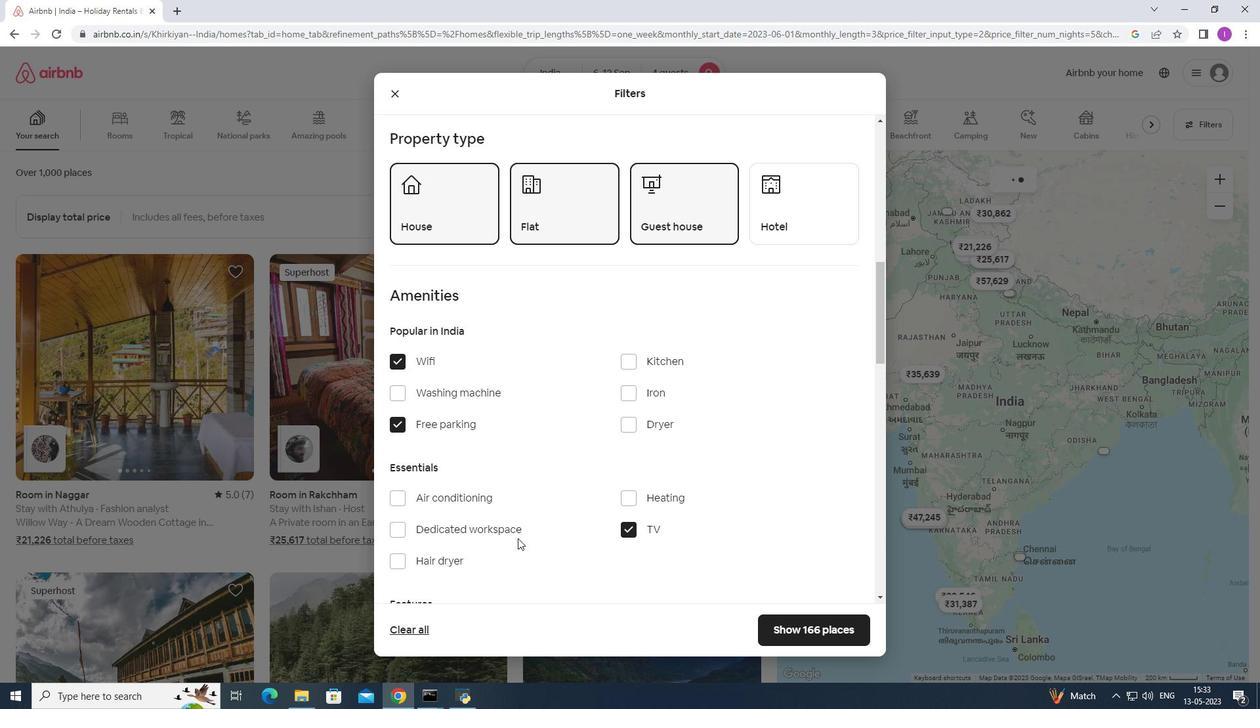 
Action: Mouse scrolled (512, 539) with delta (0, 0)
Screenshot: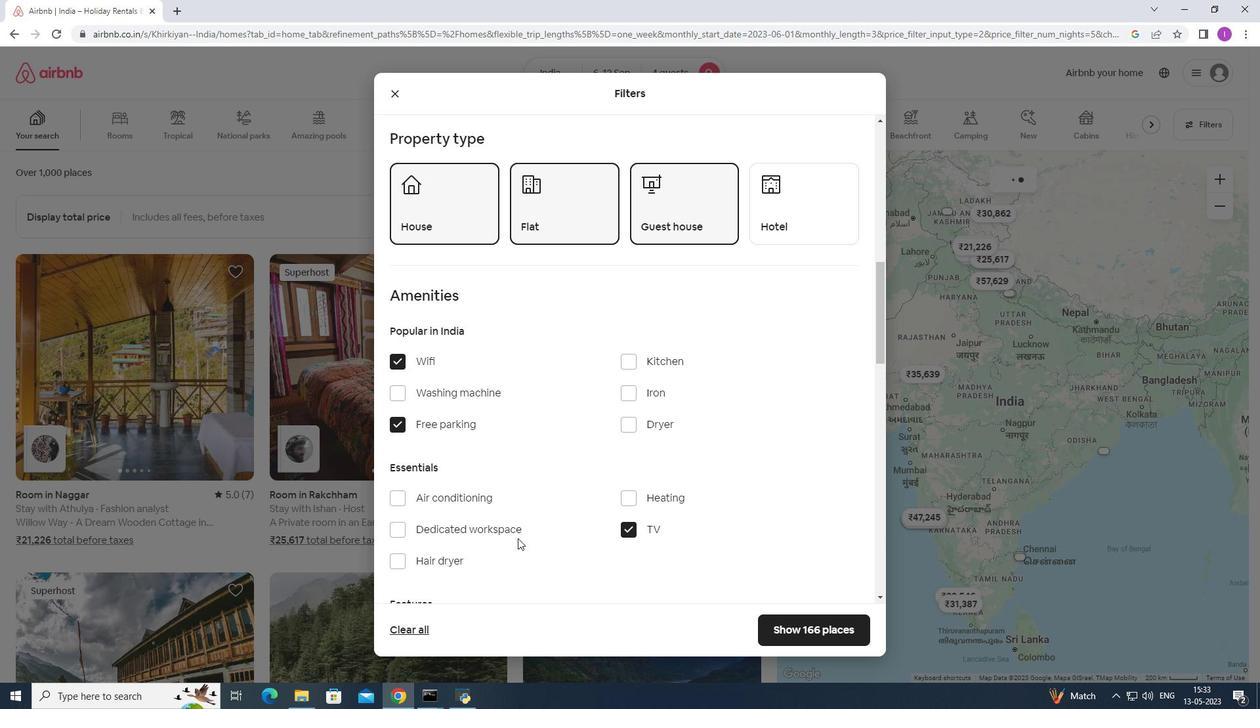 
Action: Mouse moved to (510, 540)
Screenshot: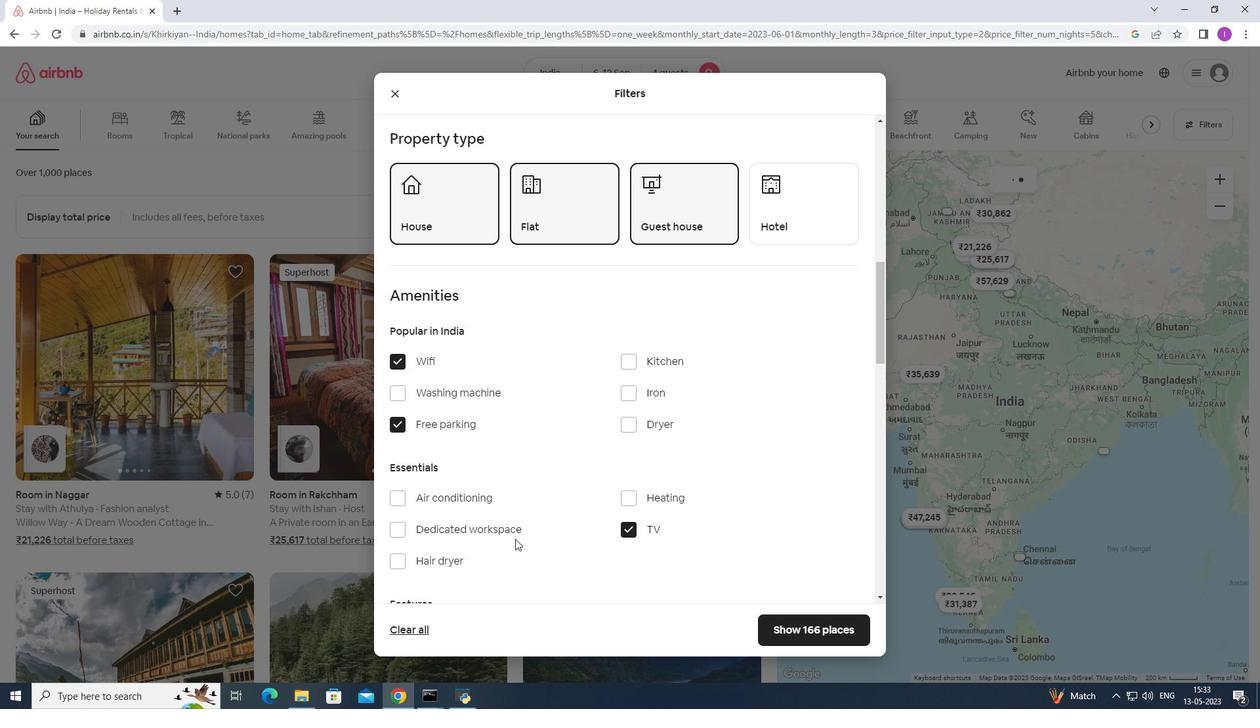 
Action: Mouse scrolled (510, 539) with delta (0, 0)
Screenshot: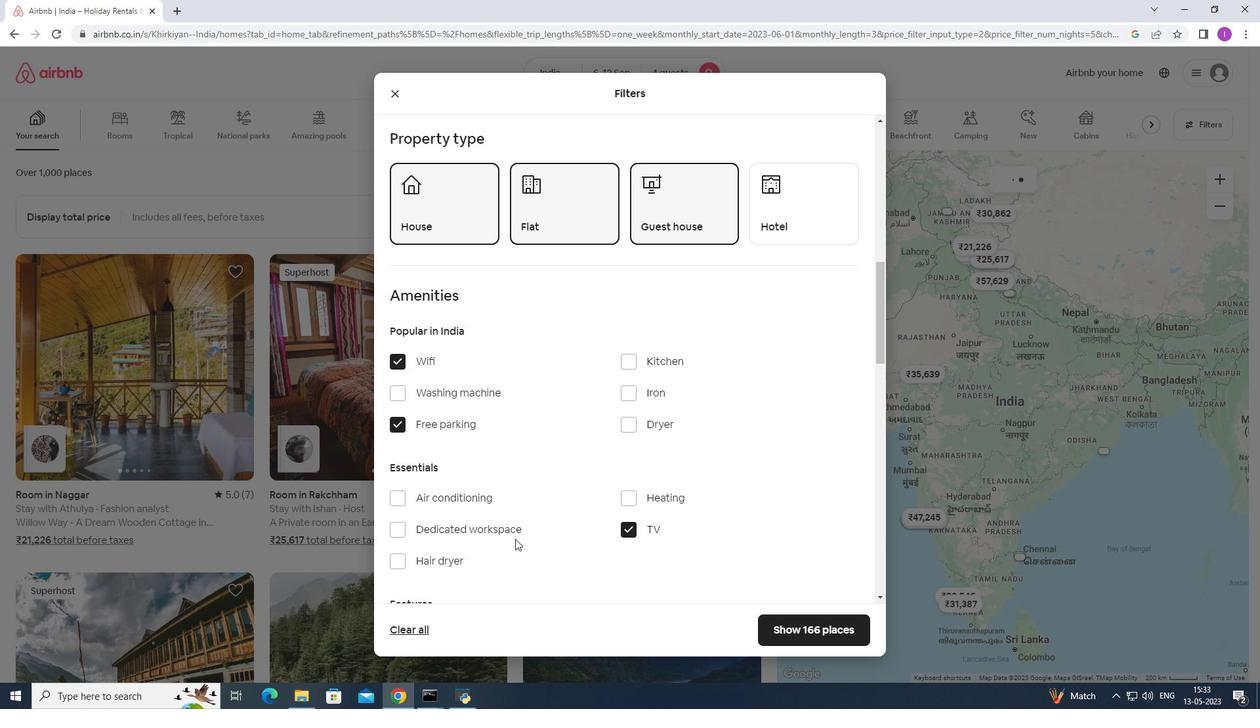 
Action: Mouse moved to (395, 498)
Screenshot: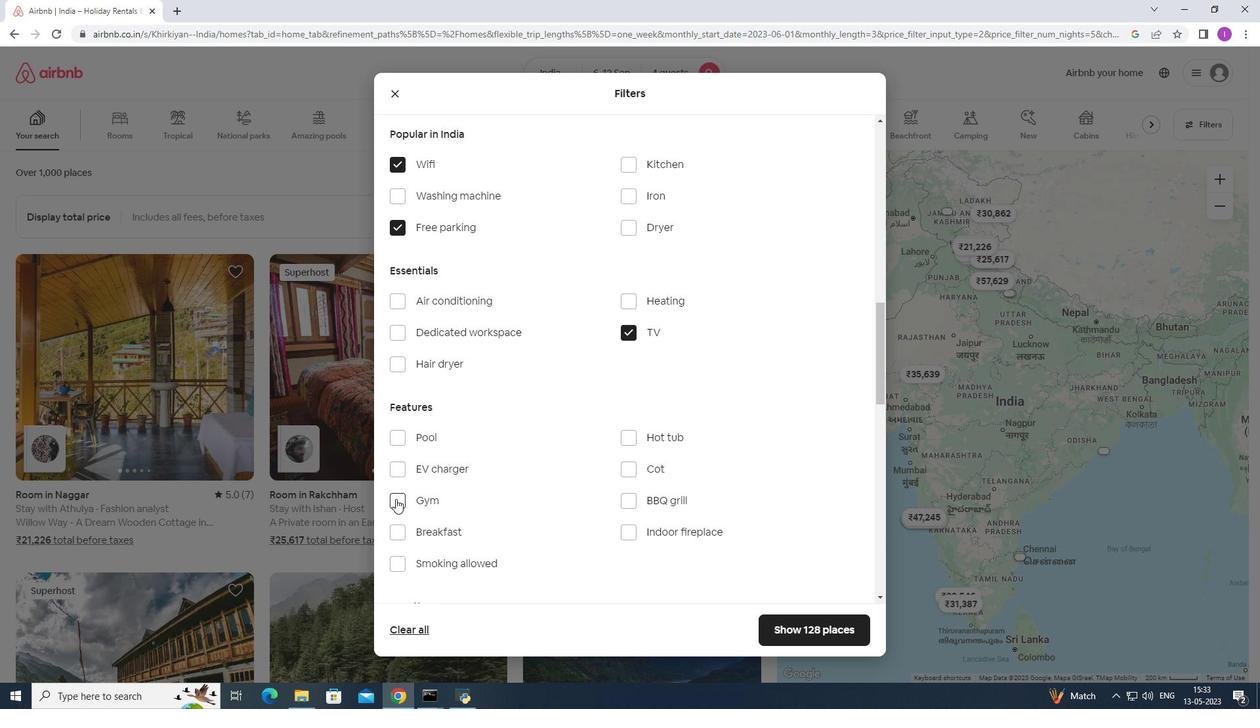 
Action: Mouse pressed left at (395, 498)
Screenshot: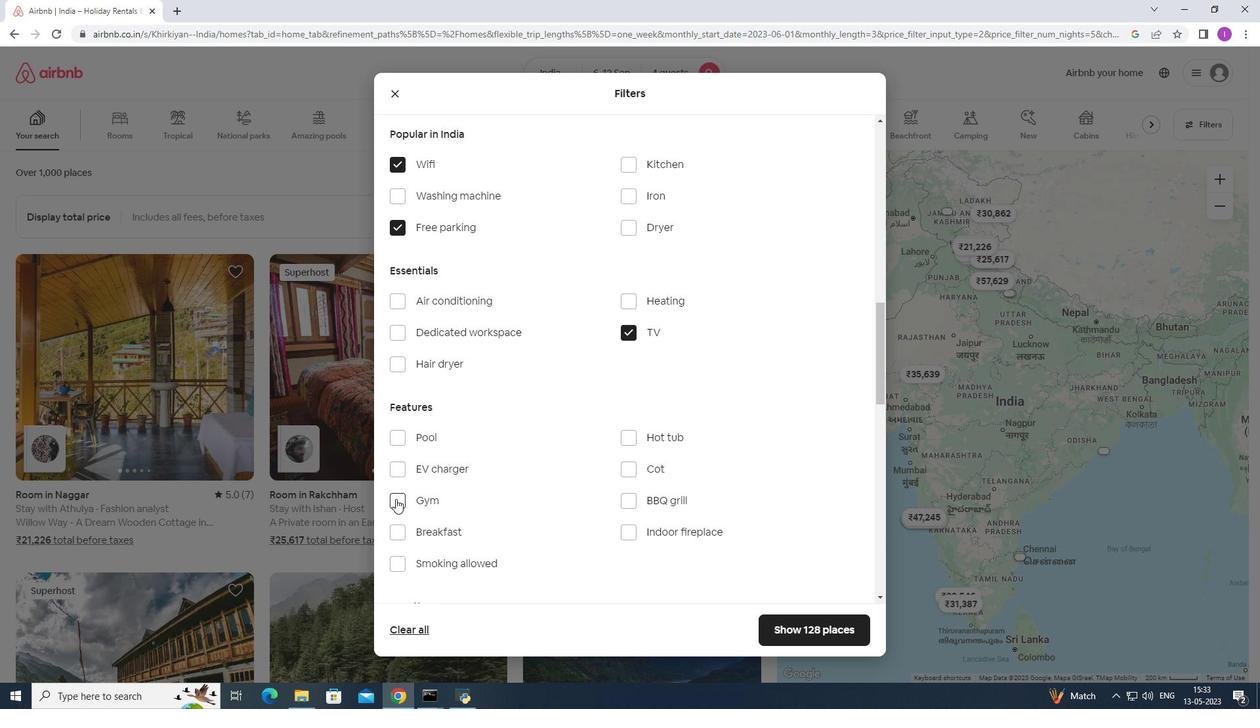 
Action: Mouse moved to (402, 535)
Screenshot: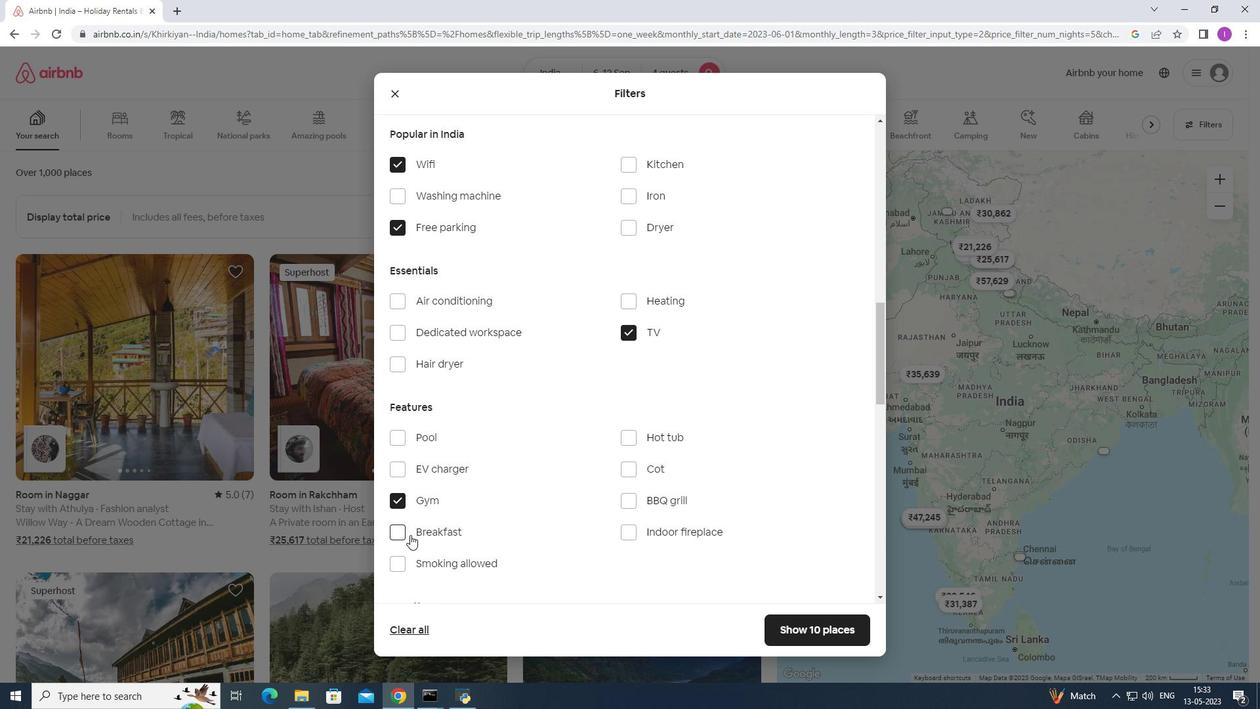 
Action: Mouse pressed left at (402, 535)
Screenshot: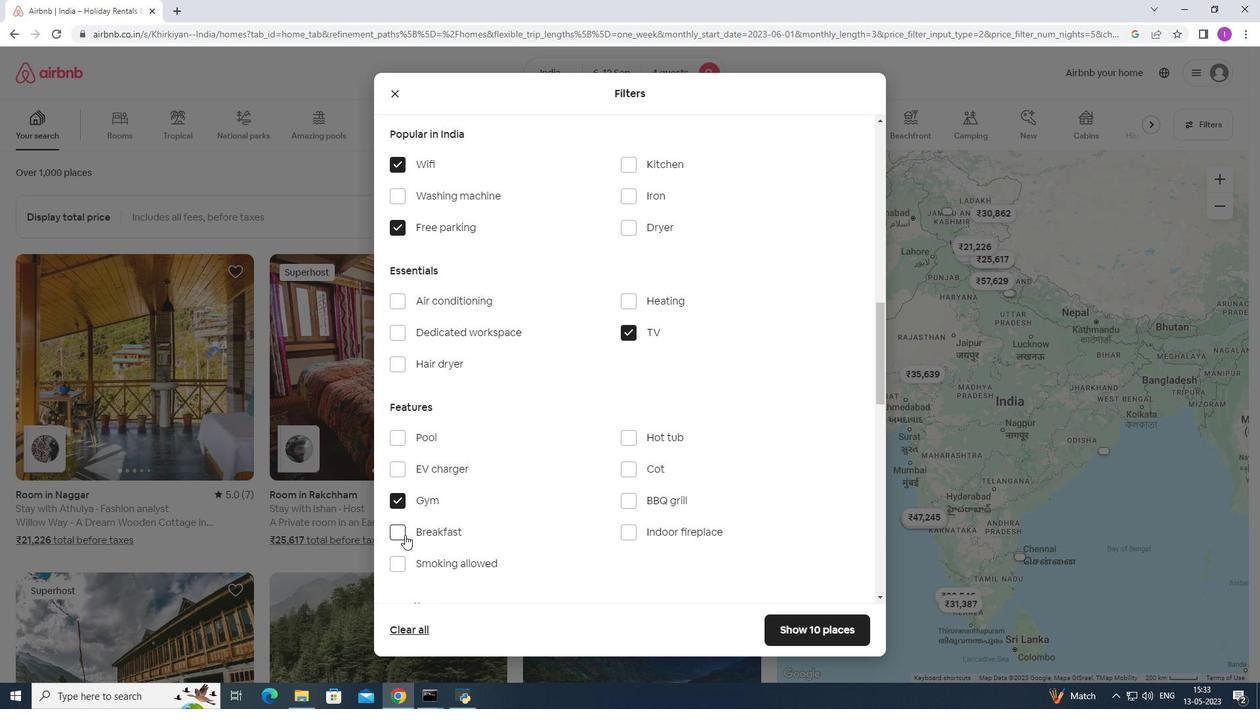
Action: Mouse moved to (527, 541)
Screenshot: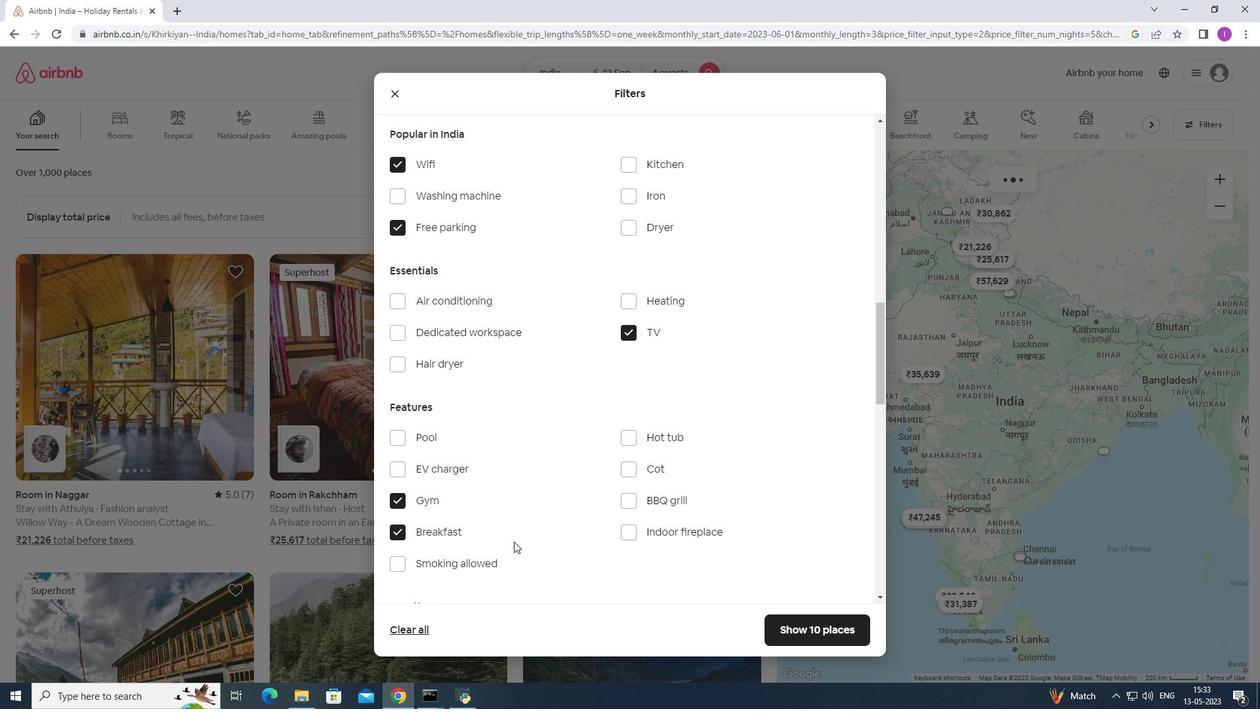 
Action: Mouse scrolled (527, 540) with delta (0, 0)
Screenshot: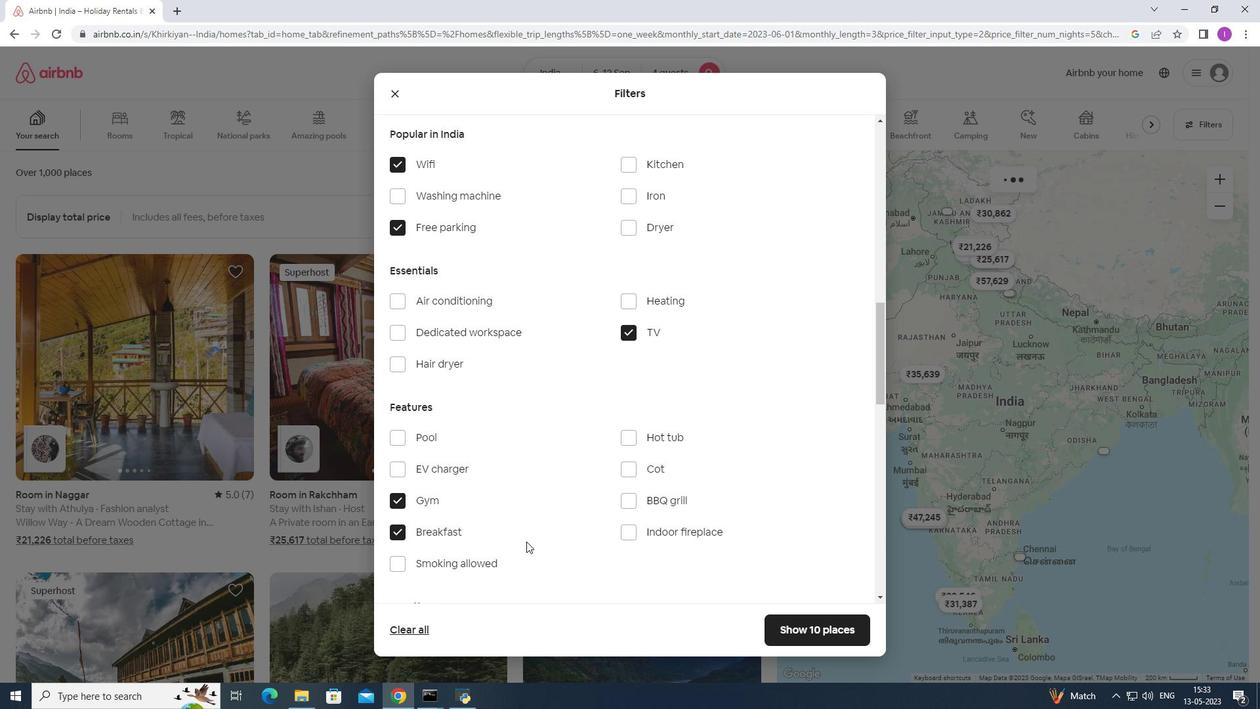 
Action: Mouse scrolled (527, 540) with delta (0, 0)
Screenshot: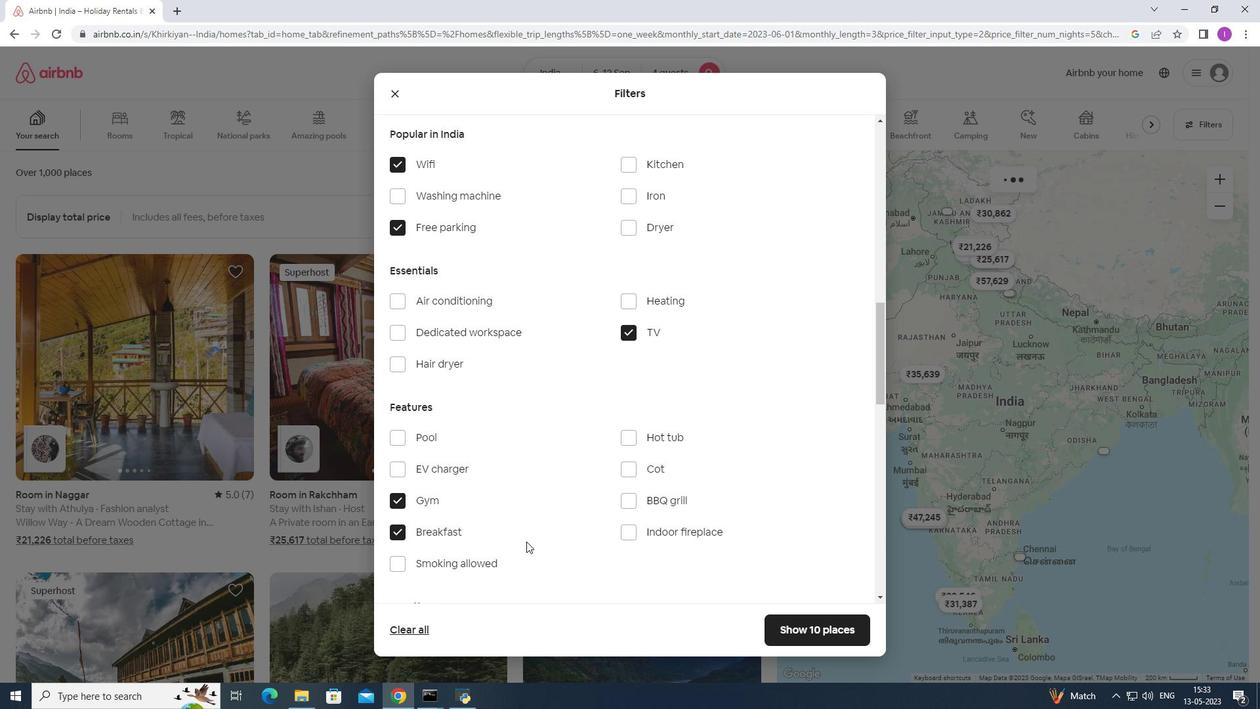 
Action: Mouse scrolled (527, 540) with delta (0, 0)
Screenshot: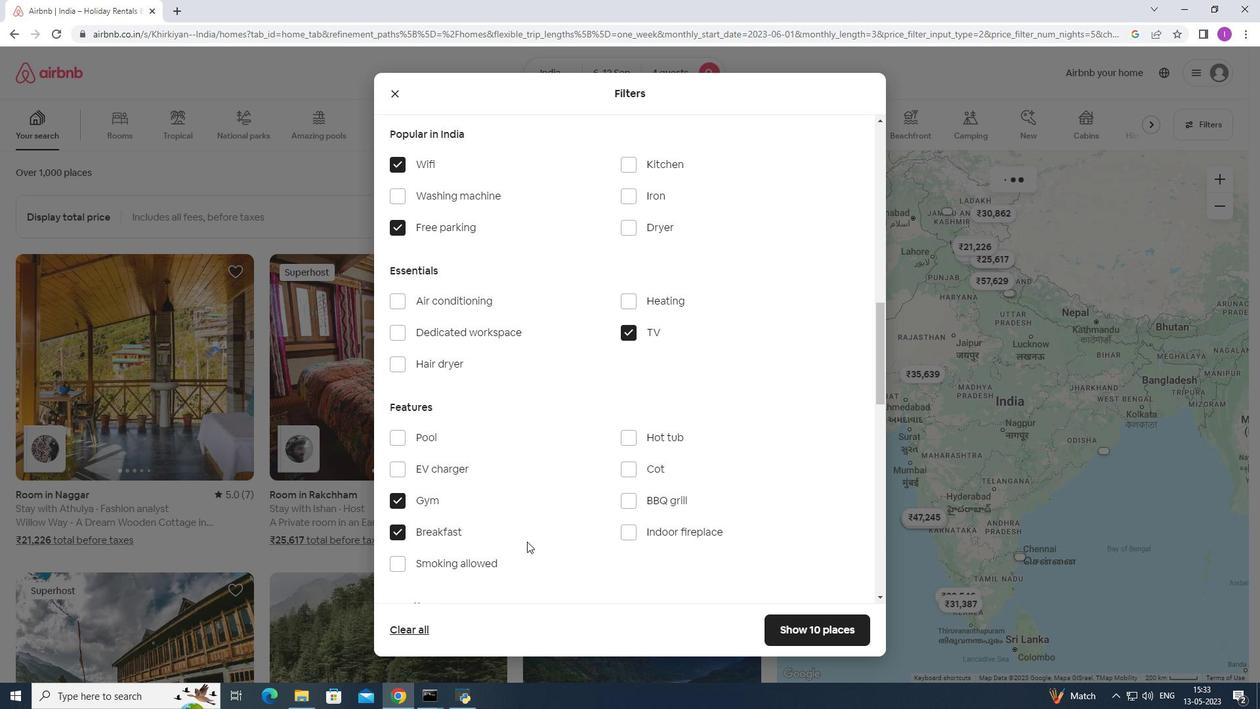 
Action: Mouse scrolled (527, 540) with delta (0, 0)
Screenshot: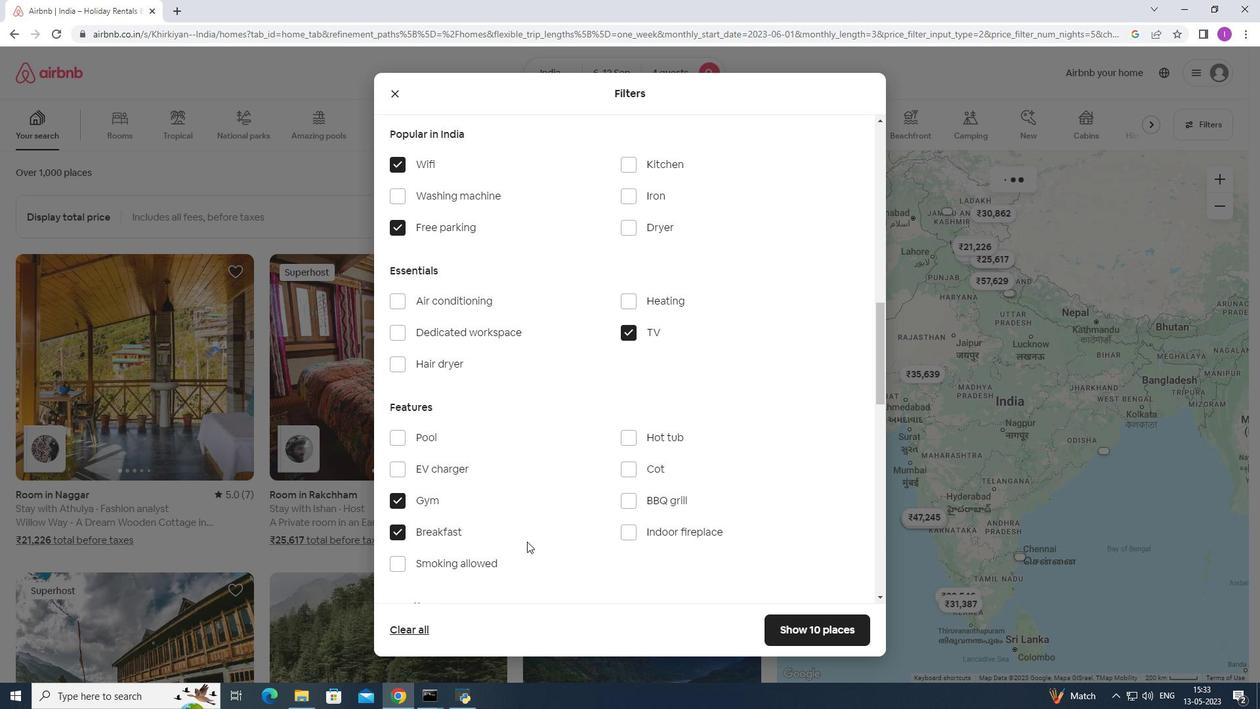
Action: Mouse moved to (572, 505)
Screenshot: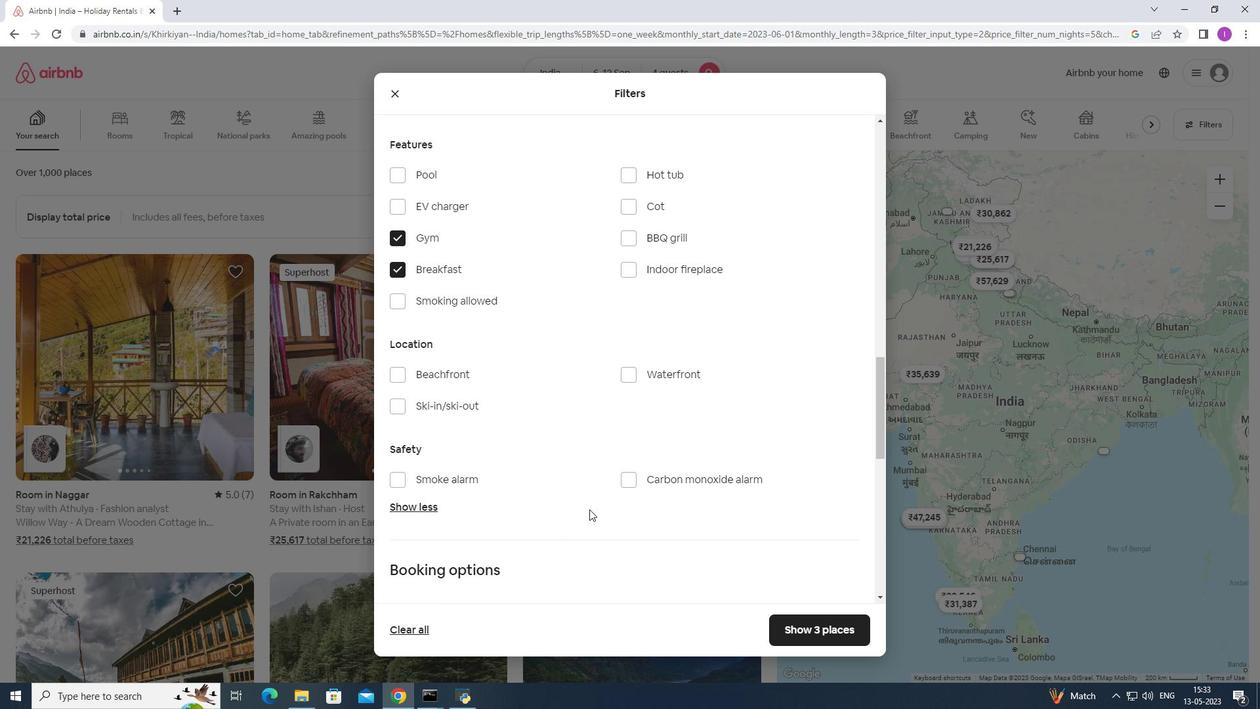 
Action: Mouse scrolled (572, 504) with delta (0, 0)
Screenshot: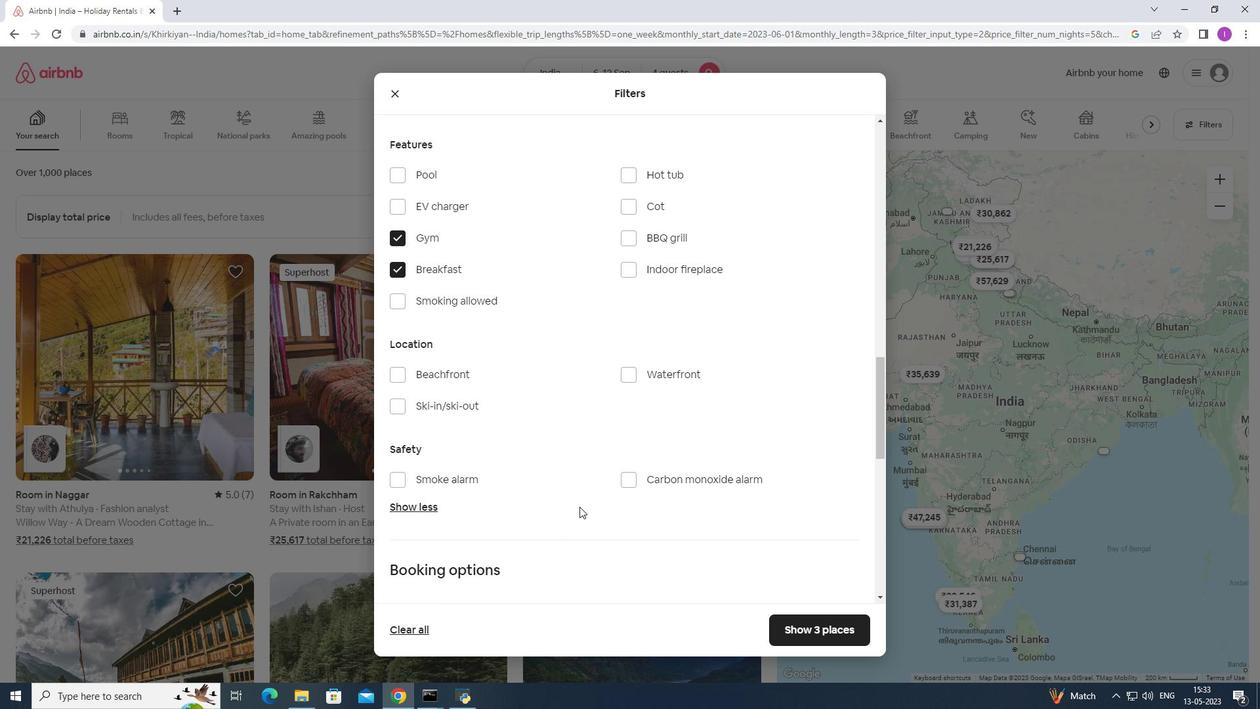 
Action: Mouse scrolled (572, 504) with delta (0, 0)
Screenshot: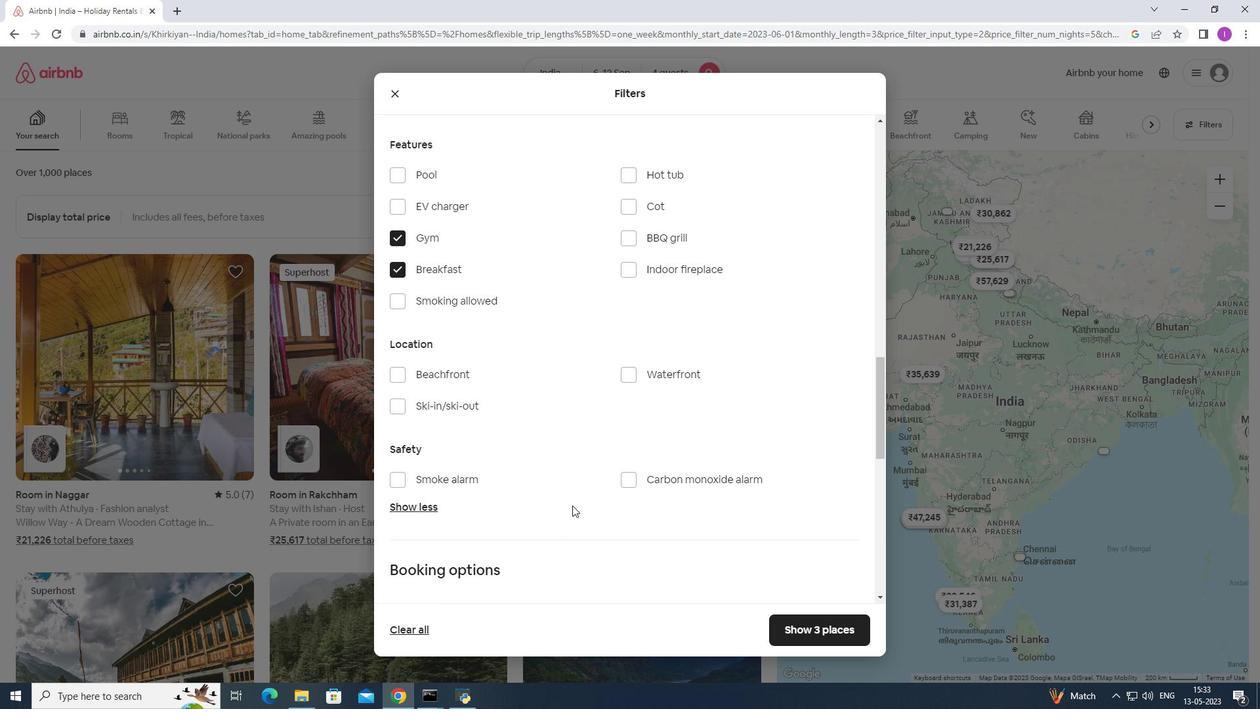 
Action: Mouse moved to (831, 534)
Screenshot: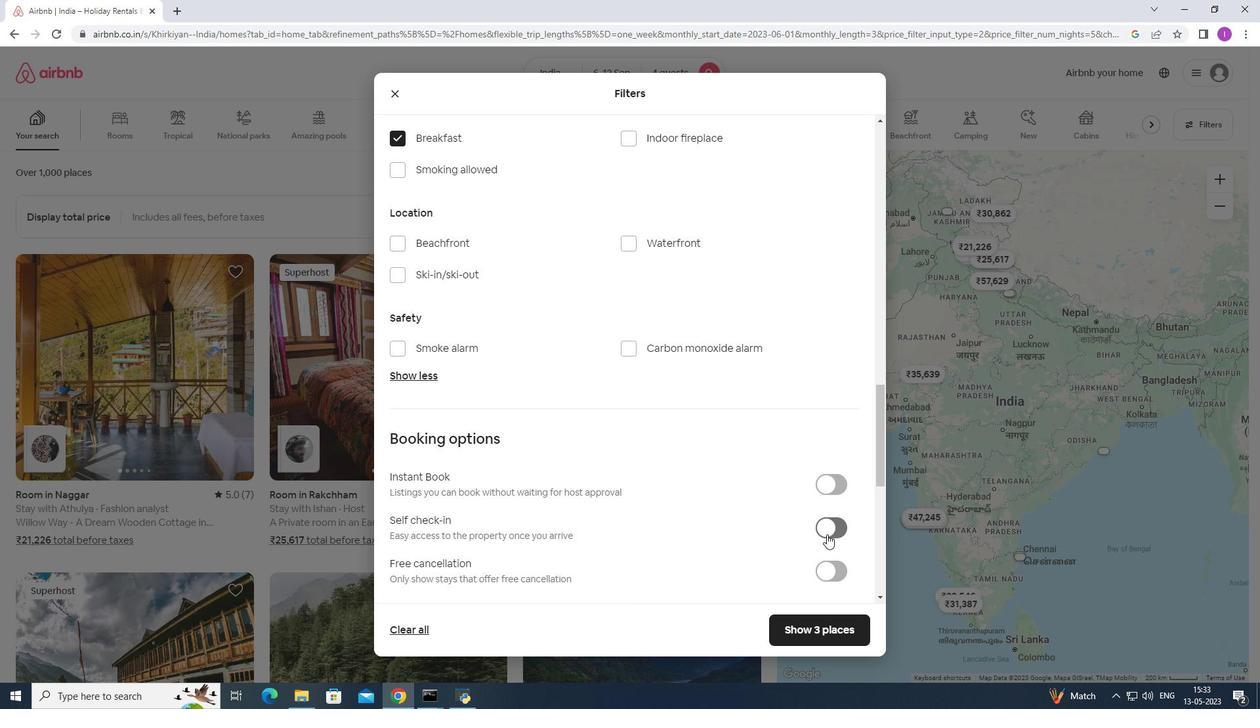 
Action: Mouse pressed left at (831, 534)
Screenshot: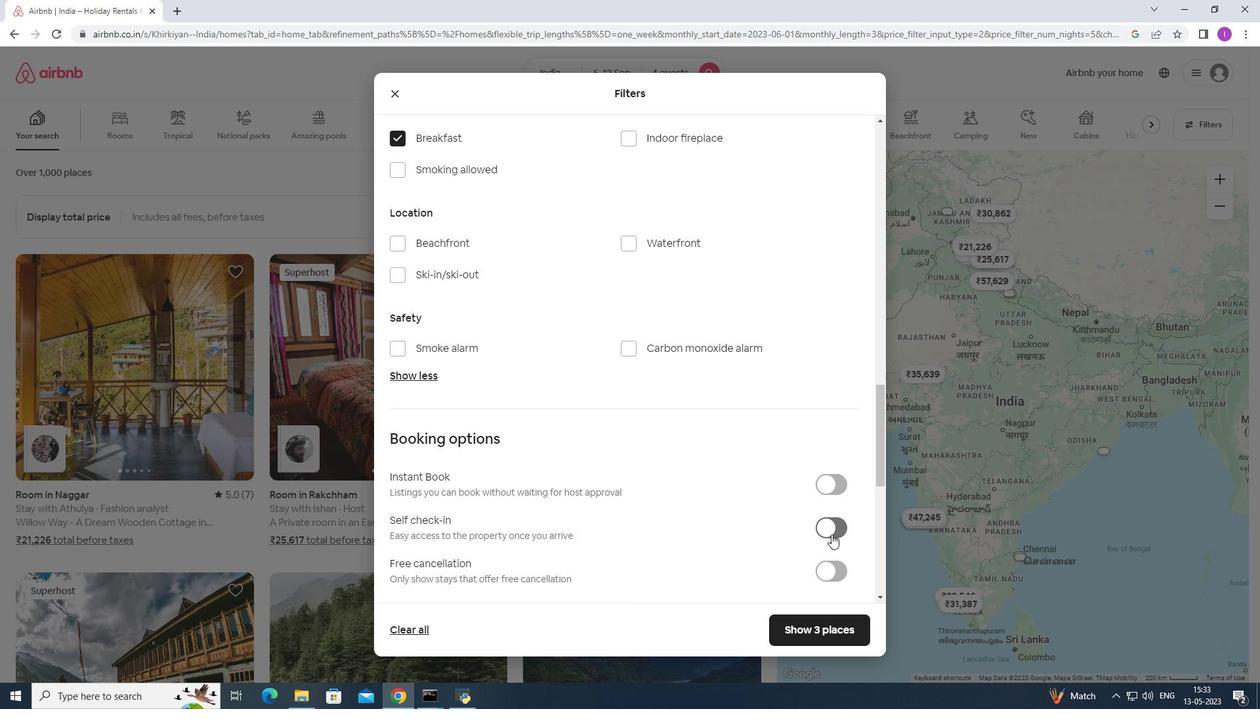 
Action: Mouse moved to (581, 565)
Screenshot: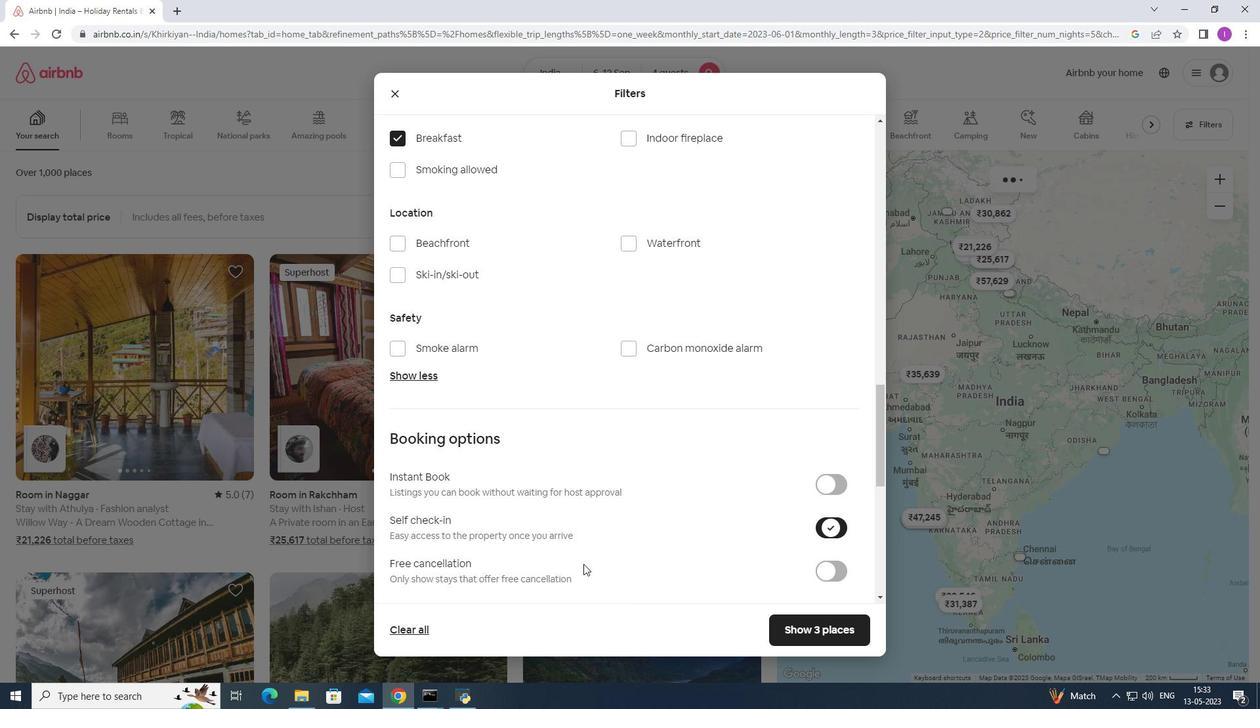 
Action: Mouse scrolled (581, 564) with delta (0, 0)
Screenshot: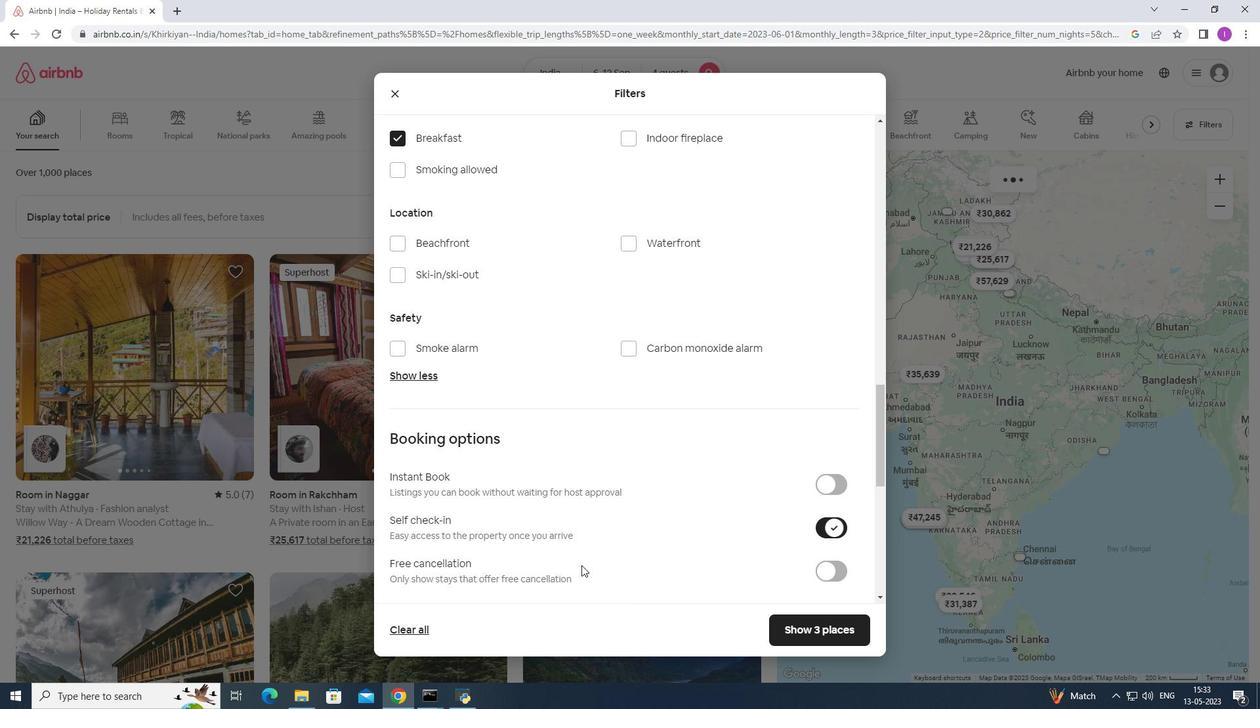 
Action: Mouse moved to (580, 565)
Screenshot: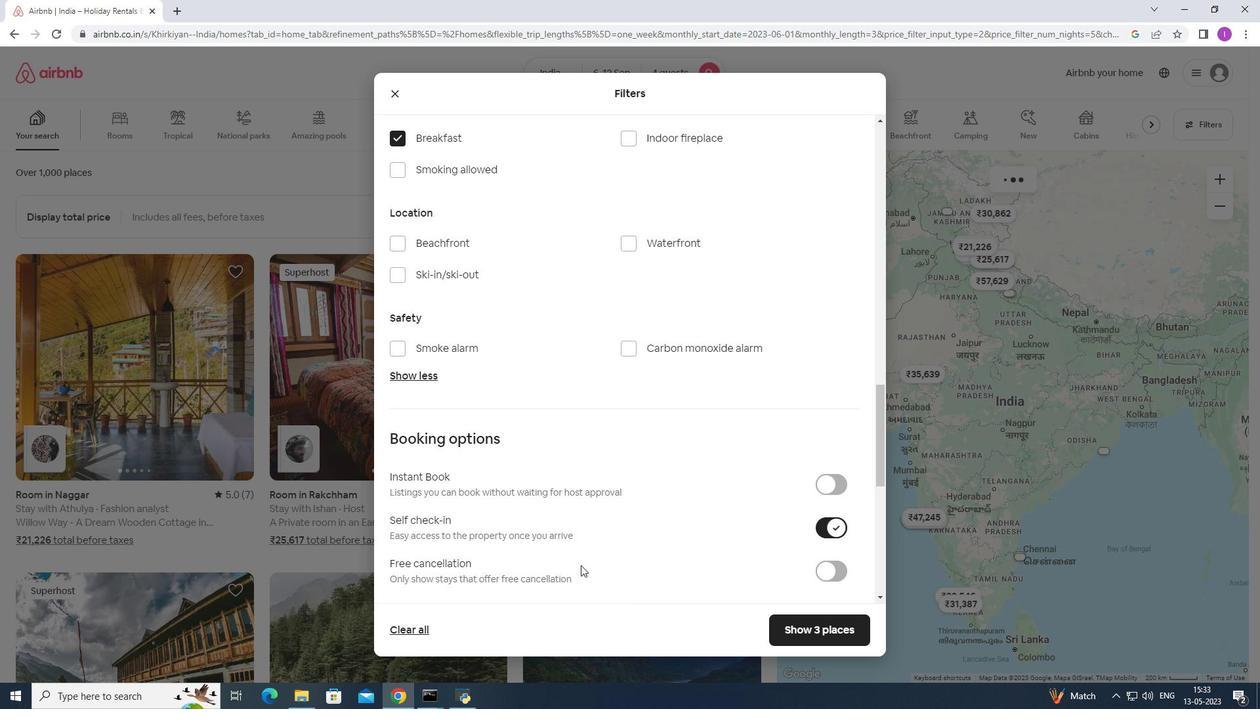 
Action: Mouse scrolled (580, 565) with delta (0, 0)
Screenshot: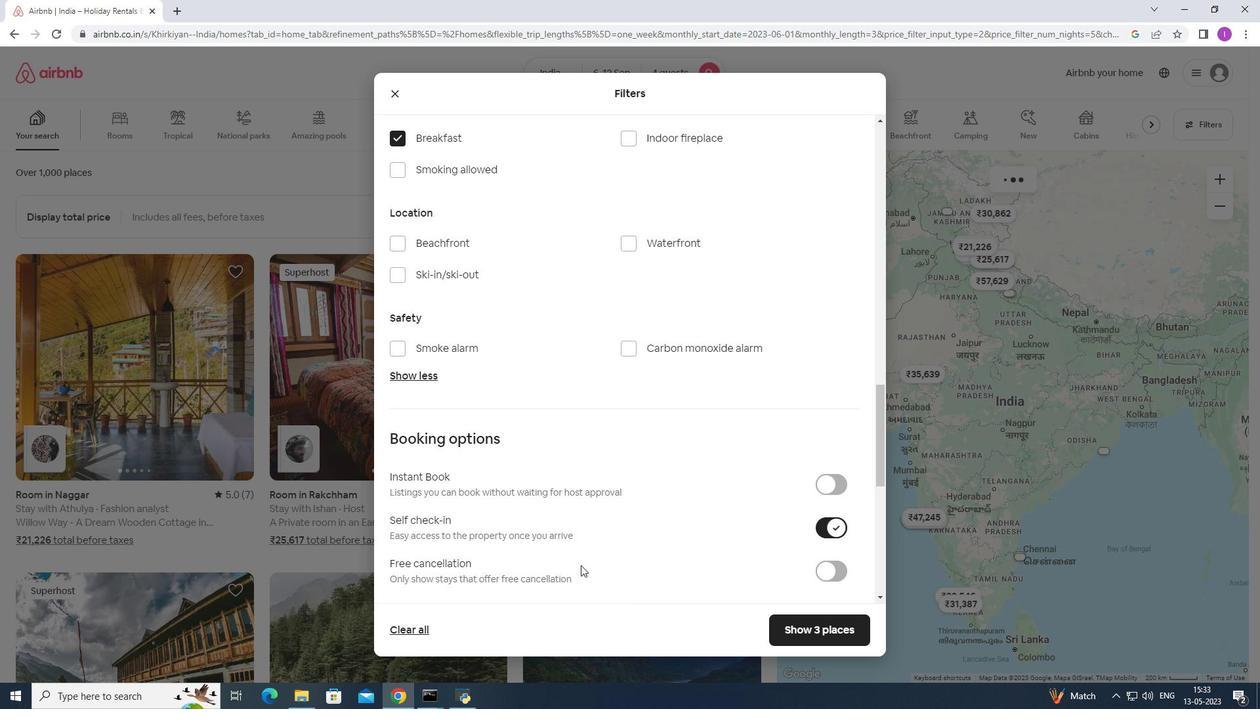 
Action: Mouse scrolled (580, 565) with delta (0, 0)
Screenshot: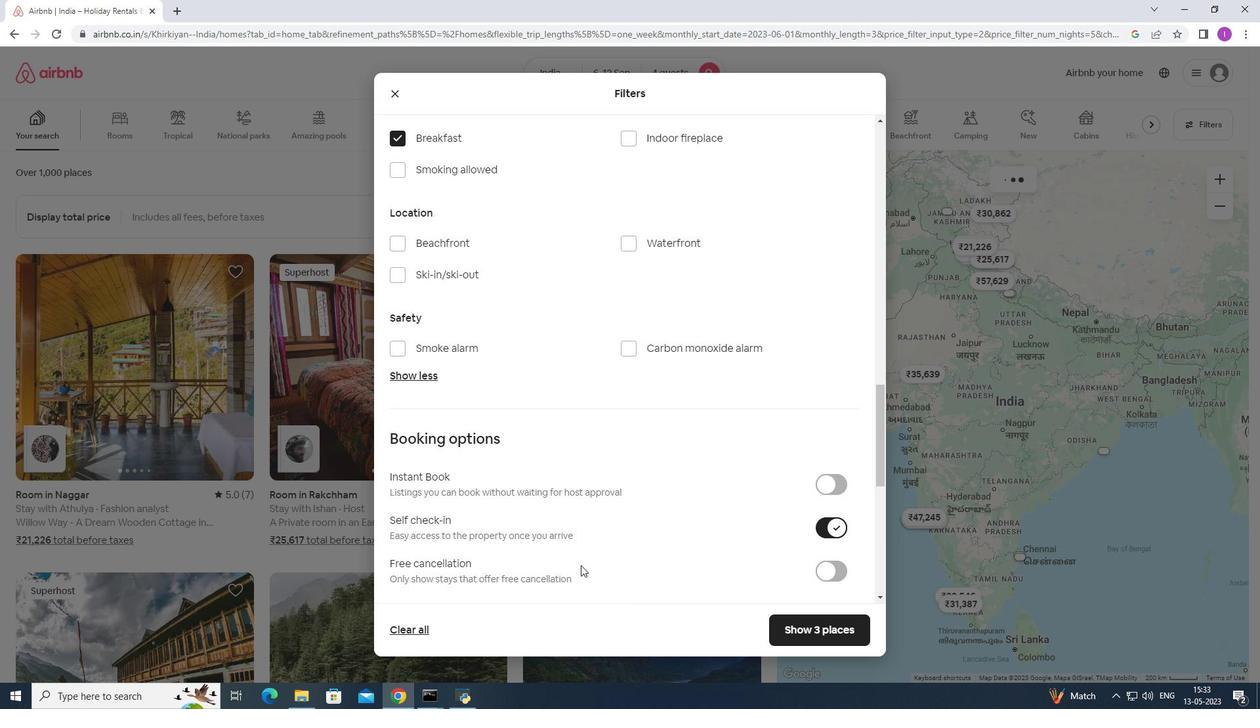 
Action: Mouse scrolled (580, 565) with delta (0, 0)
Screenshot: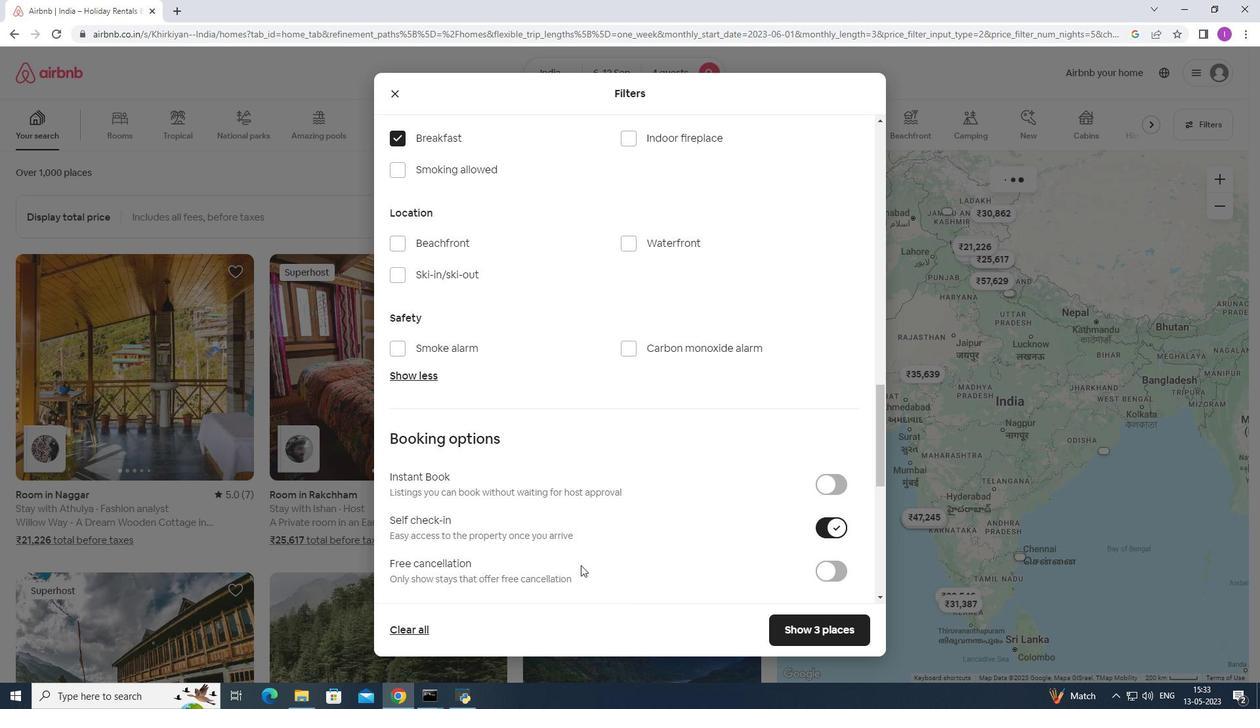 
Action: Mouse moved to (580, 565)
Screenshot: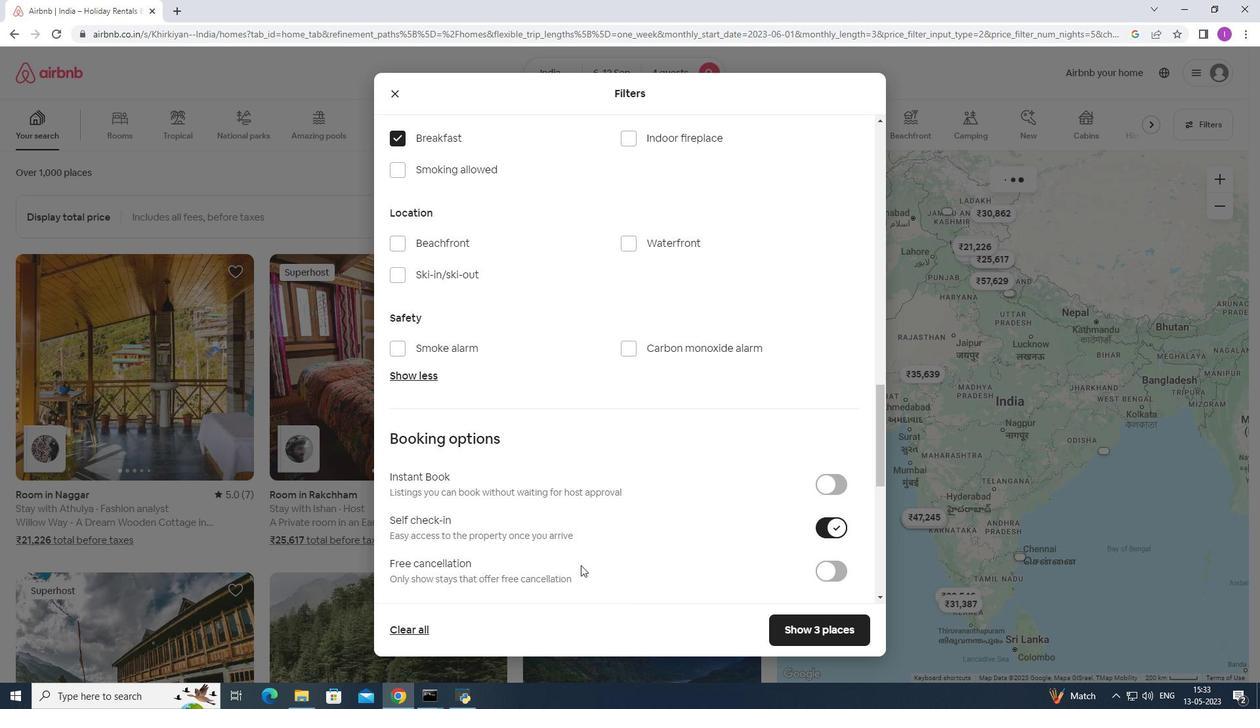 
Action: Mouse scrolled (580, 565) with delta (0, 0)
Screenshot: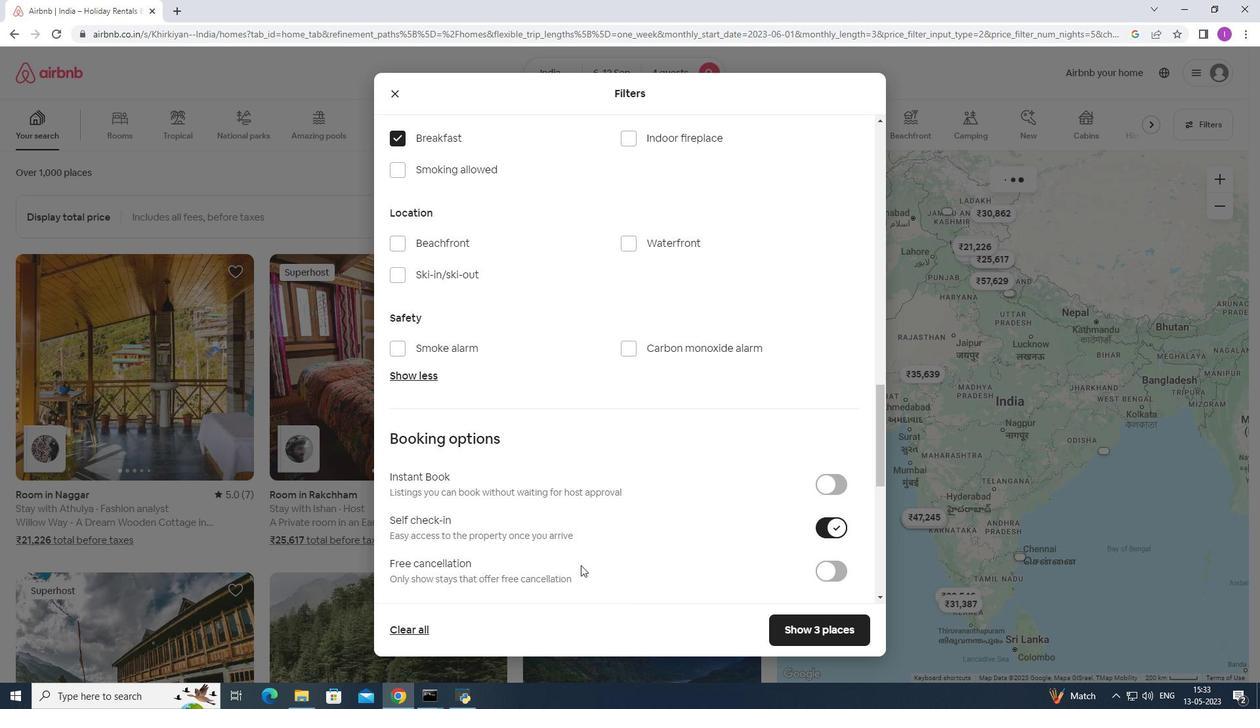 
Action: Mouse moved to (582, 564)
Screenshot: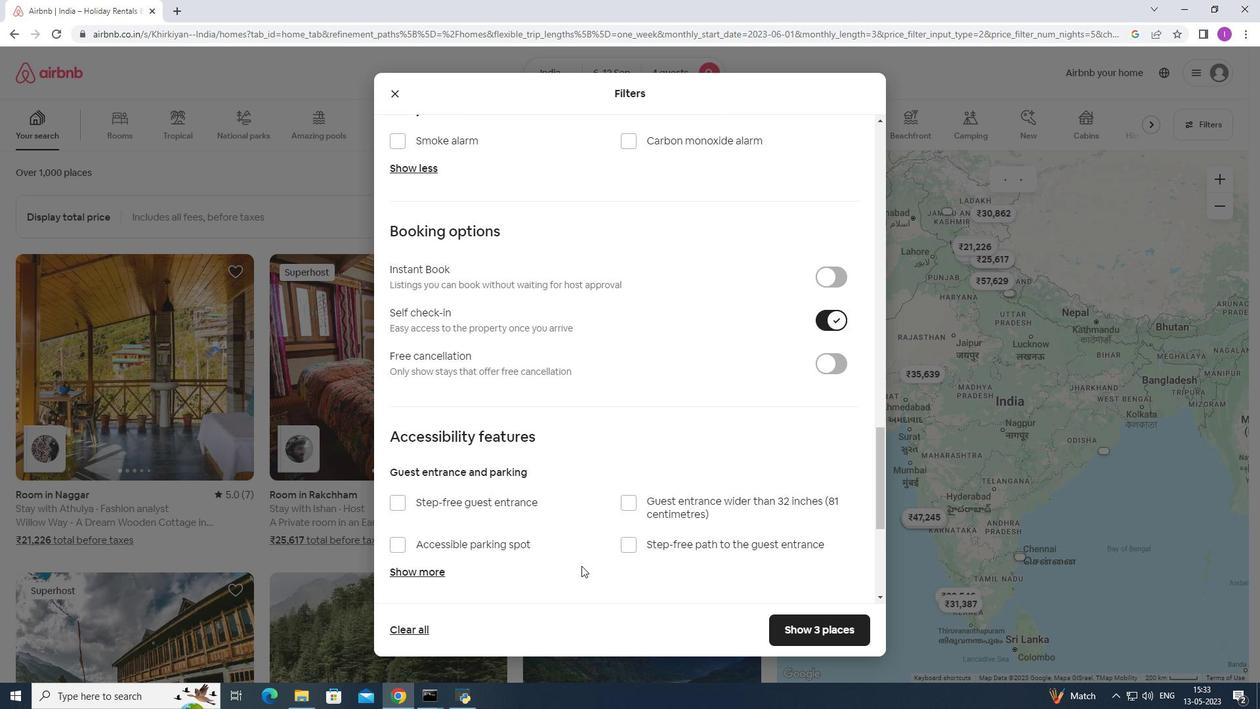 
Action: Mouse scrolled (582, 563) with delta (0, 0)
Screenshot: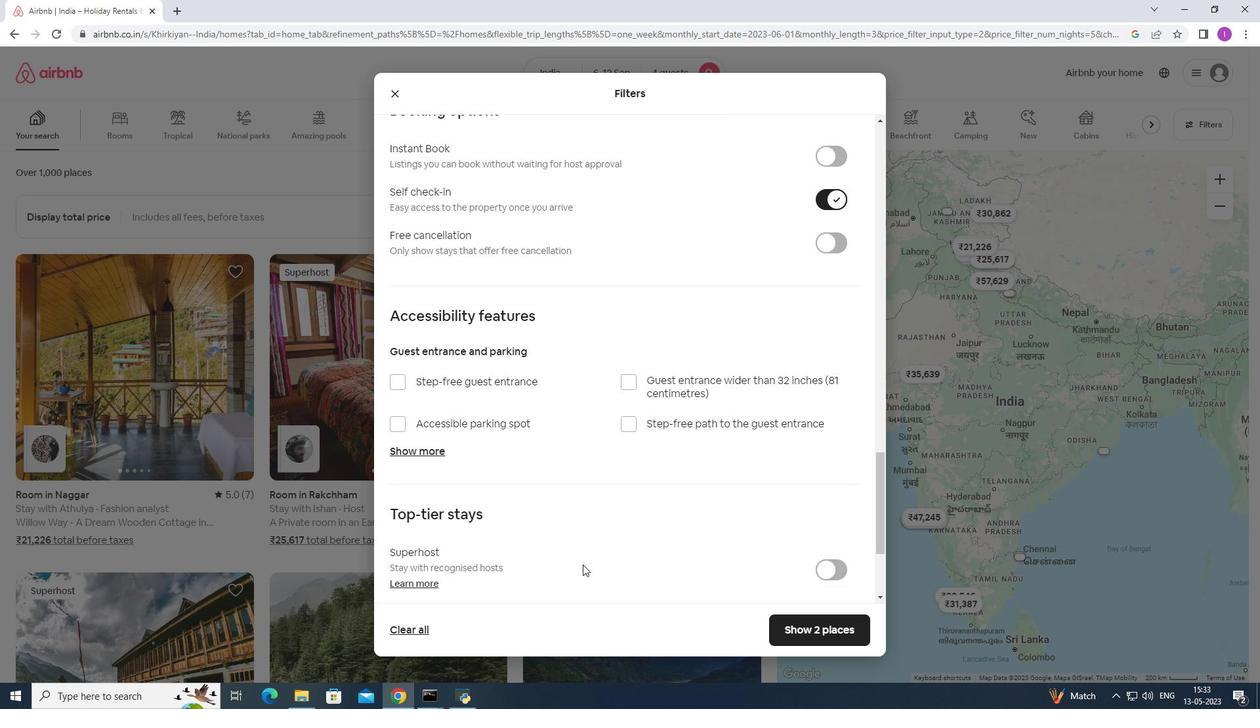 
Action: Mouse scrolled (582, 563) with delta (0, 0)
Screenshot: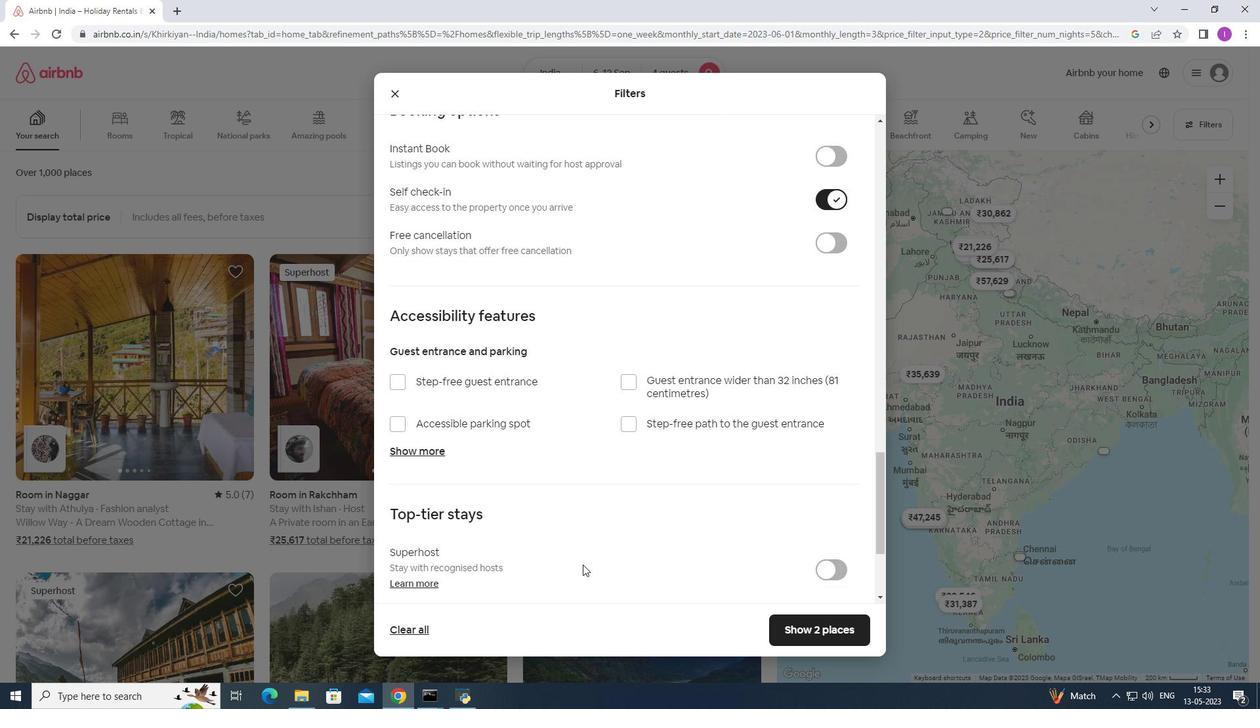 
Action: Mouse scrolled (582, 563) with delta (0, 0)
Screenshot: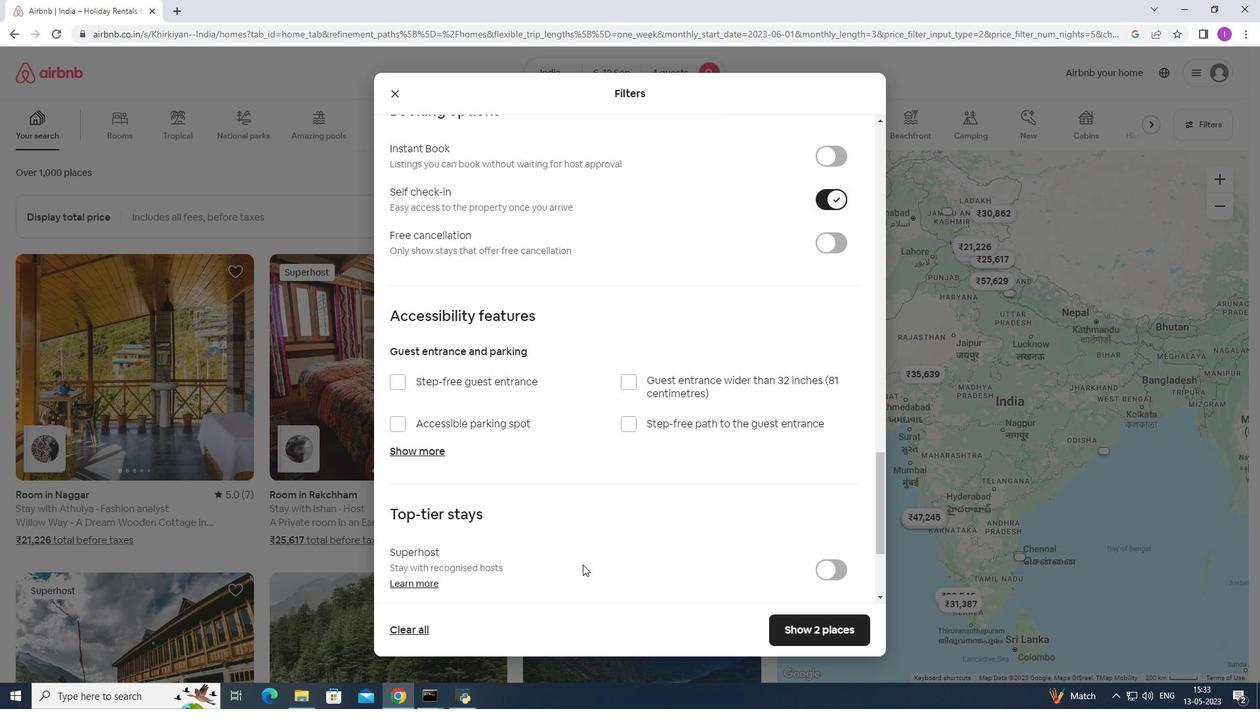 
Action: Mouse scrolled (582, 563) with delta (0, 0)
Screenshot: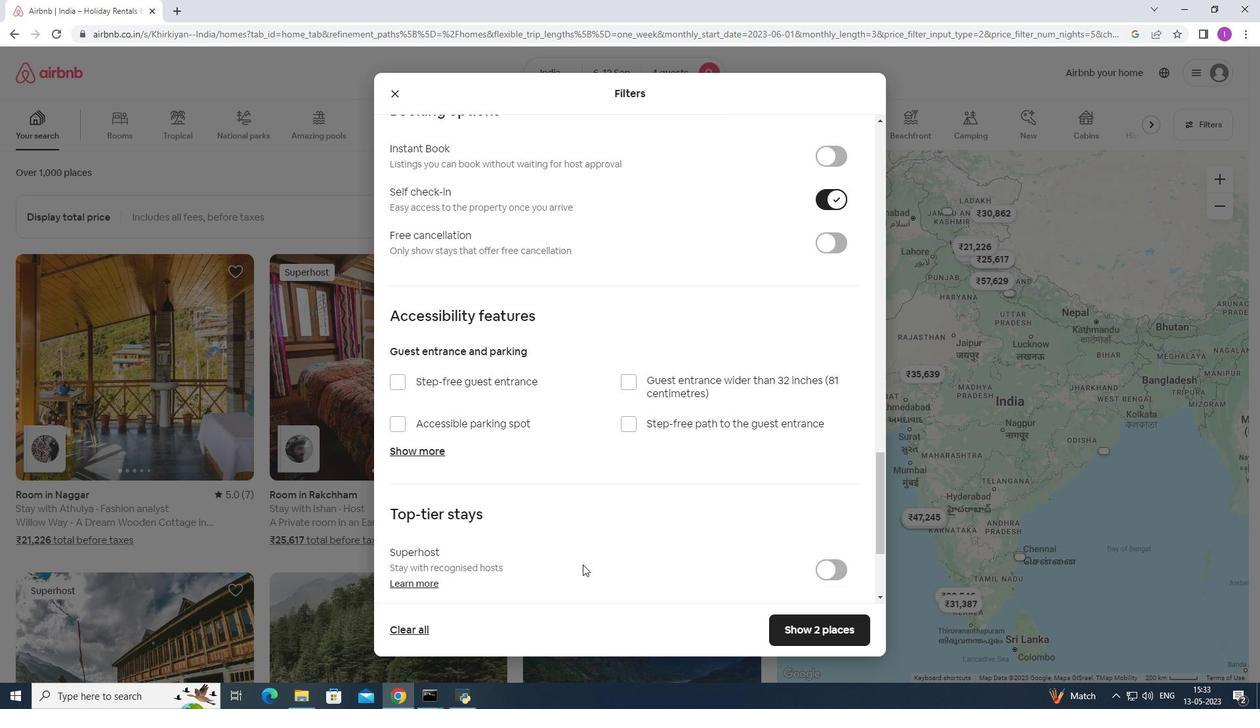 
Action: Mouse scrolled (582, 563) with delta (0, 0)
Screenshot: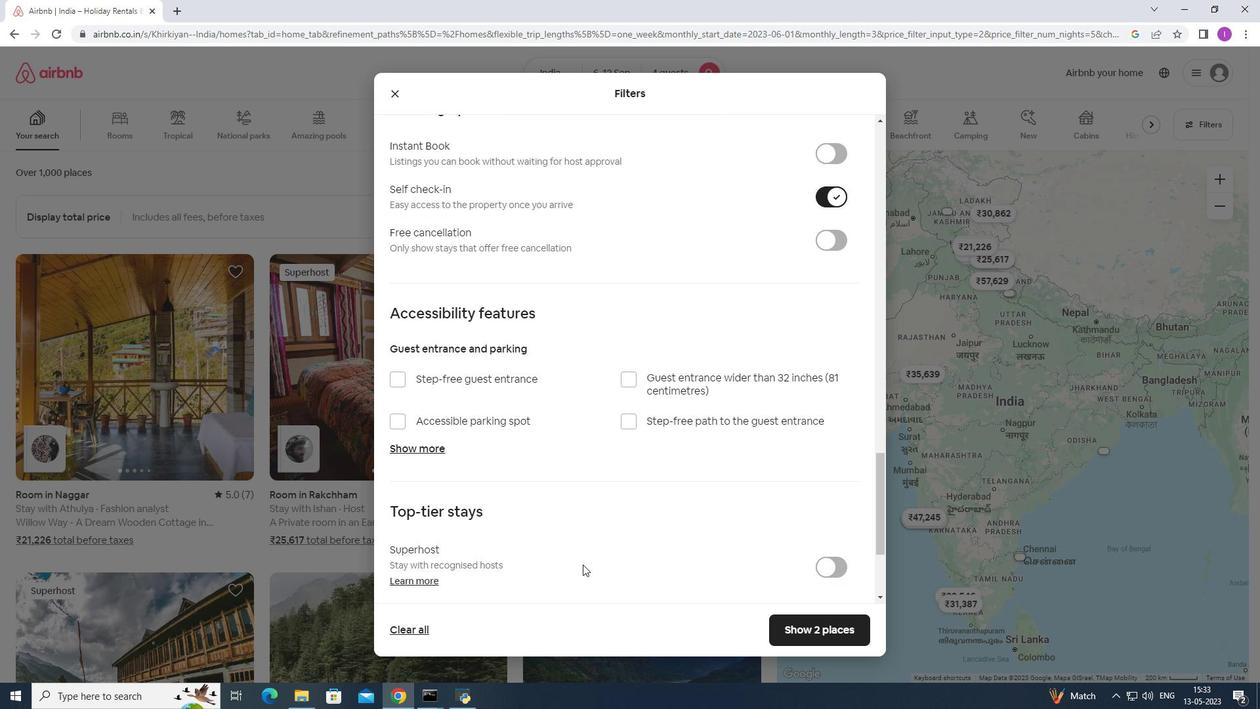
Action: Mouse moved to (584, 563)
Screenshot: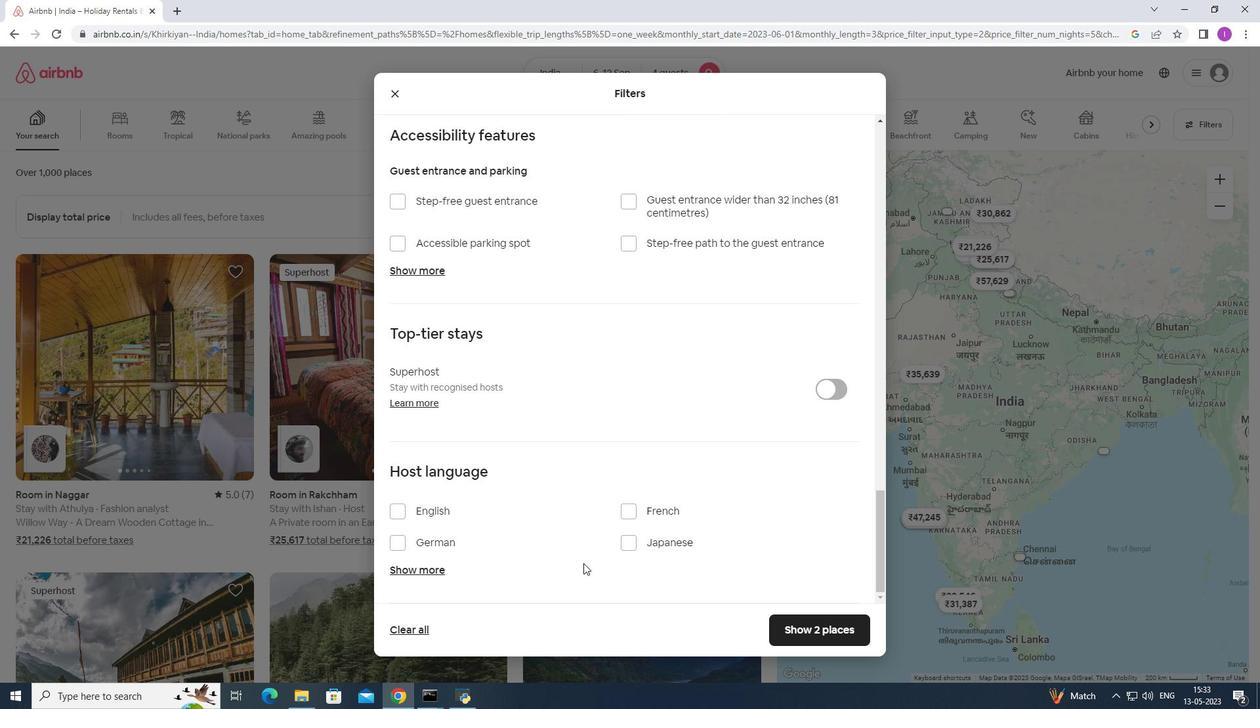 
Action: Mouse scrolled (584, 562) with delta (0, 0)
Screenshot: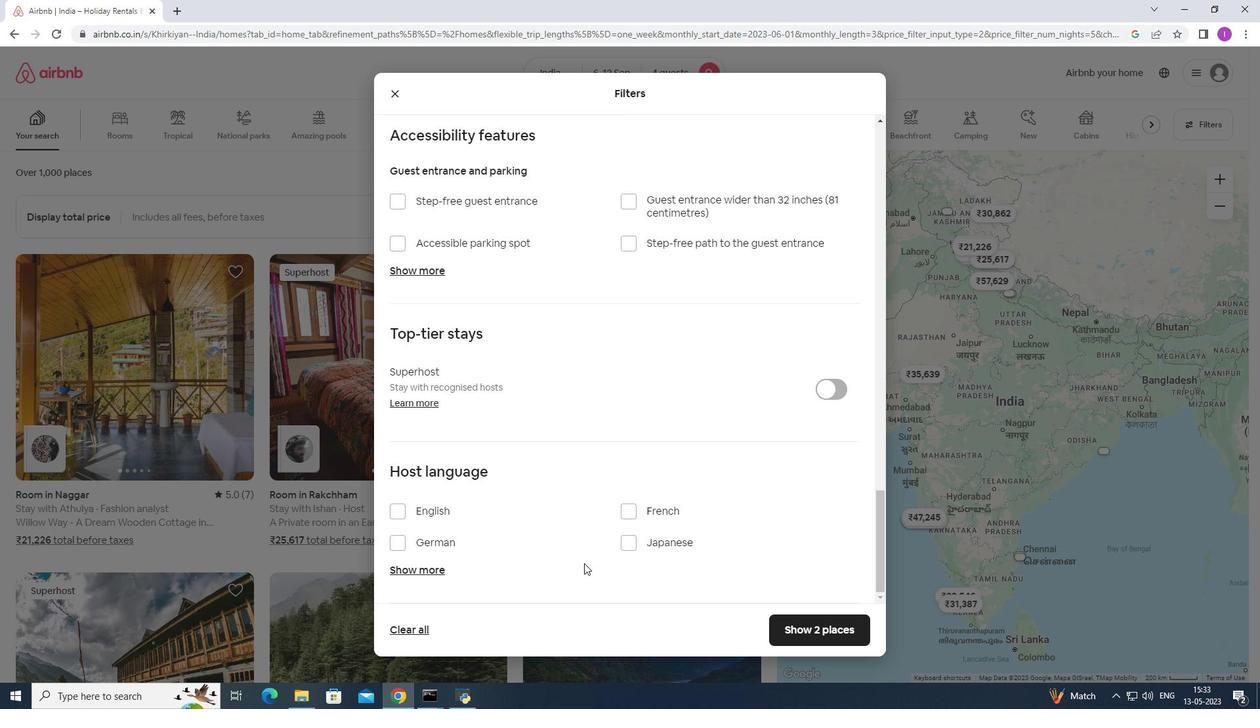 
Action: Mouse scrolled (584, 562) with delta (0, 0)
Screenshot: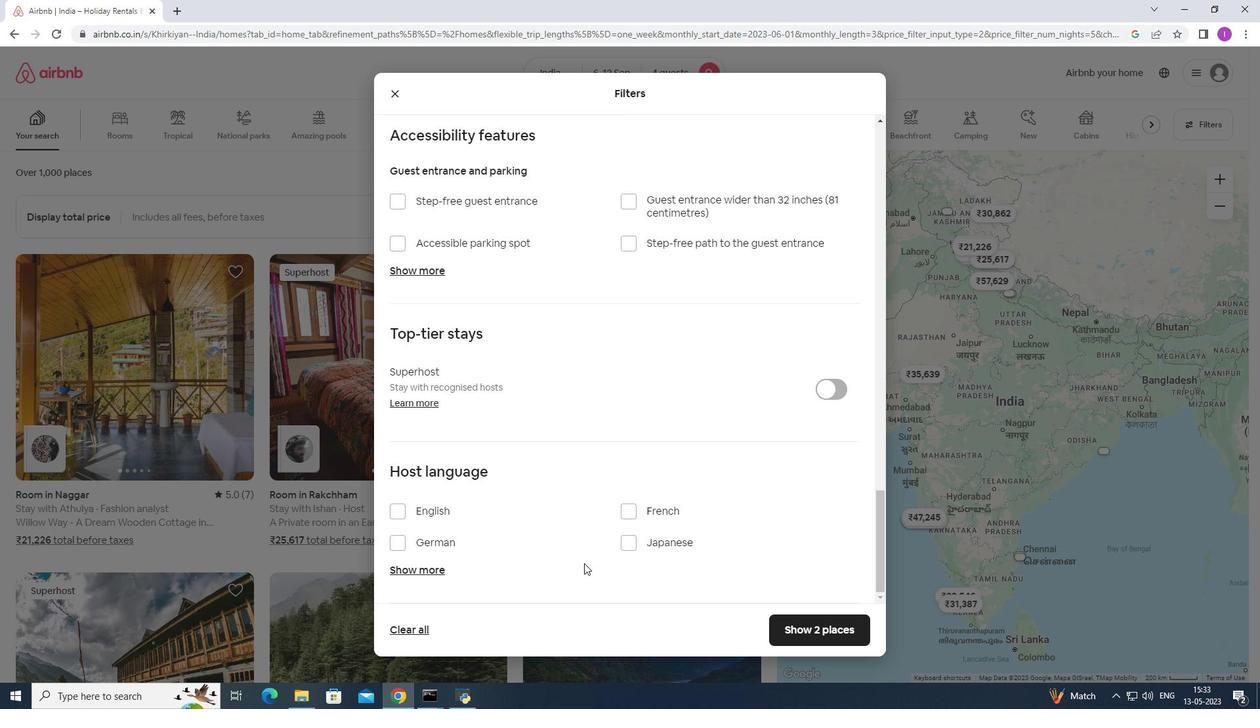 
Action: Mouse scrolled (584, 562) with delta (0, 0)
Screenshot: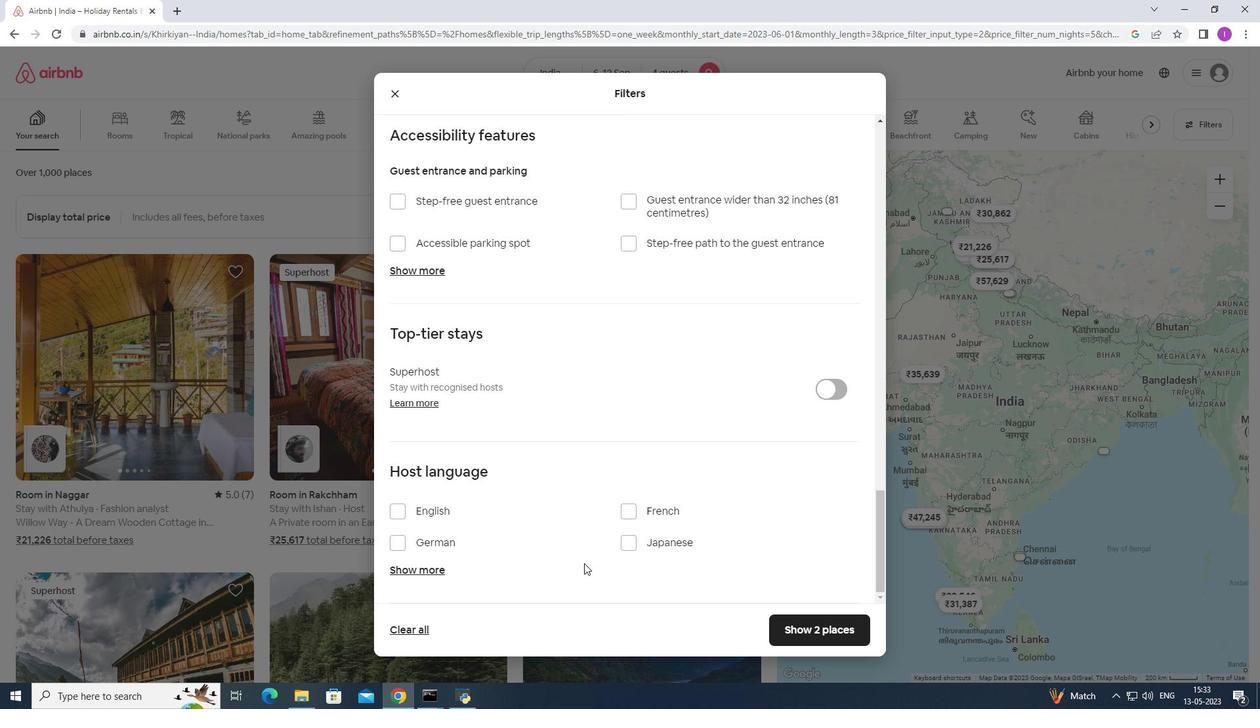 
Action: Mouse moved to (405, 510)
Screenshot: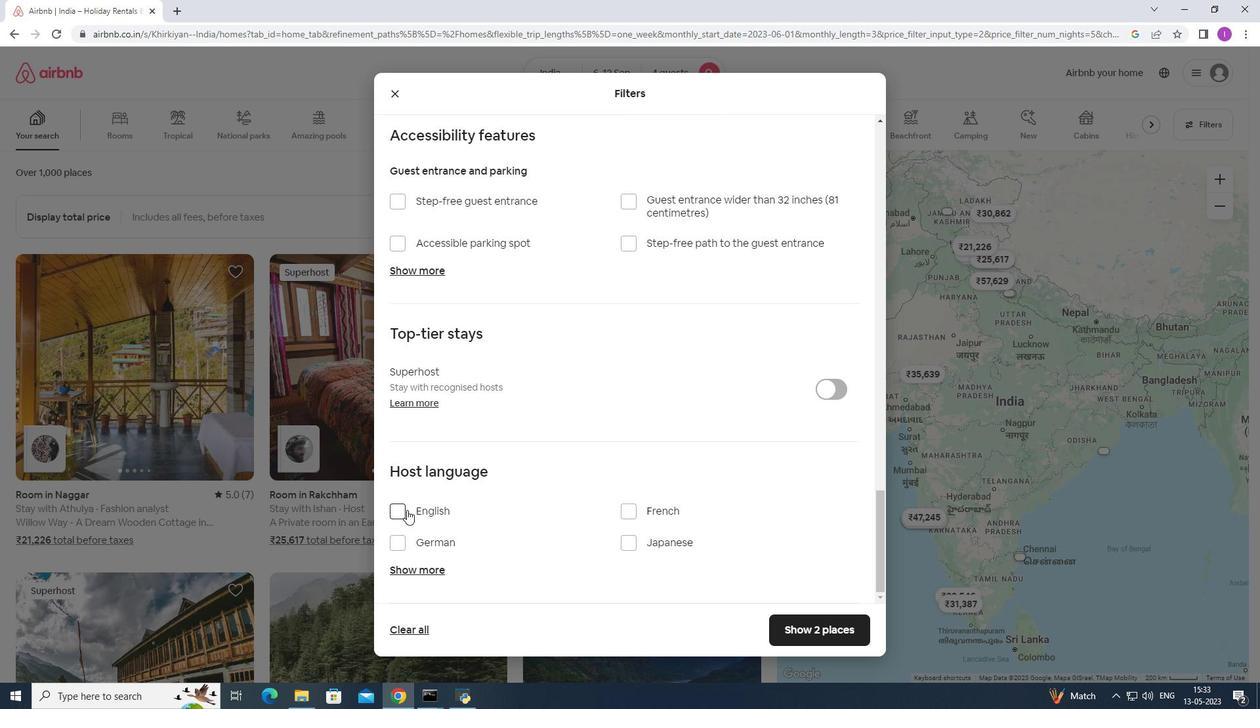 
Action: Mouse pressed left at (405, 510)
Screenshot: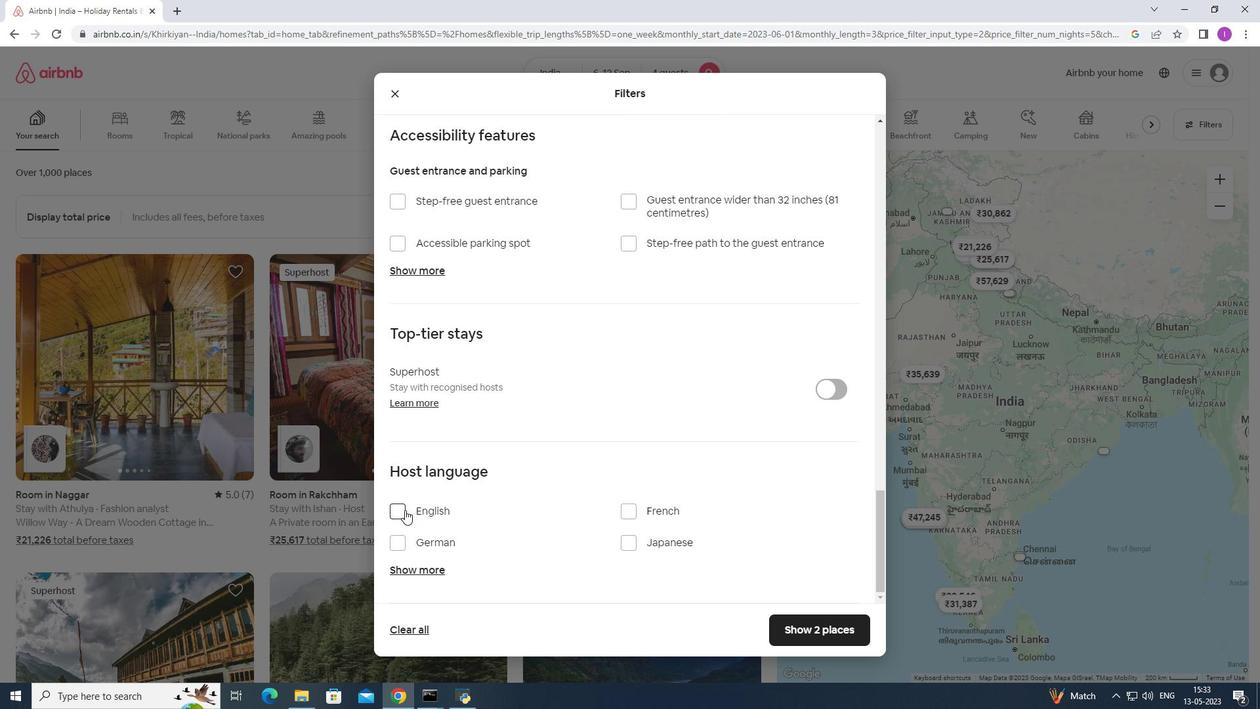 
Action: Mouse moved to (810, 630)
Screenshot: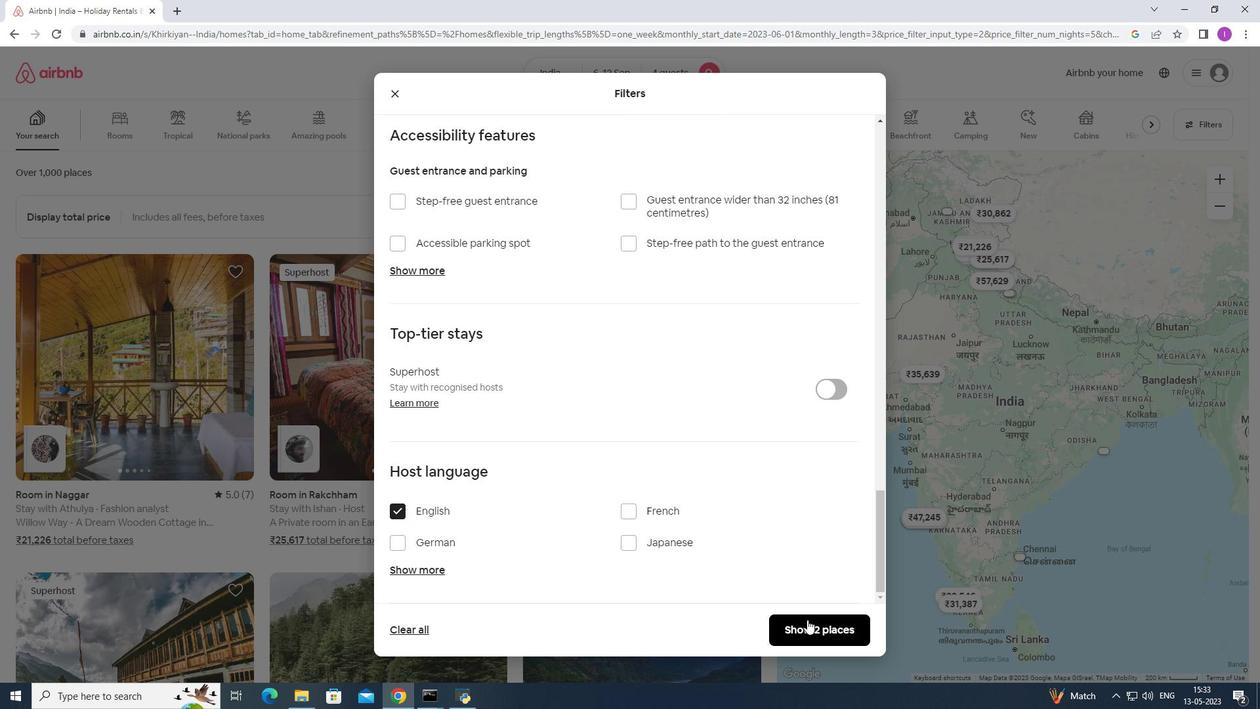 
Action: Mouse pressed left at (810, 630)
Screenshot: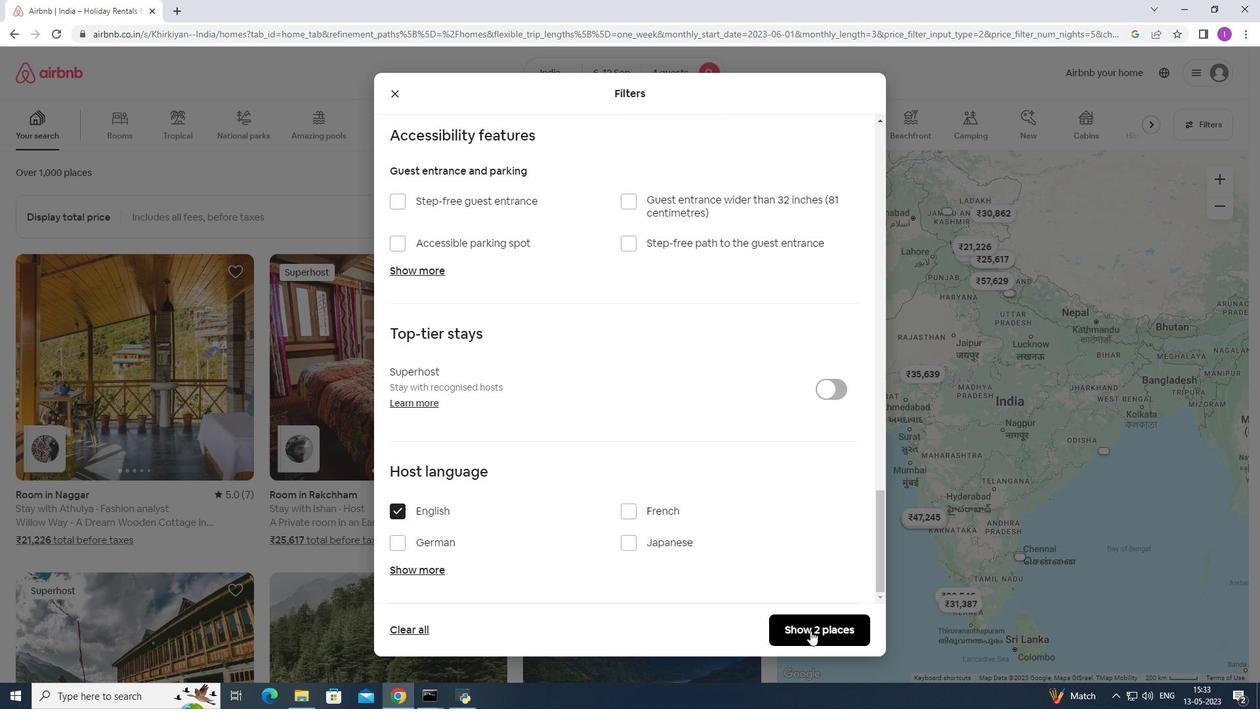 
Action: Mouse moved to (810, 626)
Screenshot: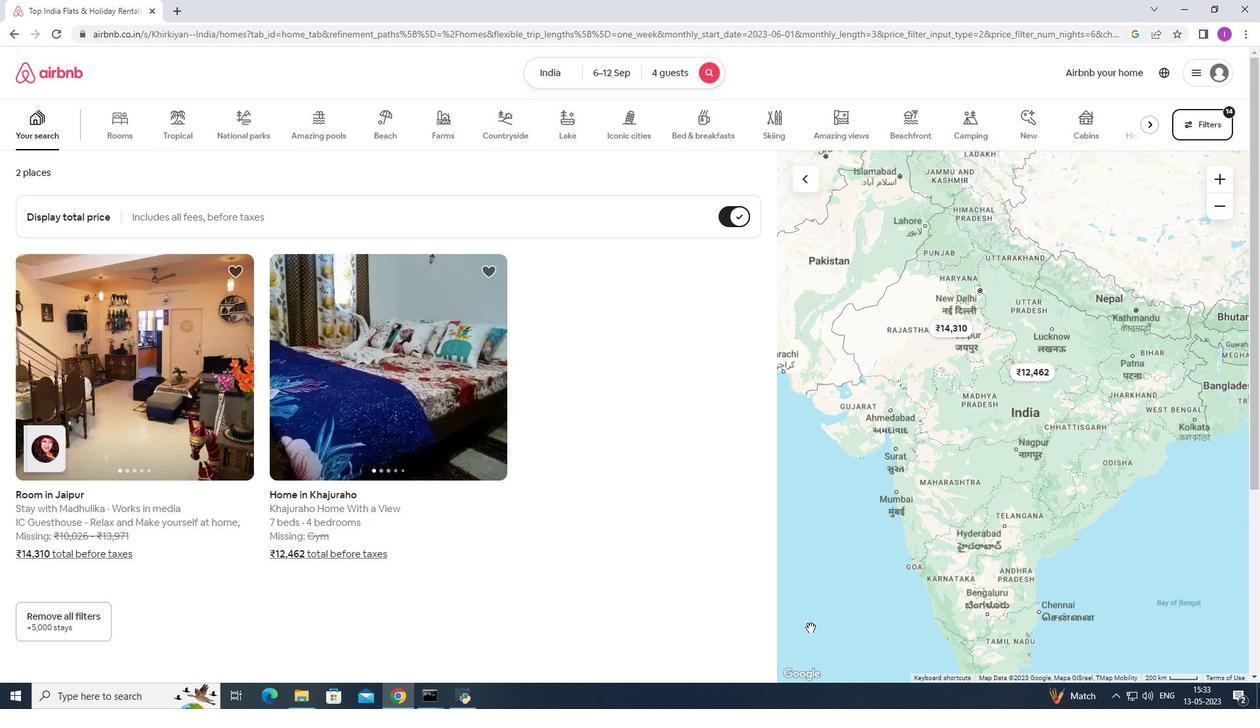 
